 Task: Find a guest house in Corroios, Portugal for 2 guests from 5th to 12th September with a price range of ₹10,000 to ₹15,000, 1 bedroom, and self check-in option.
Action: Mouse moved to (582, 200)
Screenshot: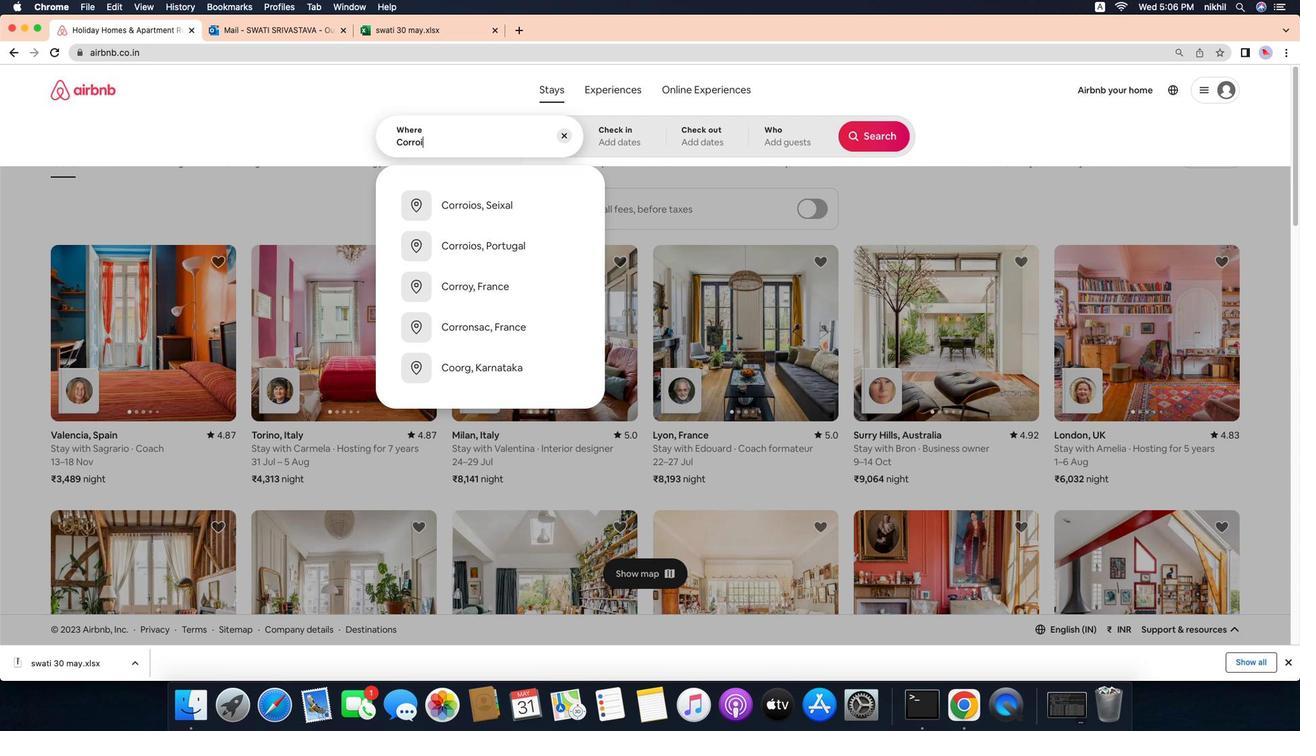 
Action: Mouse pressed left at (582, 200)
Screenshot: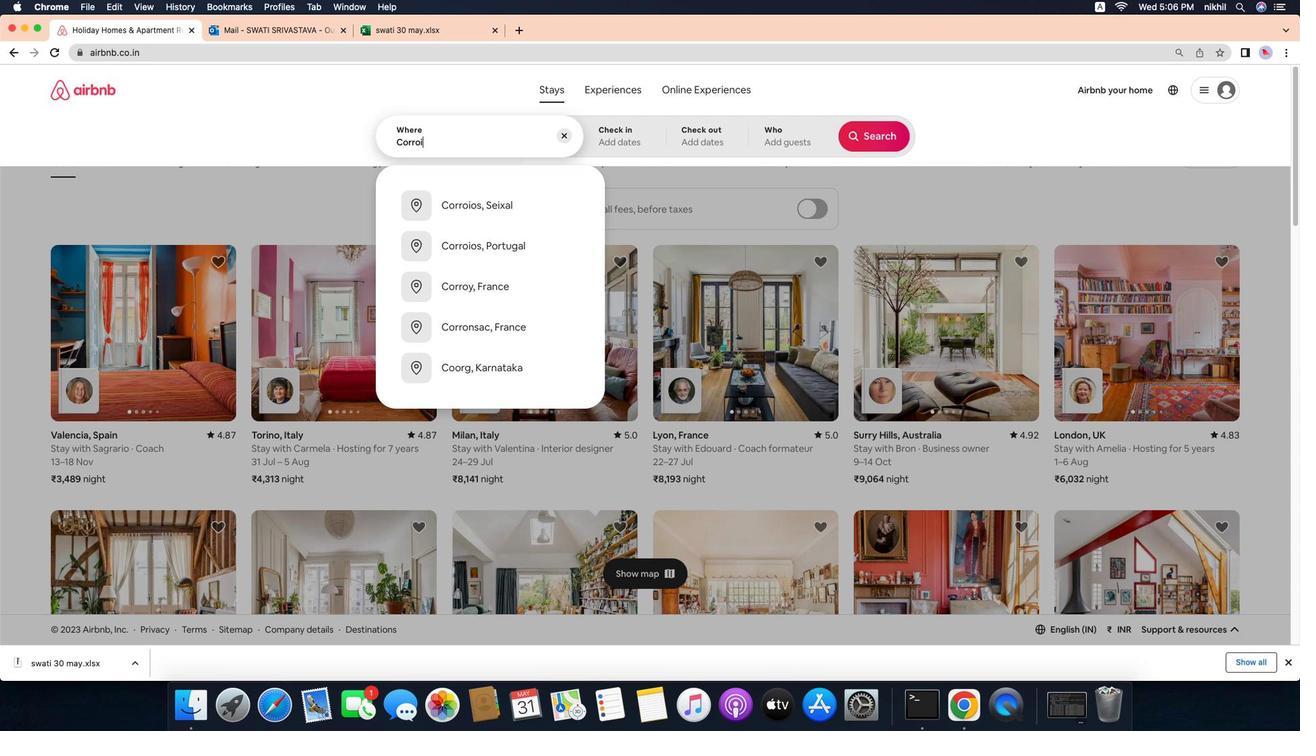 
Action: Mouse moved to (582, 200)
Screenshot: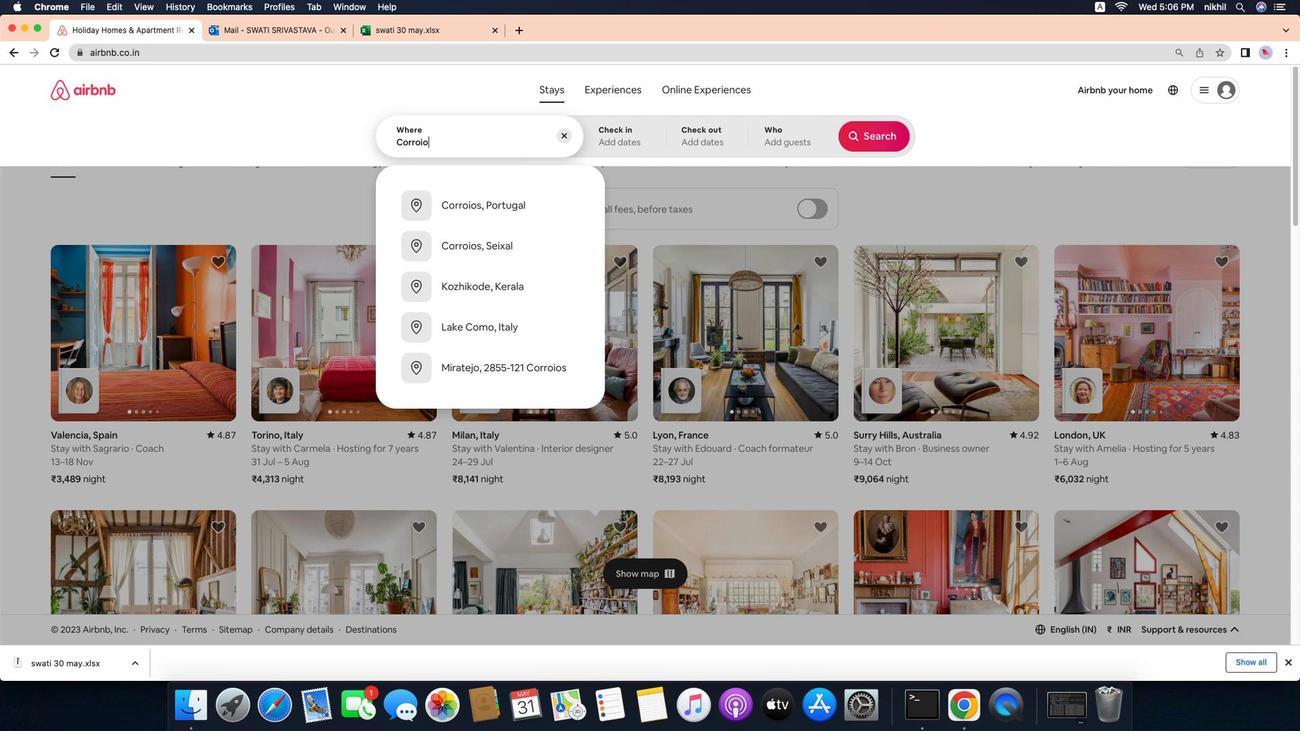 
Action: Mouse pressed left at (582, 200)
Screenshot: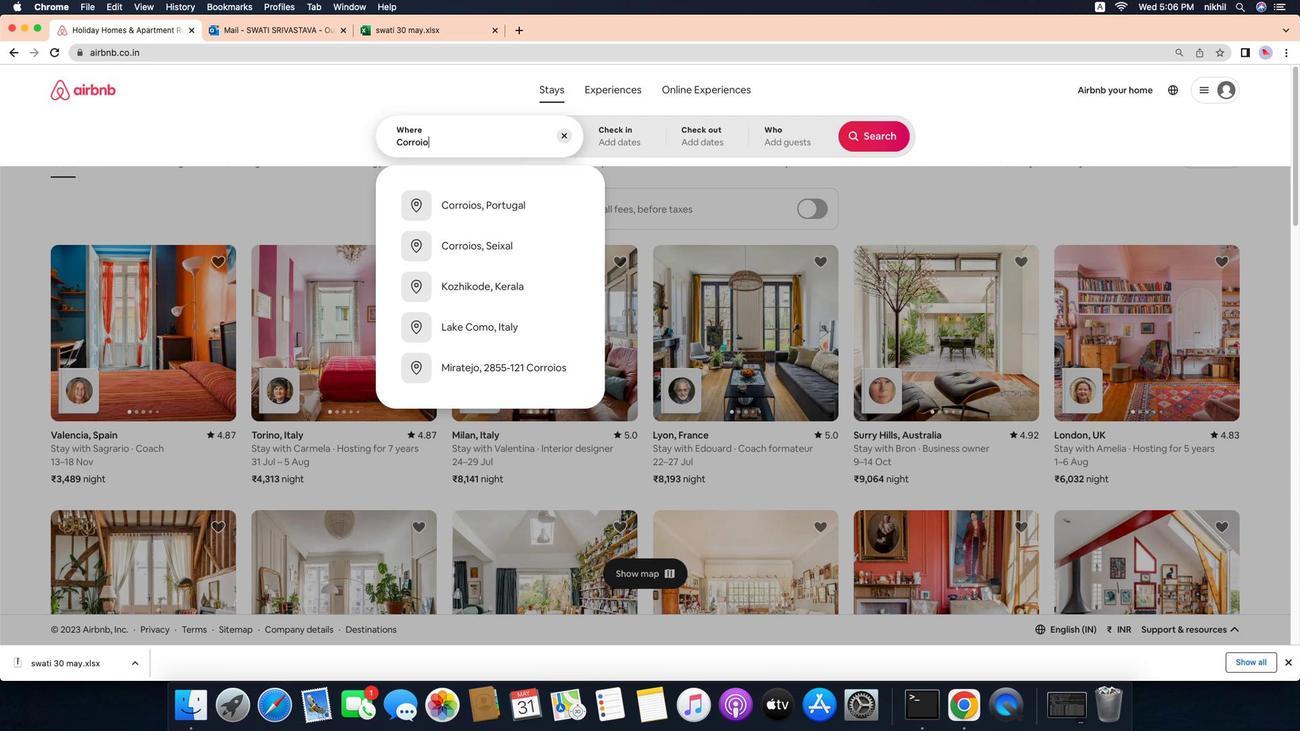 
Action: Mouse moved to (582, 200)
Screenshot: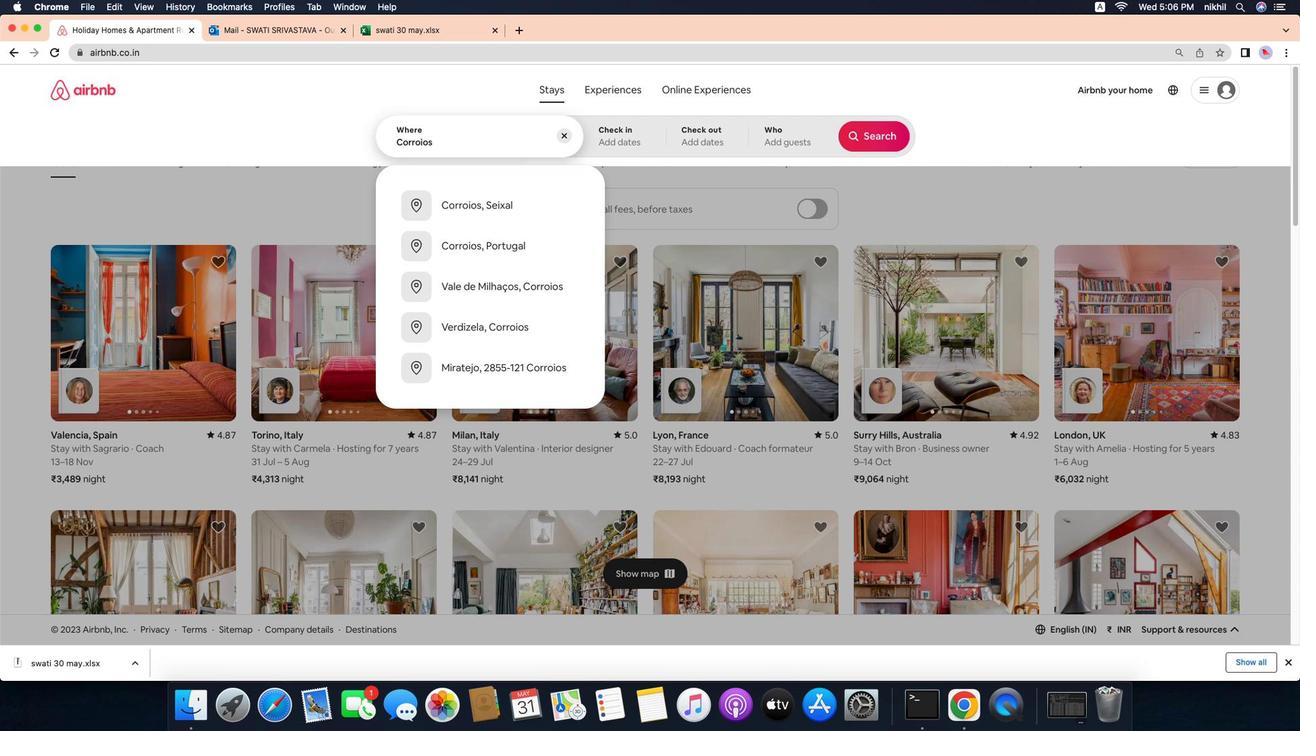 
Action: Mouse pressed left at (582, 200)
Screenshot: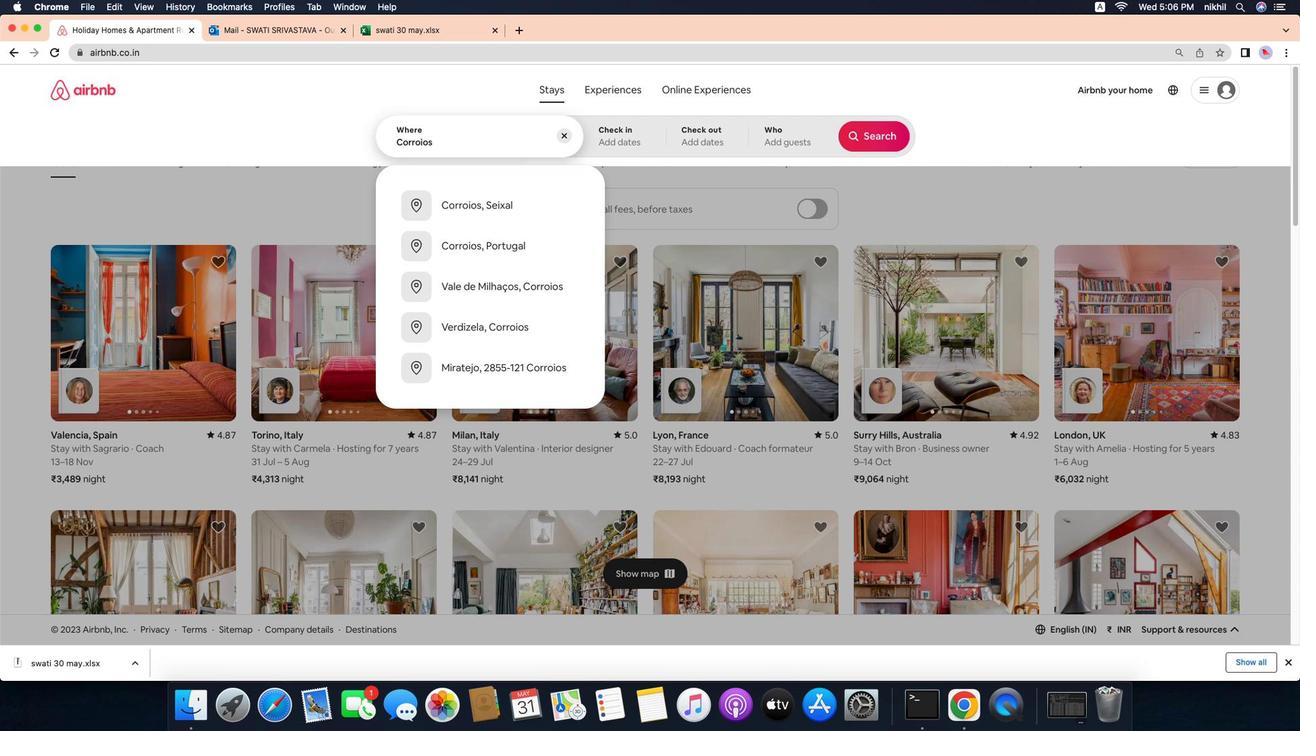 
Action: Mouse moved to (582, 200)
Screenshot: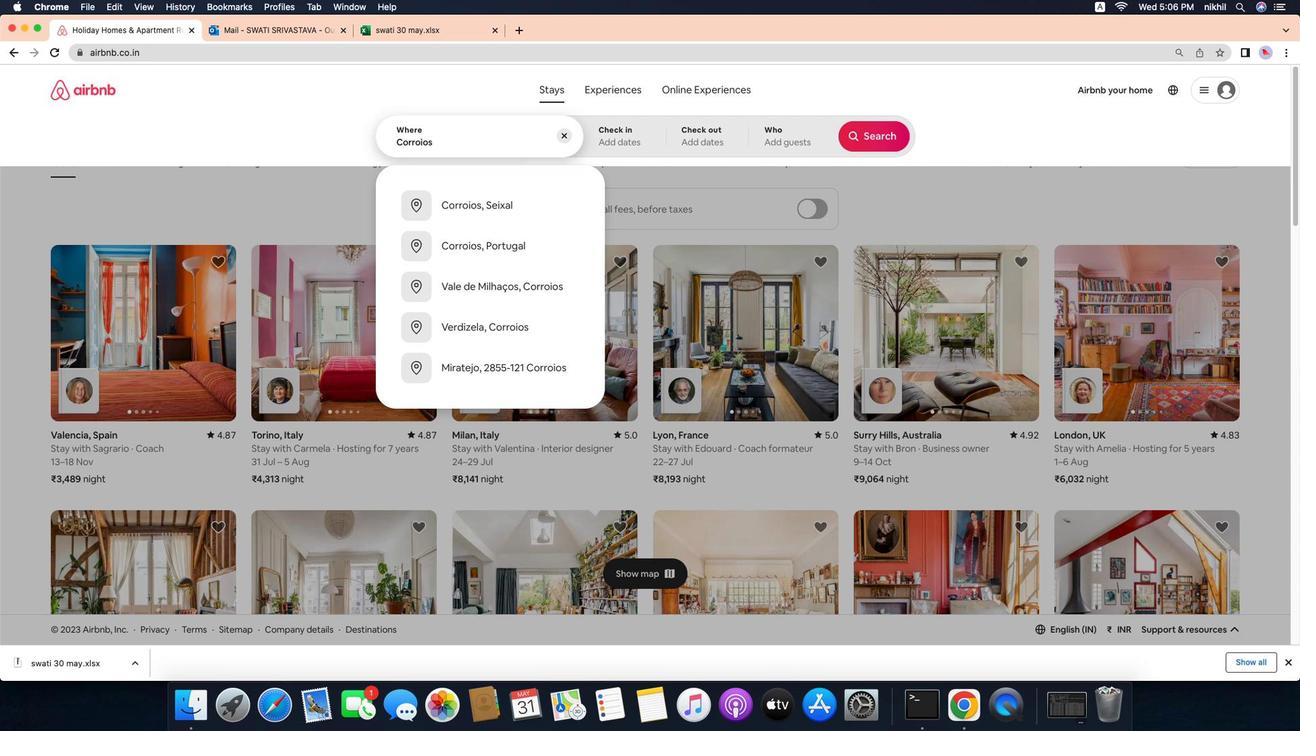 
Action: Key pressed Key.caps_lock'C'Key.caps_lock'o''r''r''o''i''o''s'
Screenshot: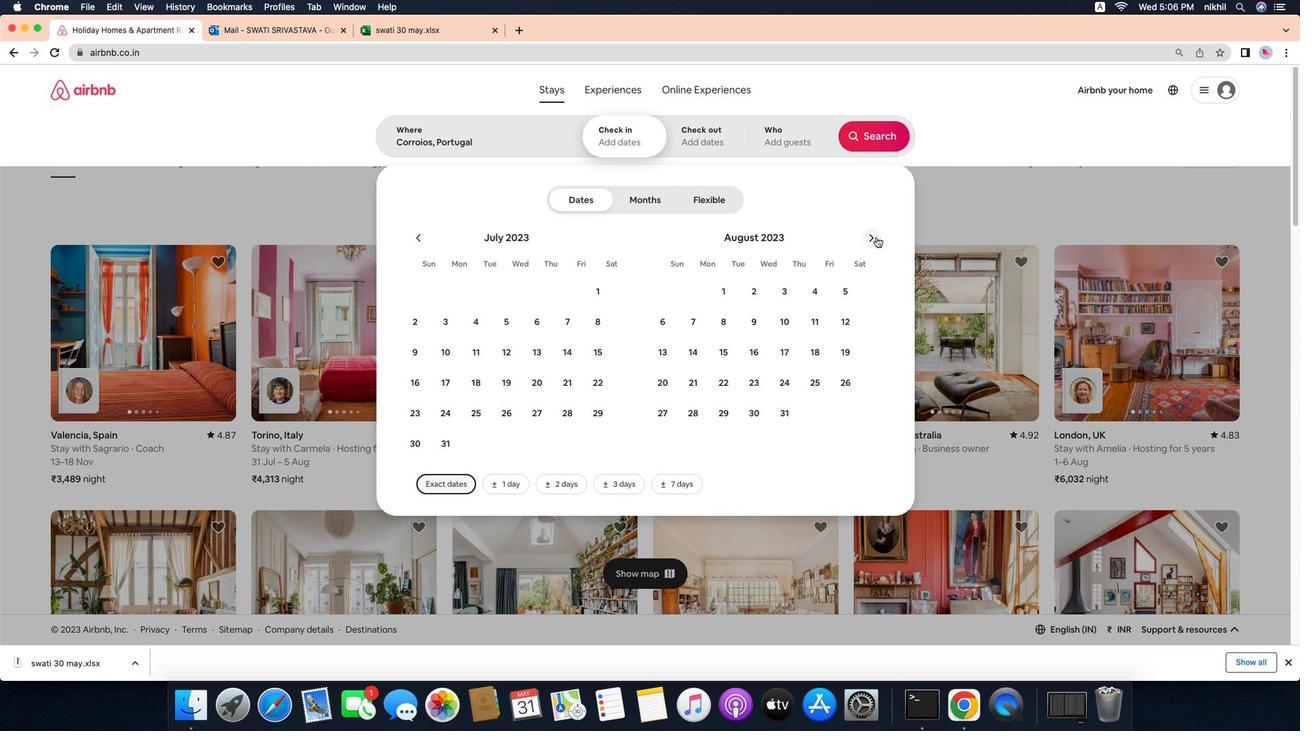 
Action: Mouse moved to (582, 200)
Screenshot: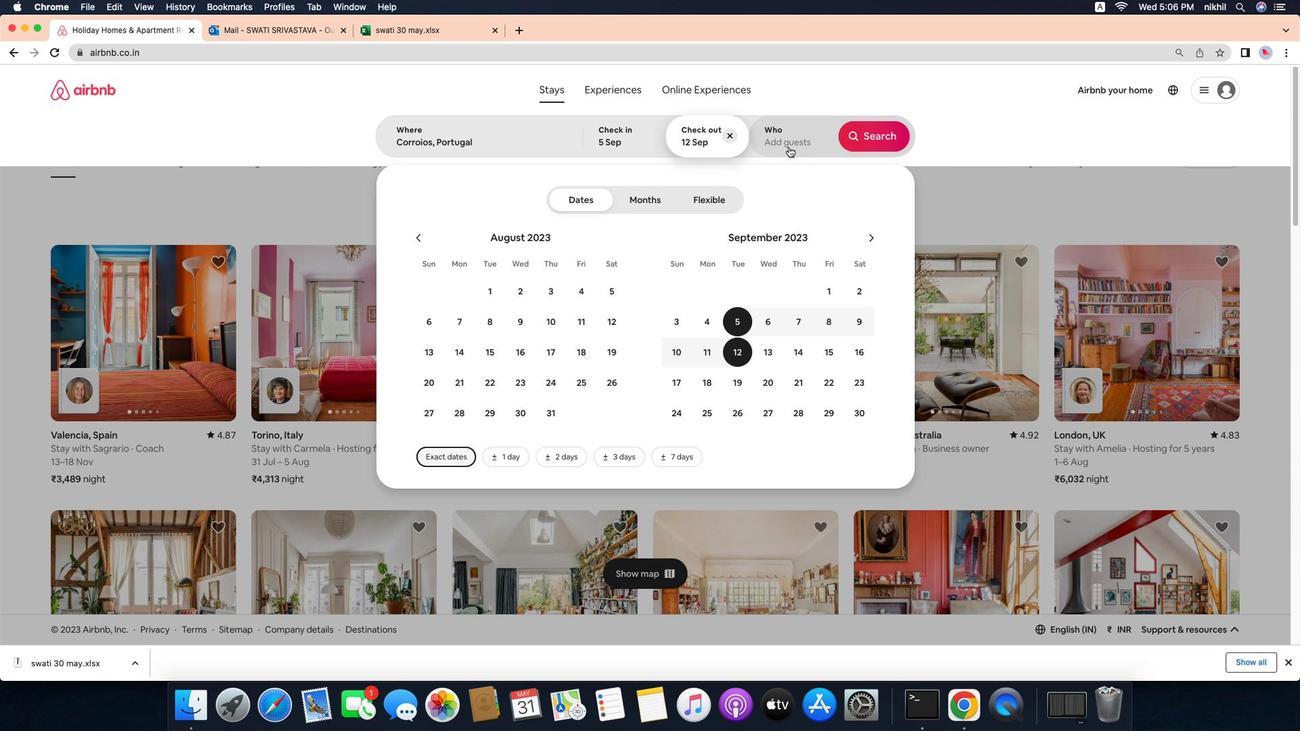 
Action: Mouse pressed left at (582, 200)
Screenshot: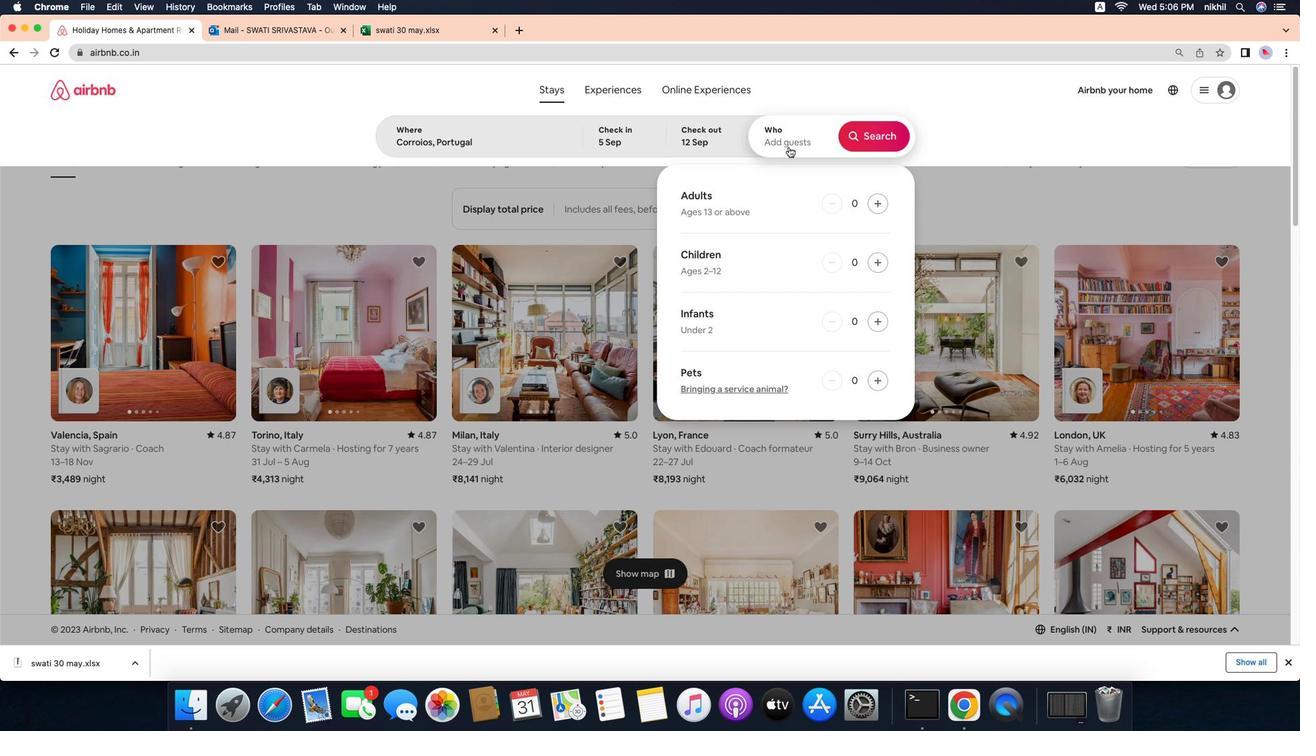 
Action: Mouse moved to (582, 200)
Screenshot: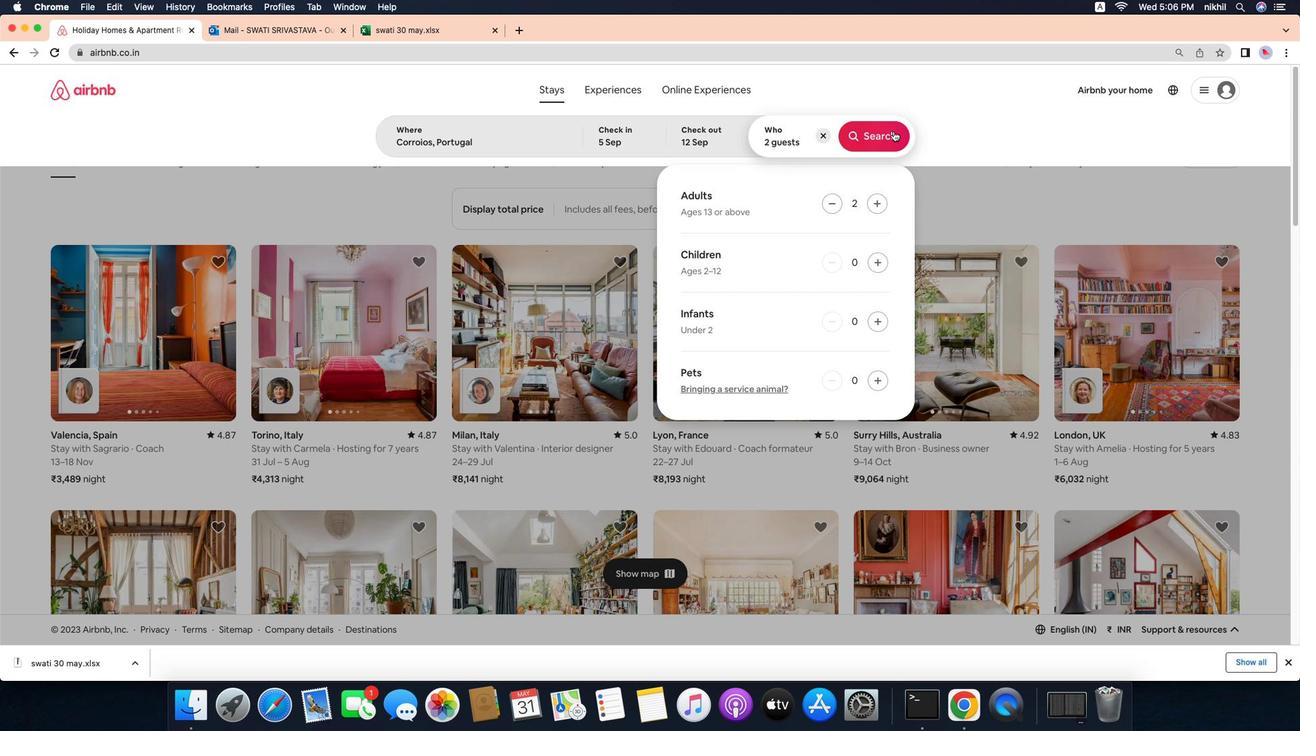 
Action: Mouse pressed left at (582, 200)
Screenshot: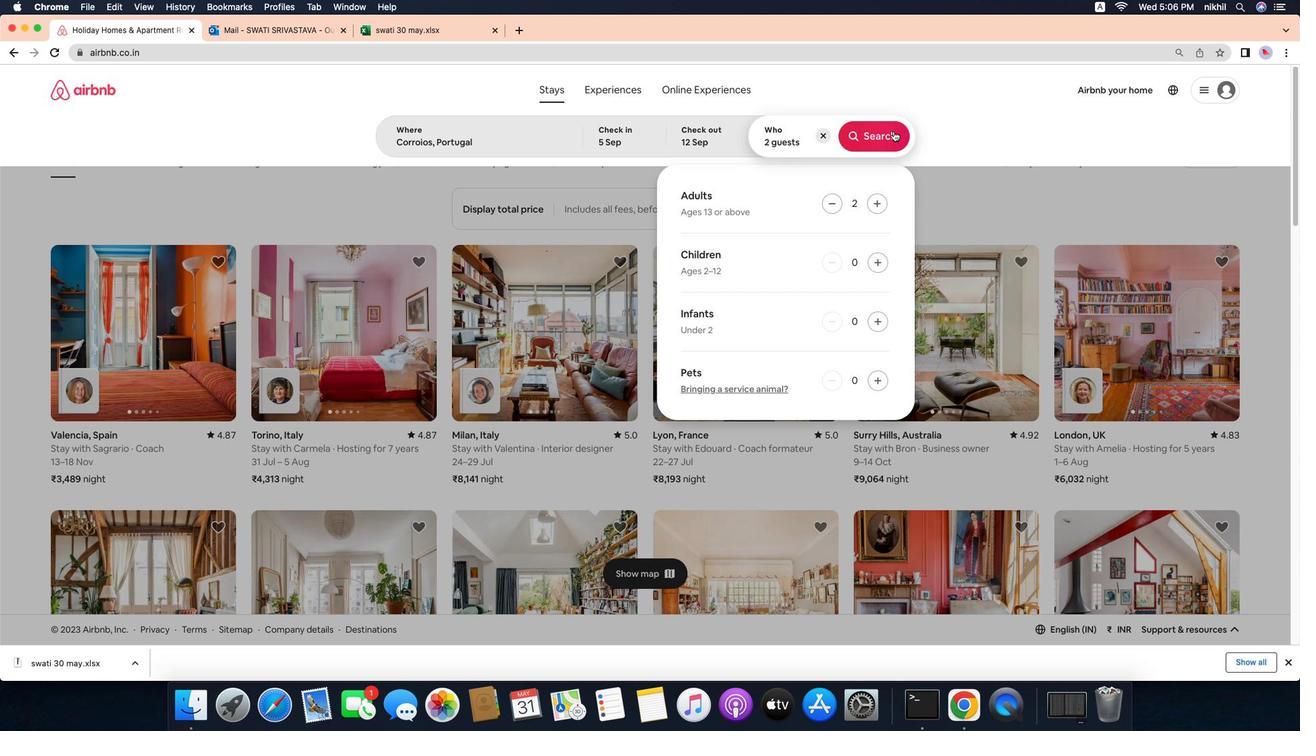
Action: Mouse moved to (582, 200)
Screenshot: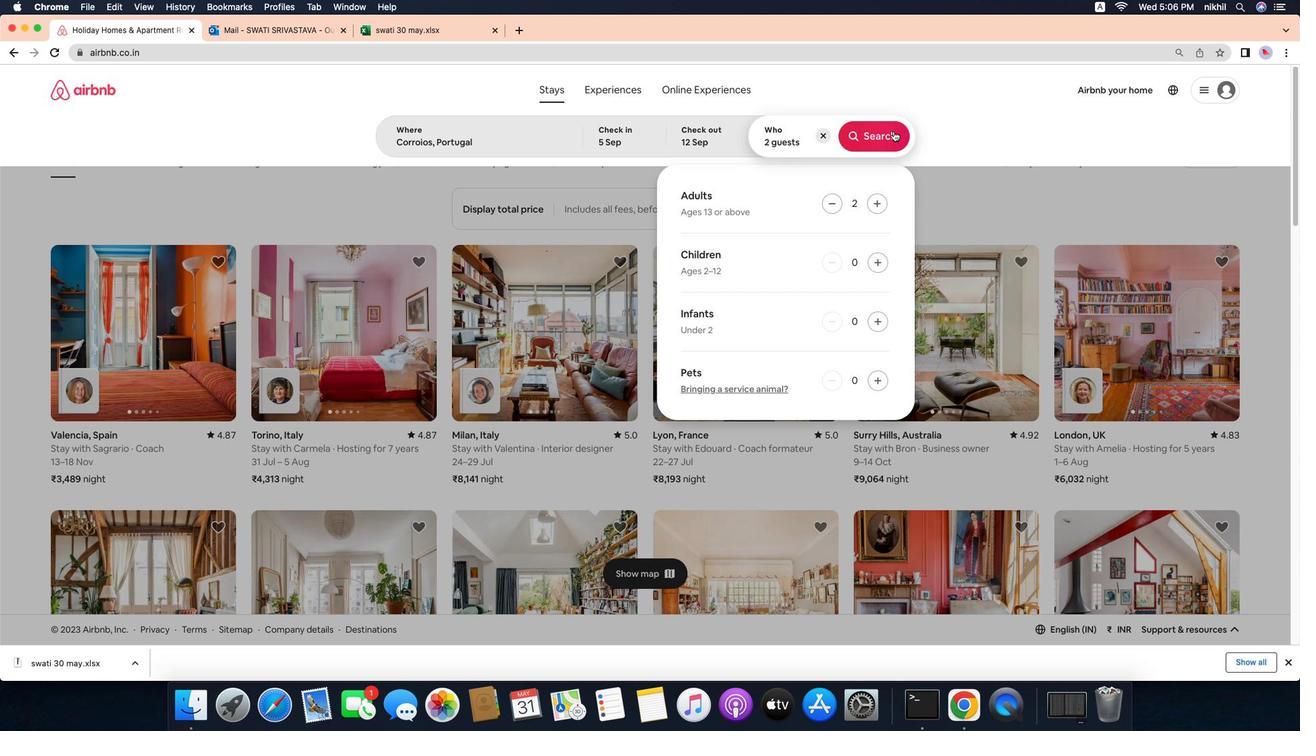 
Action: Mouse pressed left at (582, 200)
Screenshot: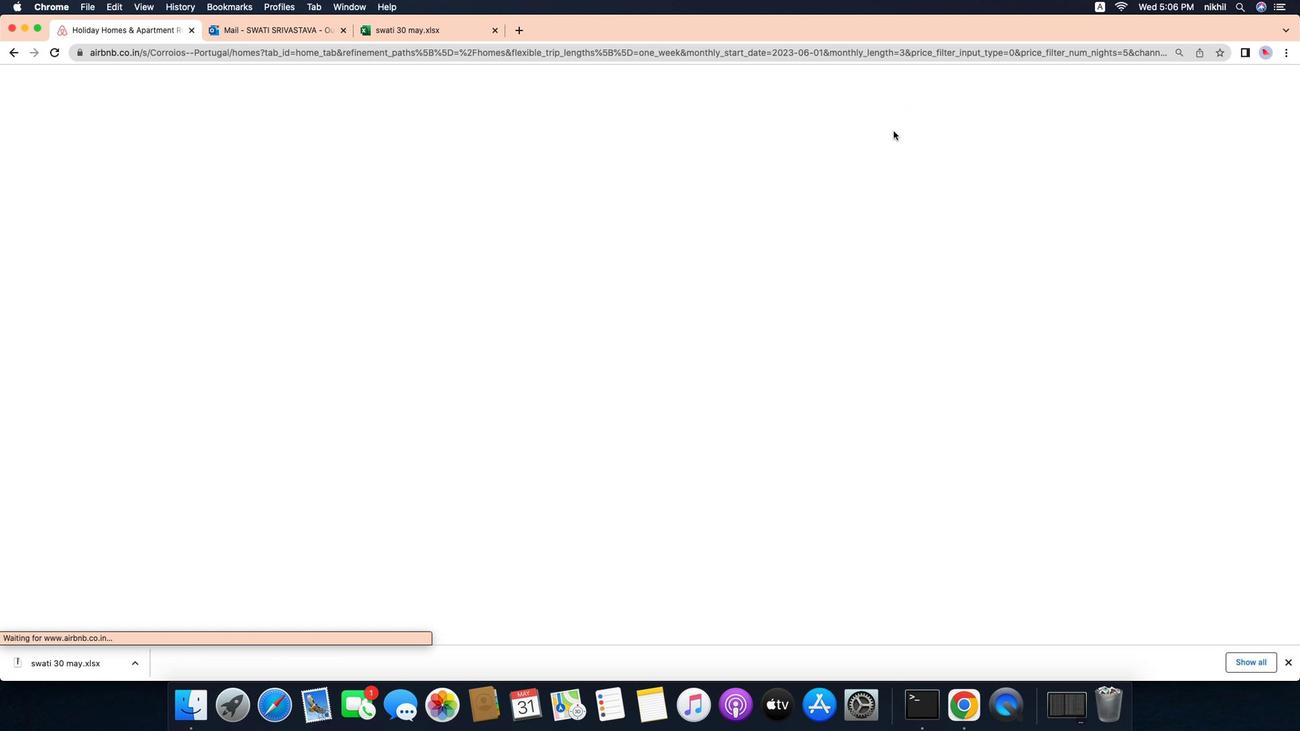 
Action: Mouse pressed left at (582, 200)
Screenshot: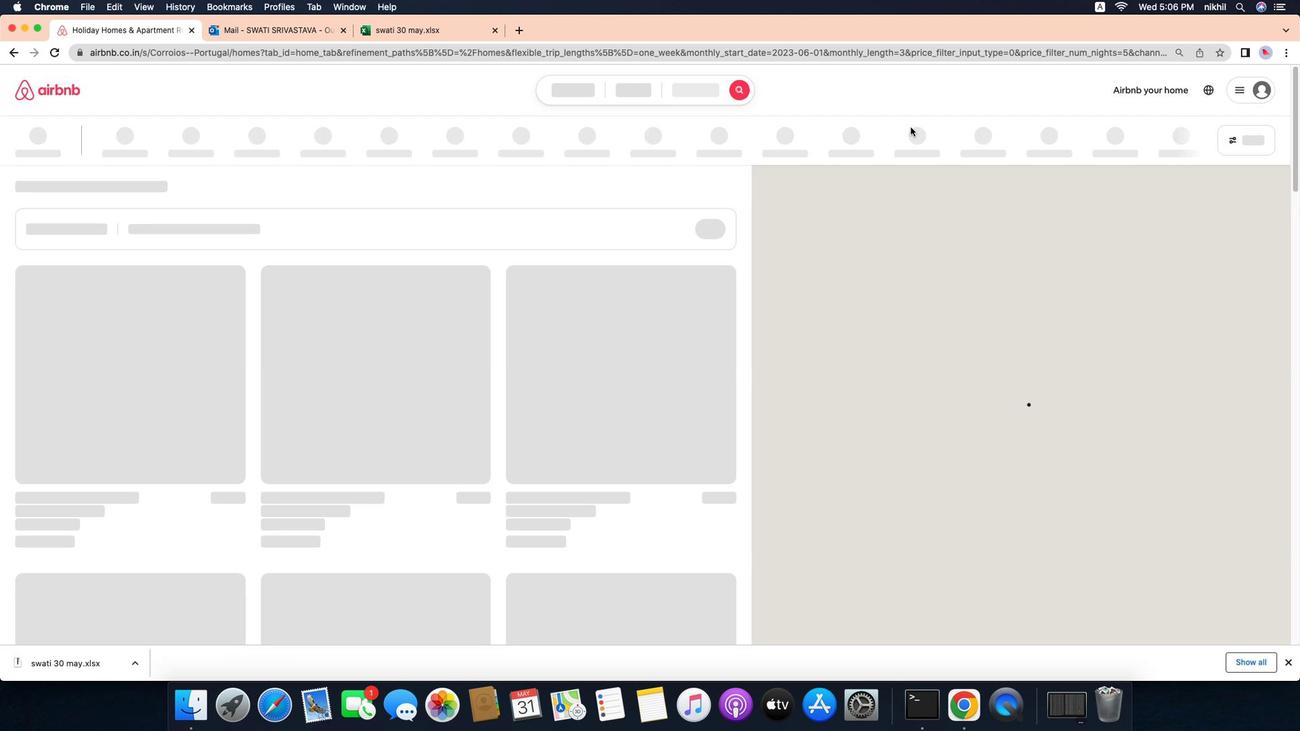 
Action: Mouse moved to (582, 200)
Screenshot: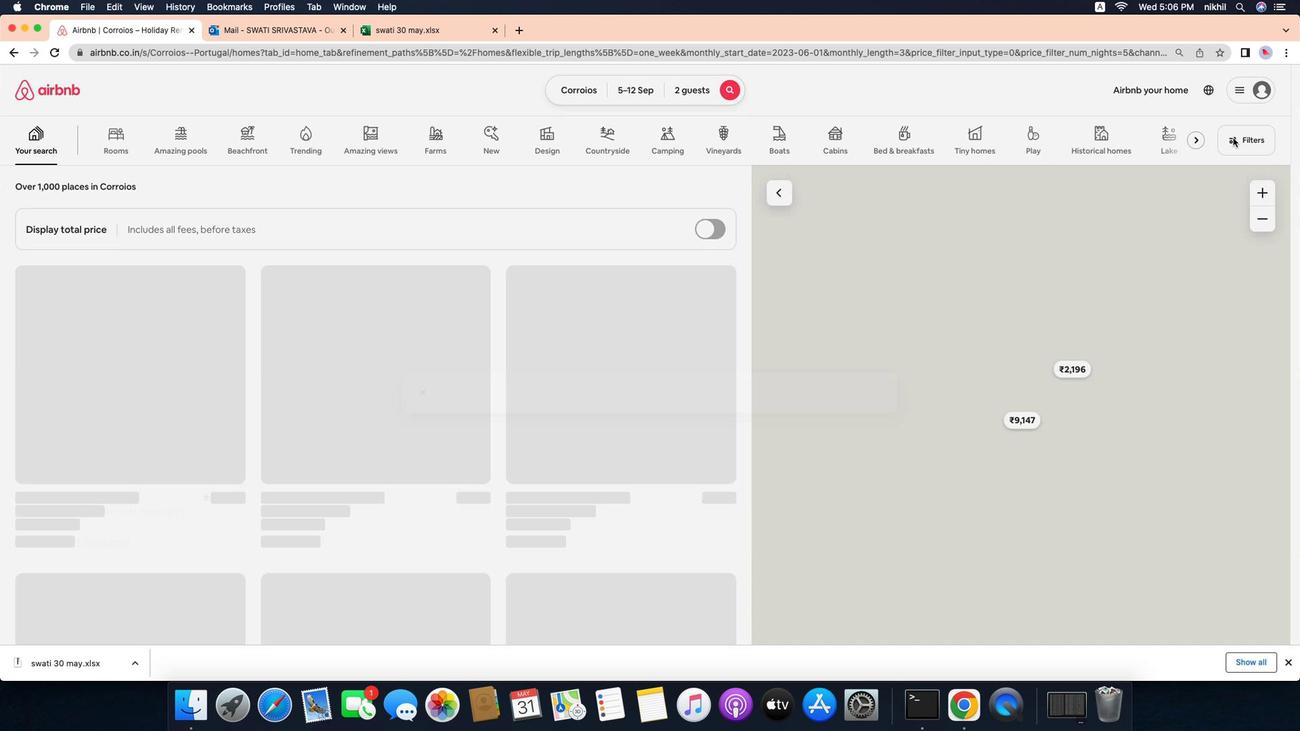 
Action: Mouse pressed left at (582, 200)
Screenshot: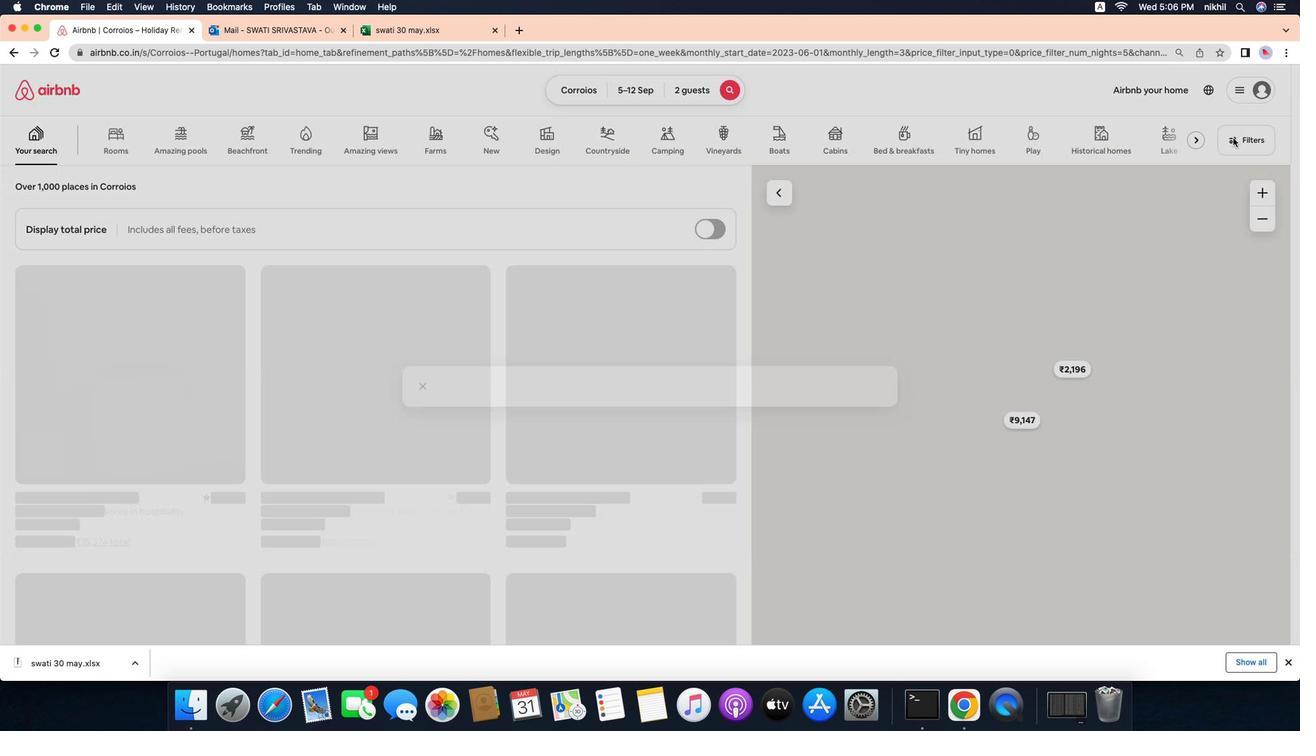 
Action: Mouse moved to (582, 200)
Screenshot: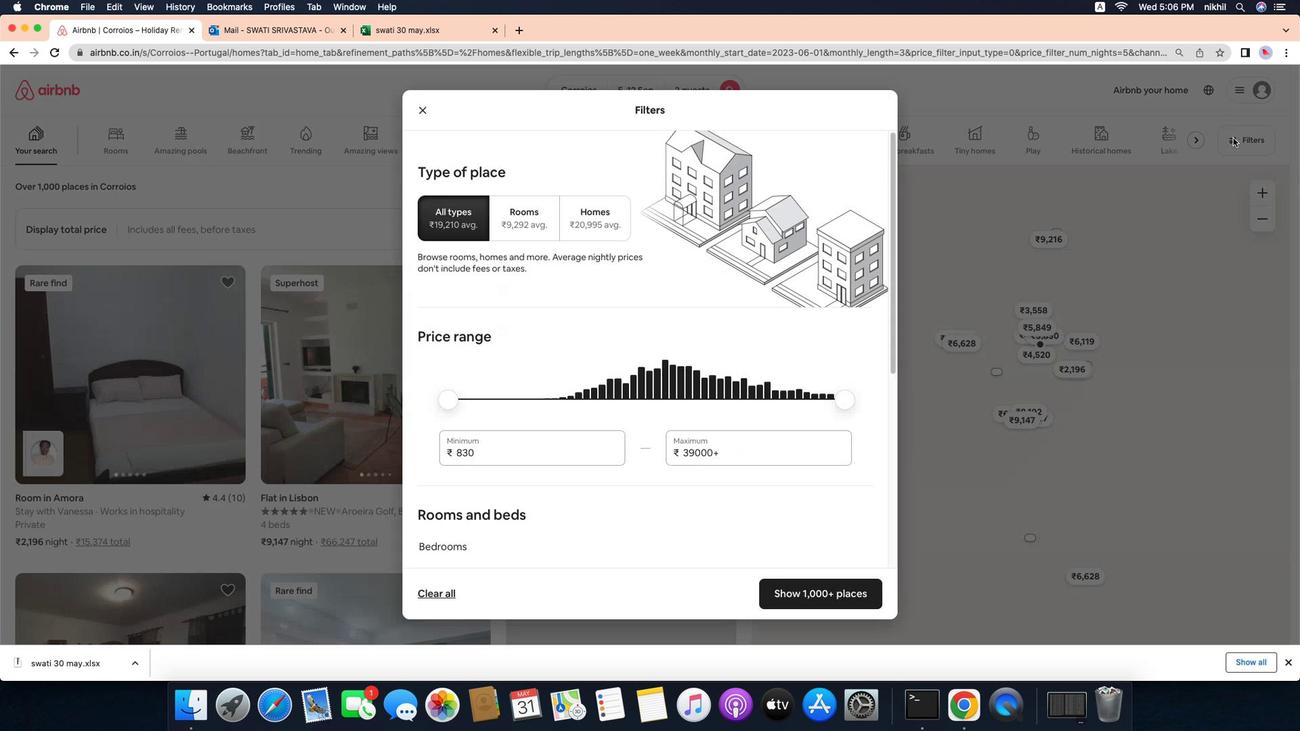 
Action: Mouse pressed left at (582, 200)
Screenshot: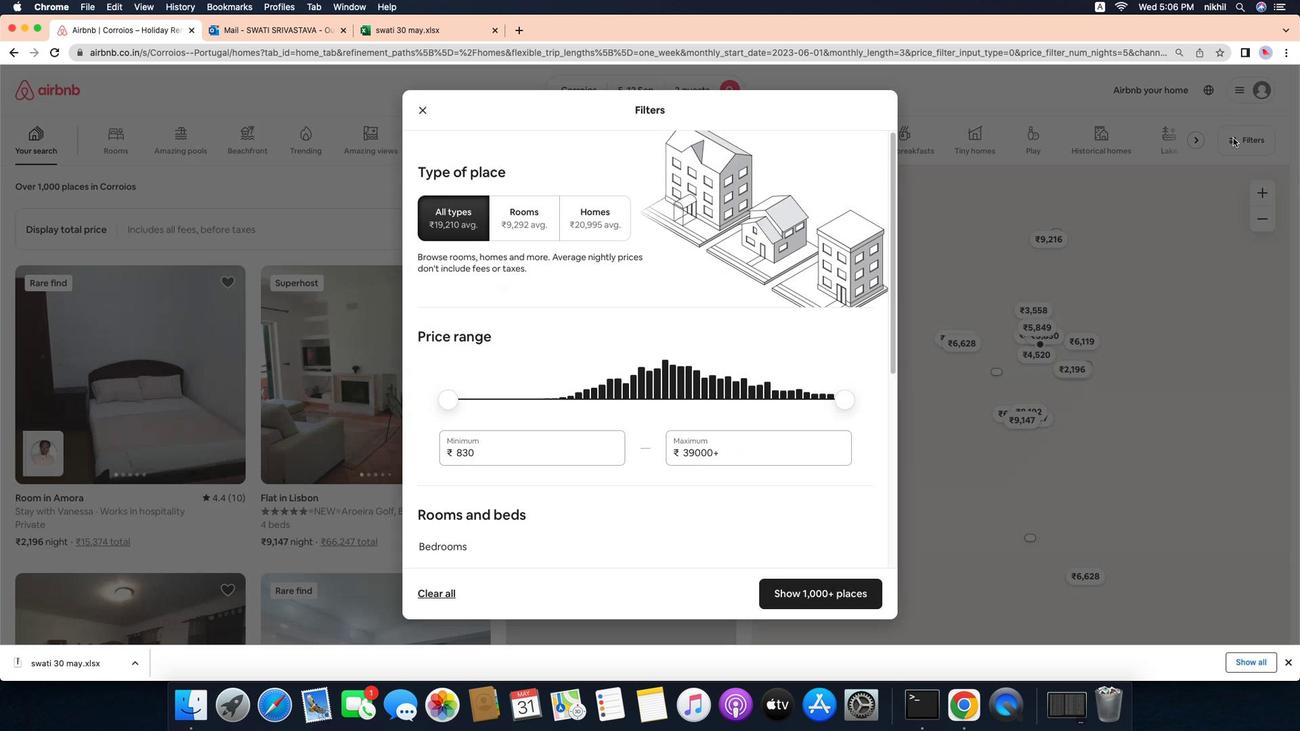 
Action: Mouse moved to (582, 200)
Screenshot: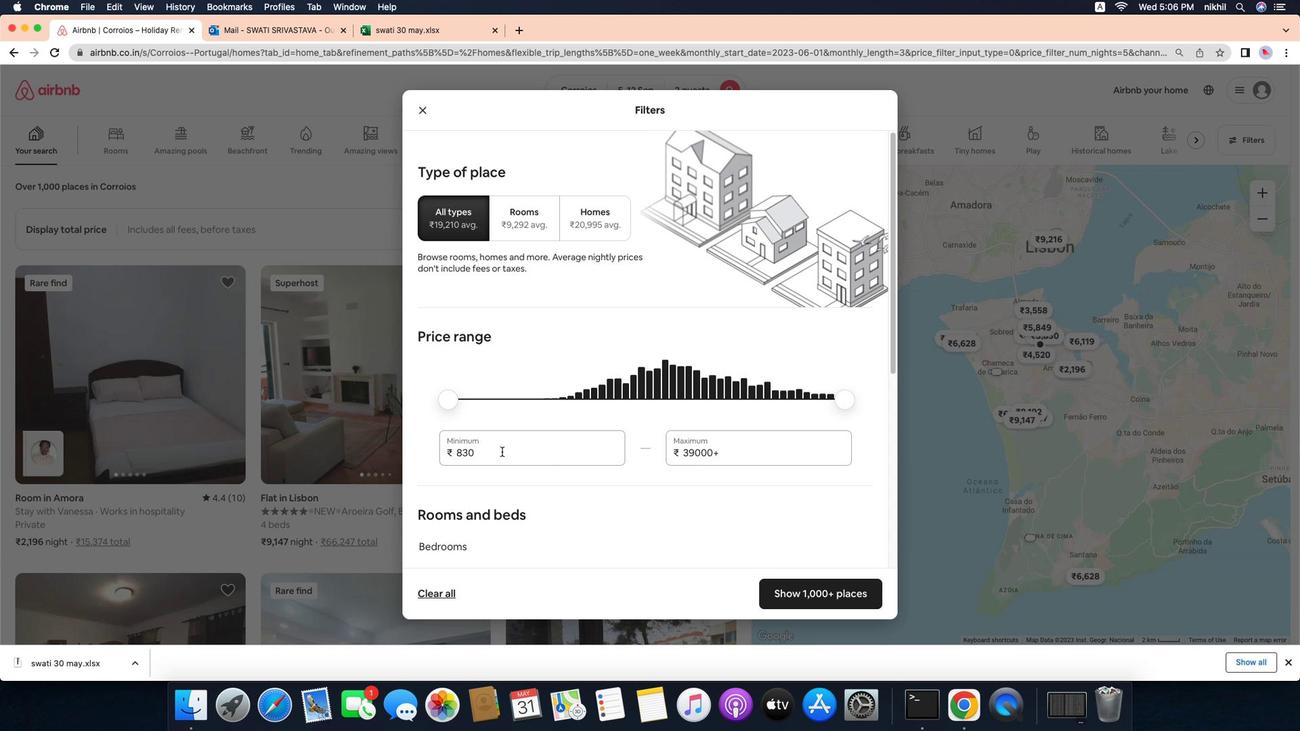 
Action: Mouse pressed left at (582, 200)
Screenshot: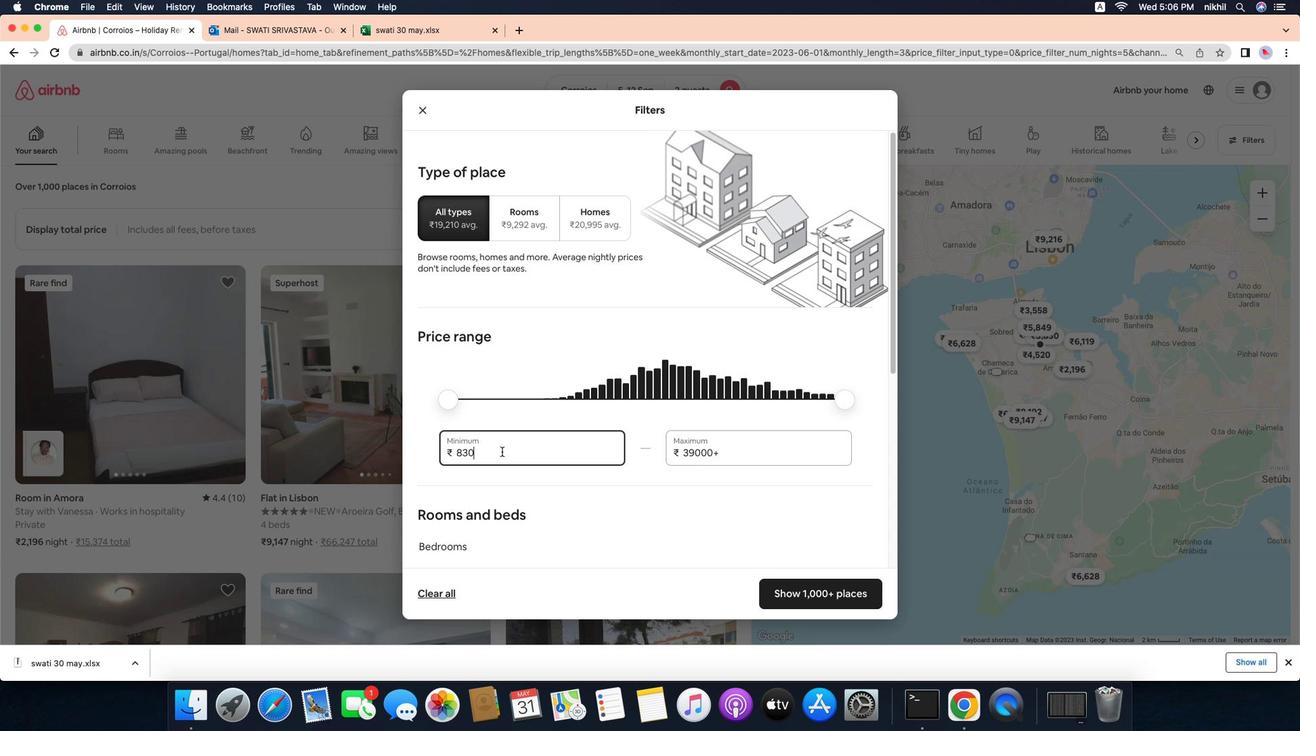 
Action: Mouse moved to (582, 200)
Screenshot: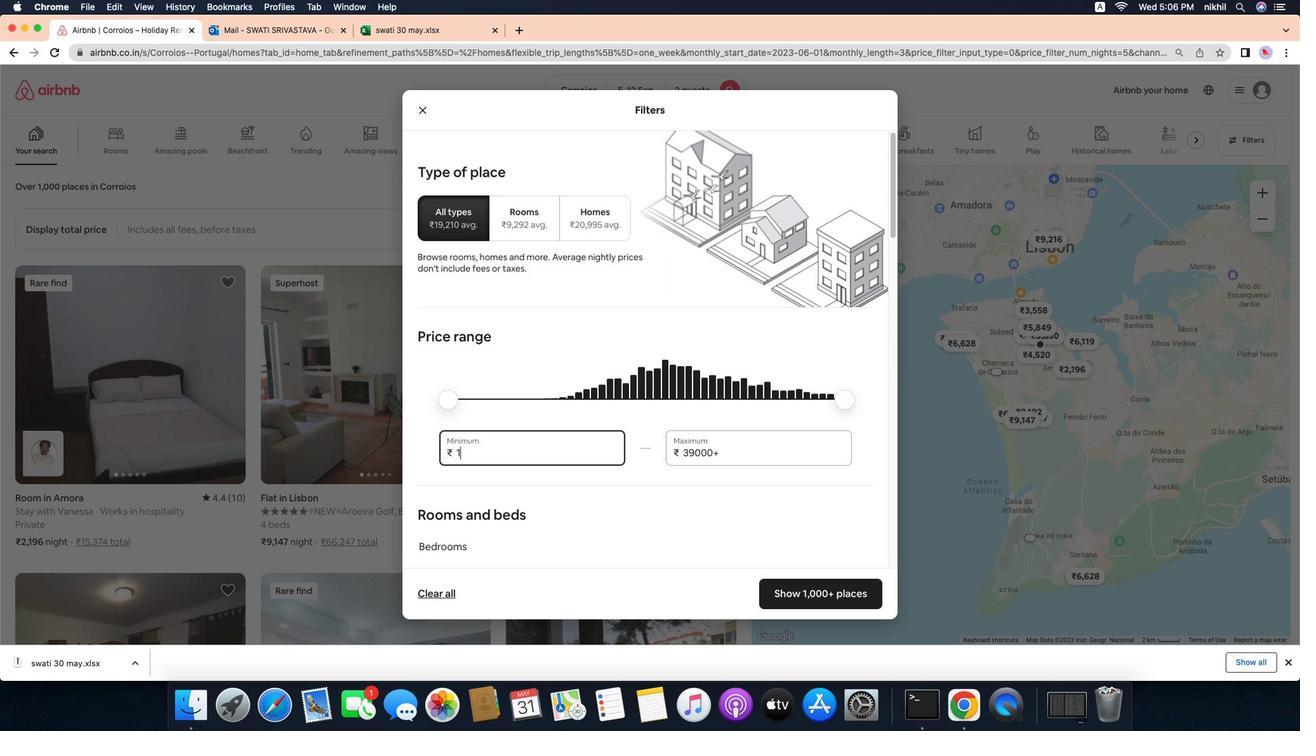 
Action: Mouse pressed left at (582, 200)
Screenshot: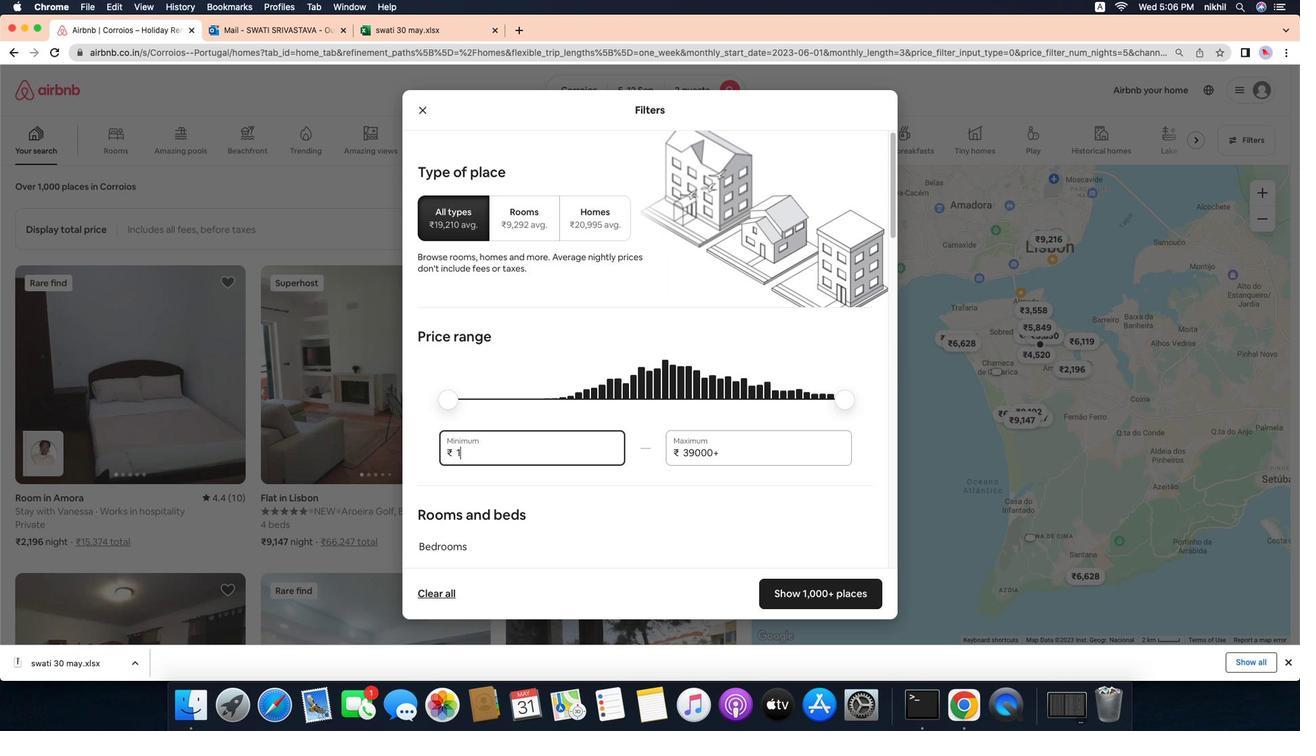 
Action: Mouse pressed left at (582, 200)
Screenshot: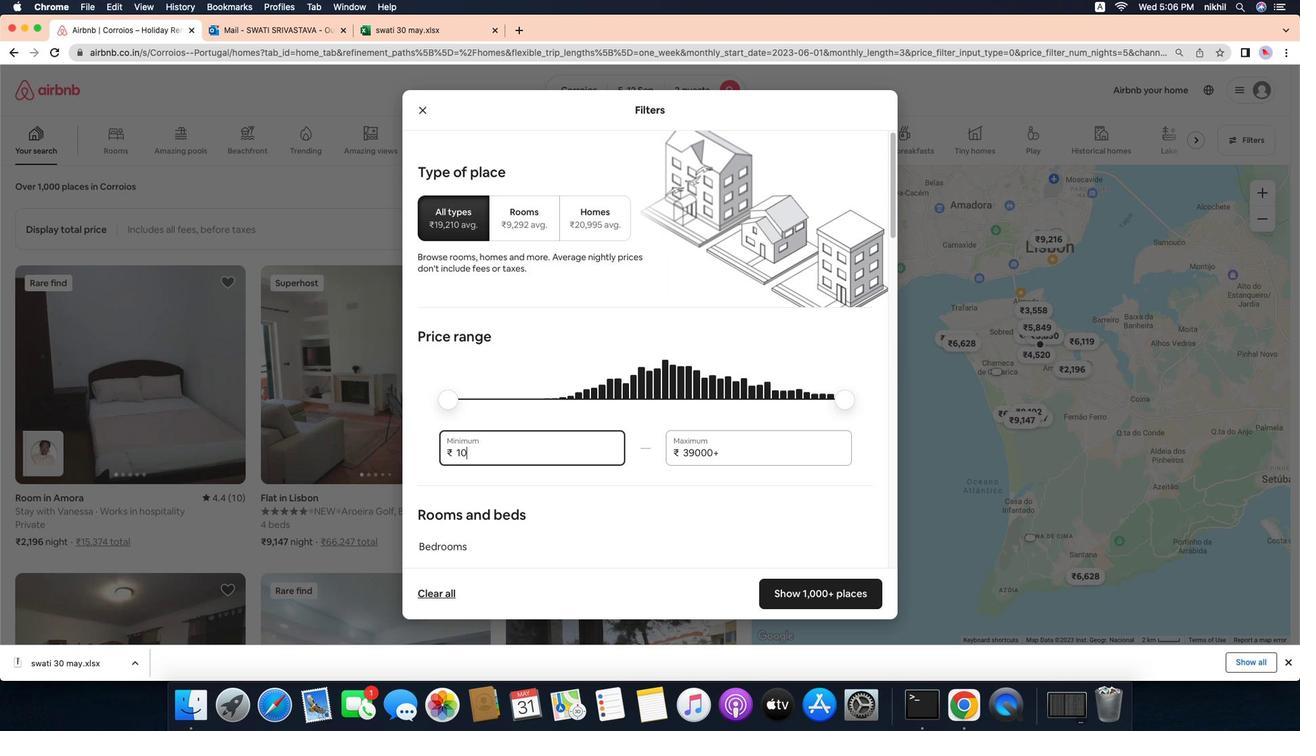 
Action: Mouse moved to (582, 200)
Screenshot: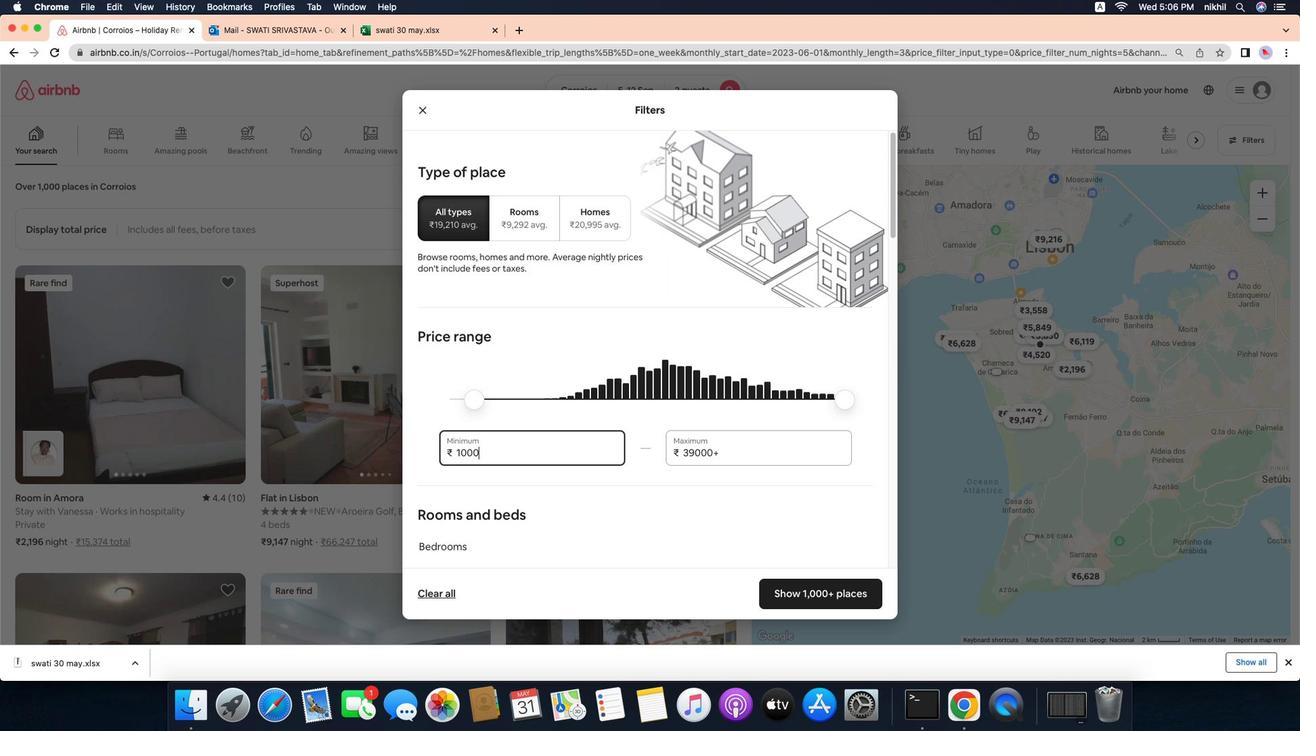 
Action: Mouse pressed left at (582, 200)
Screenshot: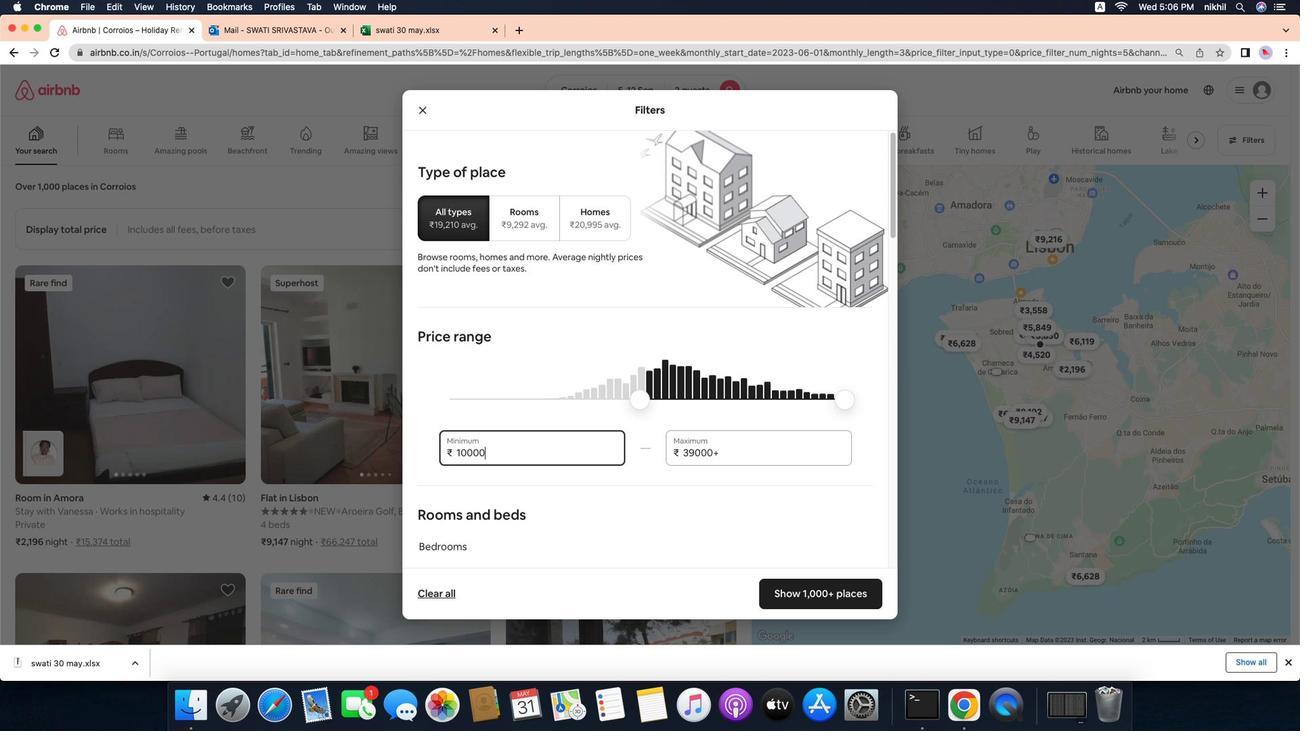 
Action: Mouse moved to (582, 200)
Screenshot: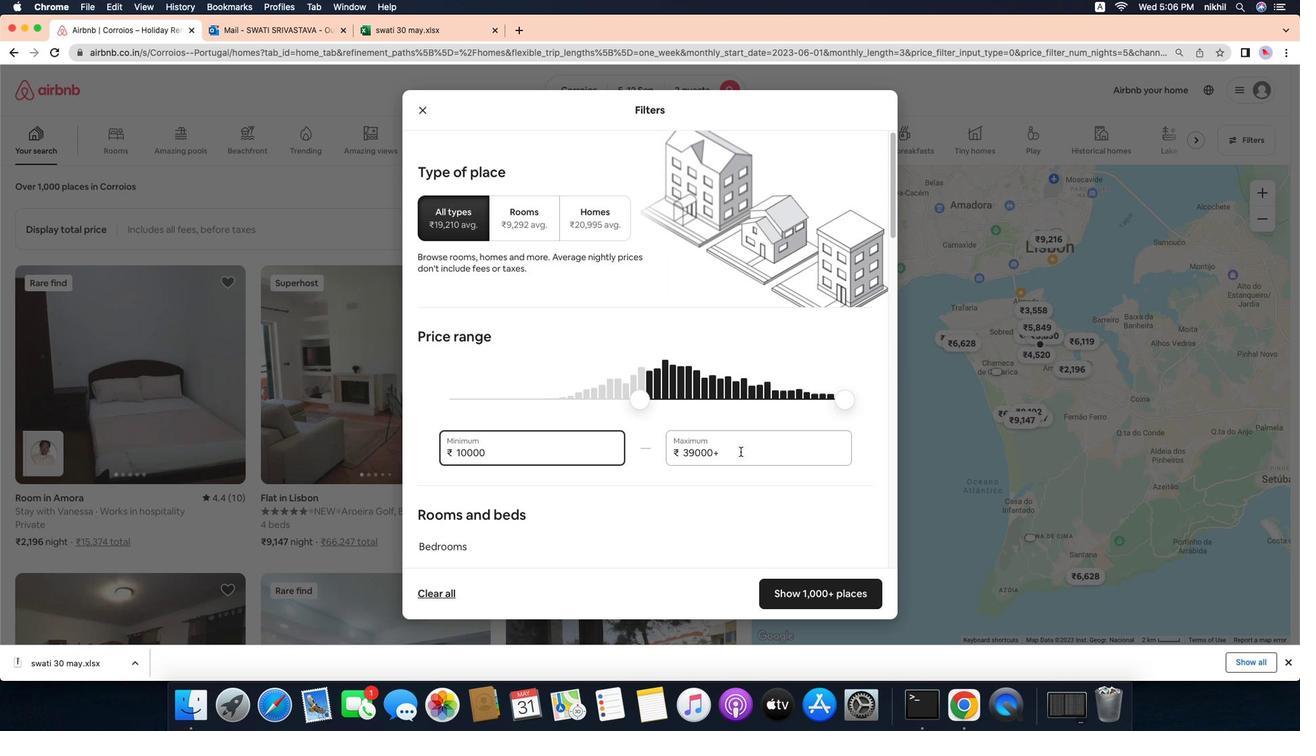 
Action: Mouse pressed left at (582, 200)
Screenshot: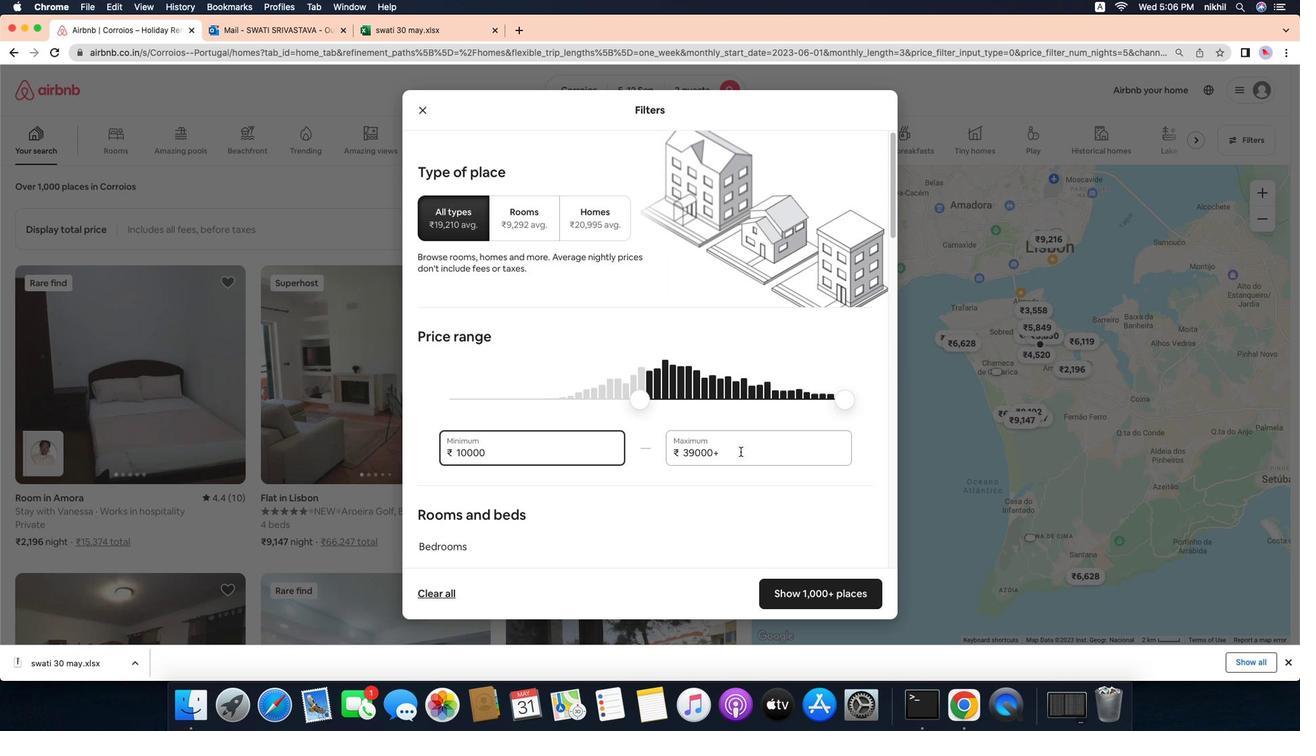 
Action: Mouse moved to (582, 200)
Screenshot: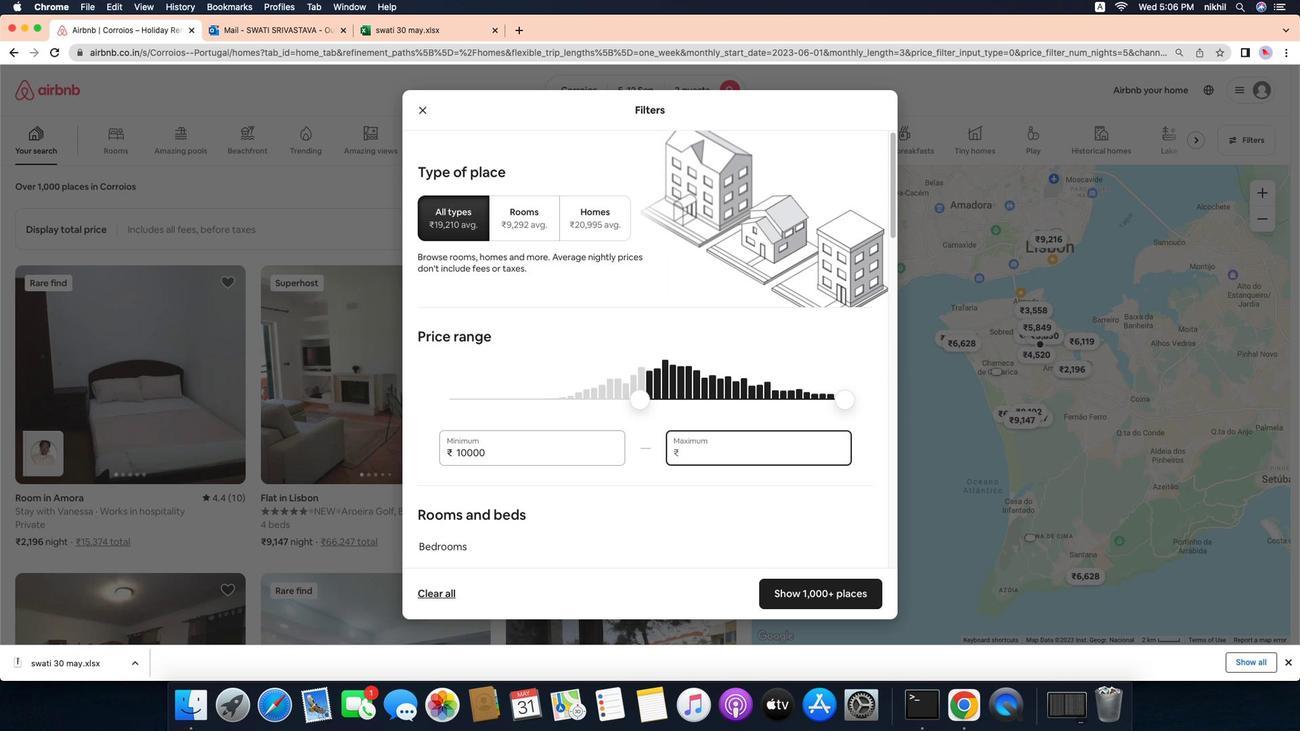 
Action: Mouse pressed left at (582, 200)
Screenshot: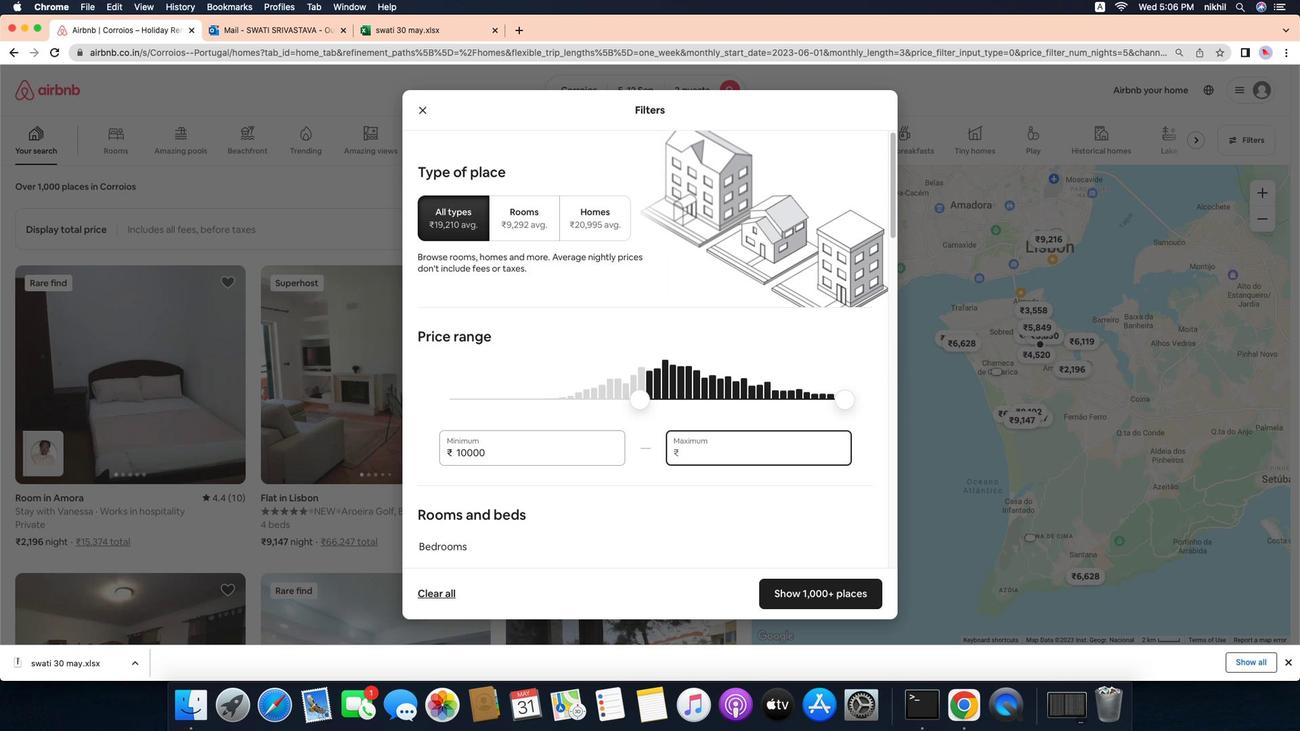 
Action: Mouse moved to (582, 200)
Screenshot: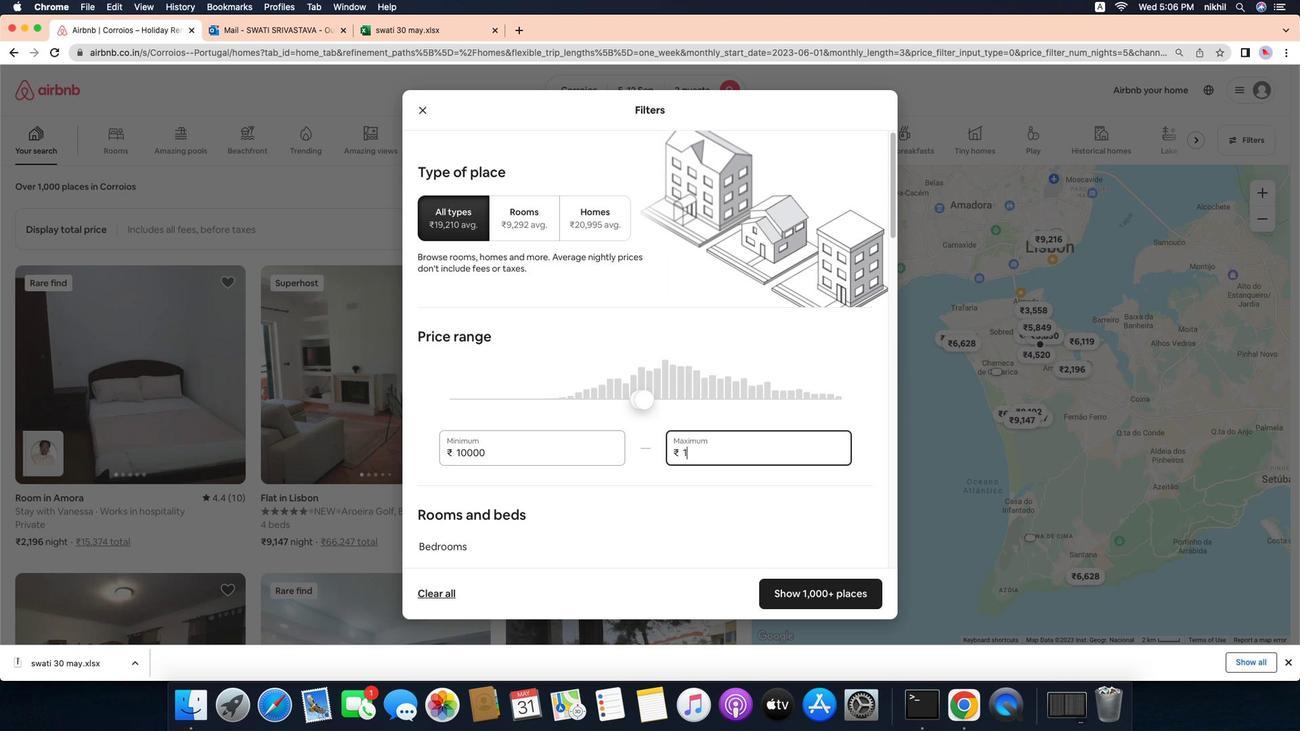 
Action: Key pressed Key.backspaceKey.backspaceKey.backspaceKey.backspace'1''0''0''0''0'
Screenshot: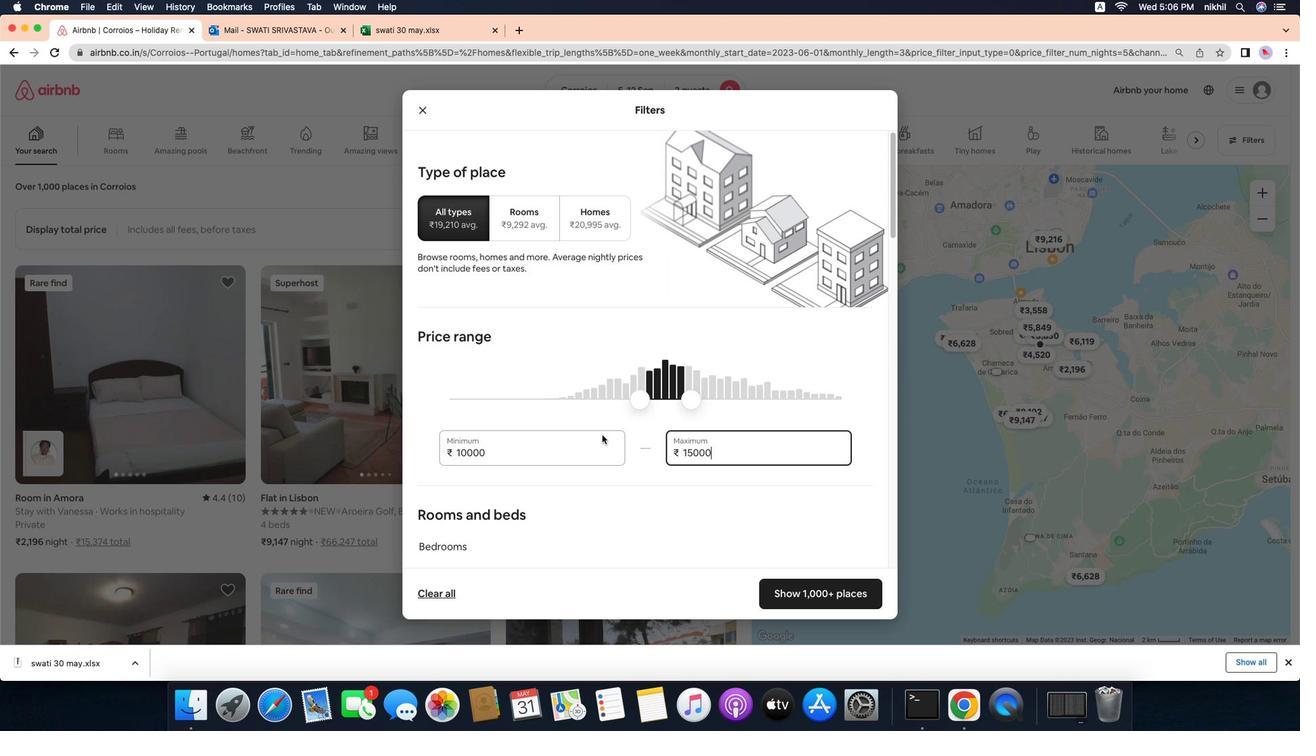 
Action: Mouse moved to (582, 200)
Screenshot: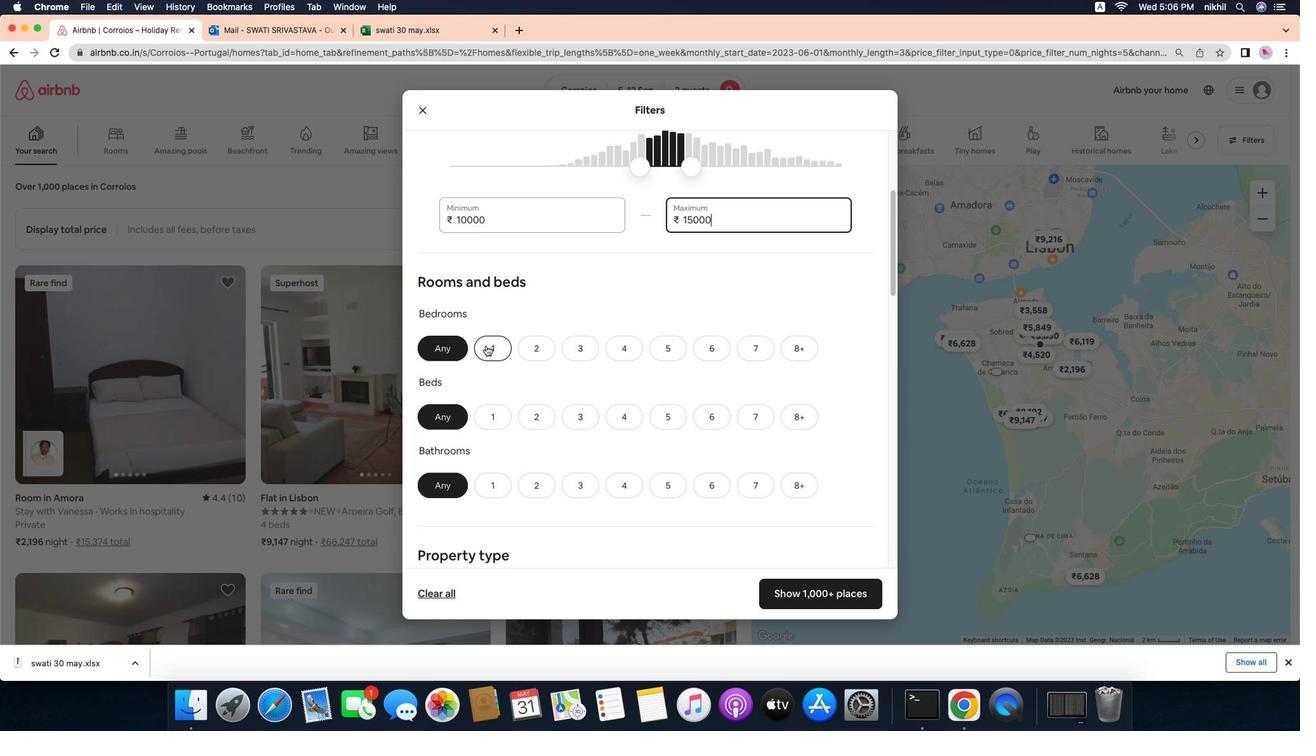 
Action: Mouse pressed left at (582, 200)
Screenshot: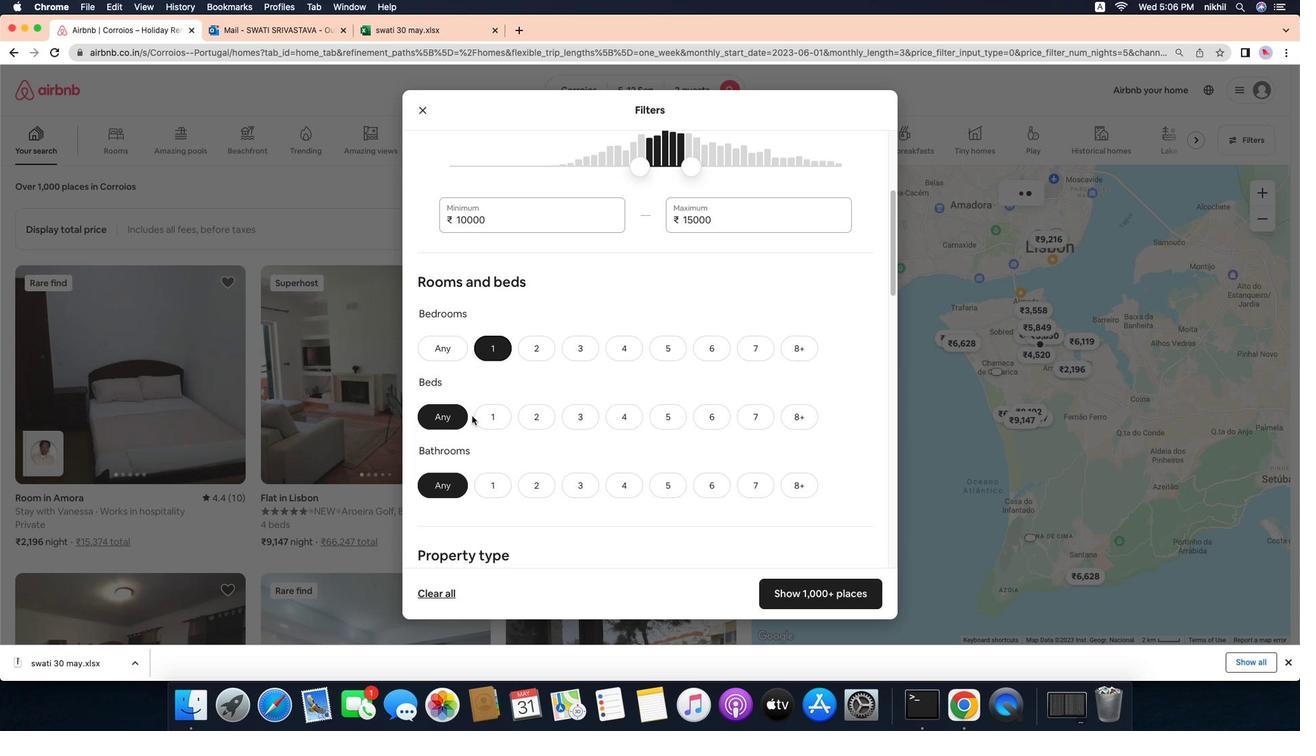 
Action: Key pressed Key.backspaceKey.backspaceKey.backspaceKey.backspaceKey.backspaceKey.backspace'1''5''0''0''0'
Screenshot: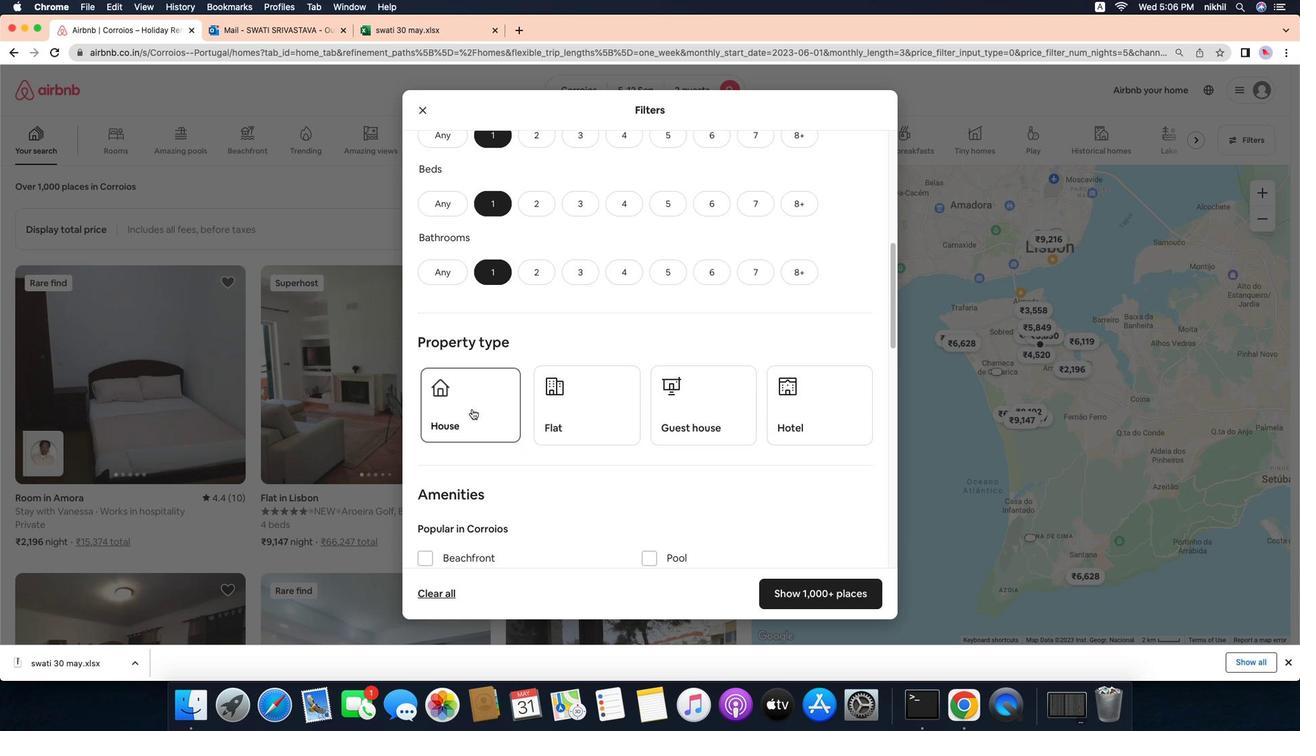 
Action: Mouse moved to (582, 200)
Screenshot: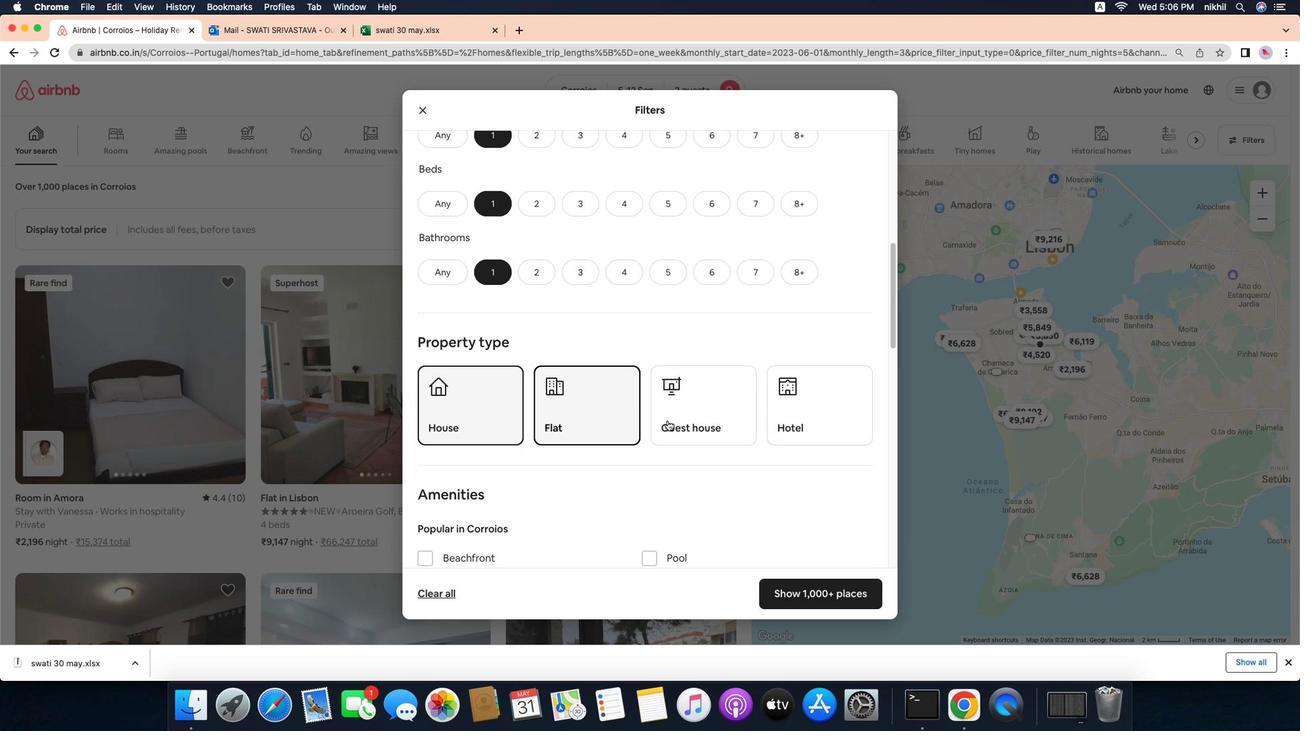 
Action: Mouse scrolled (582, 200) with delta (582, 200)
Screenshot: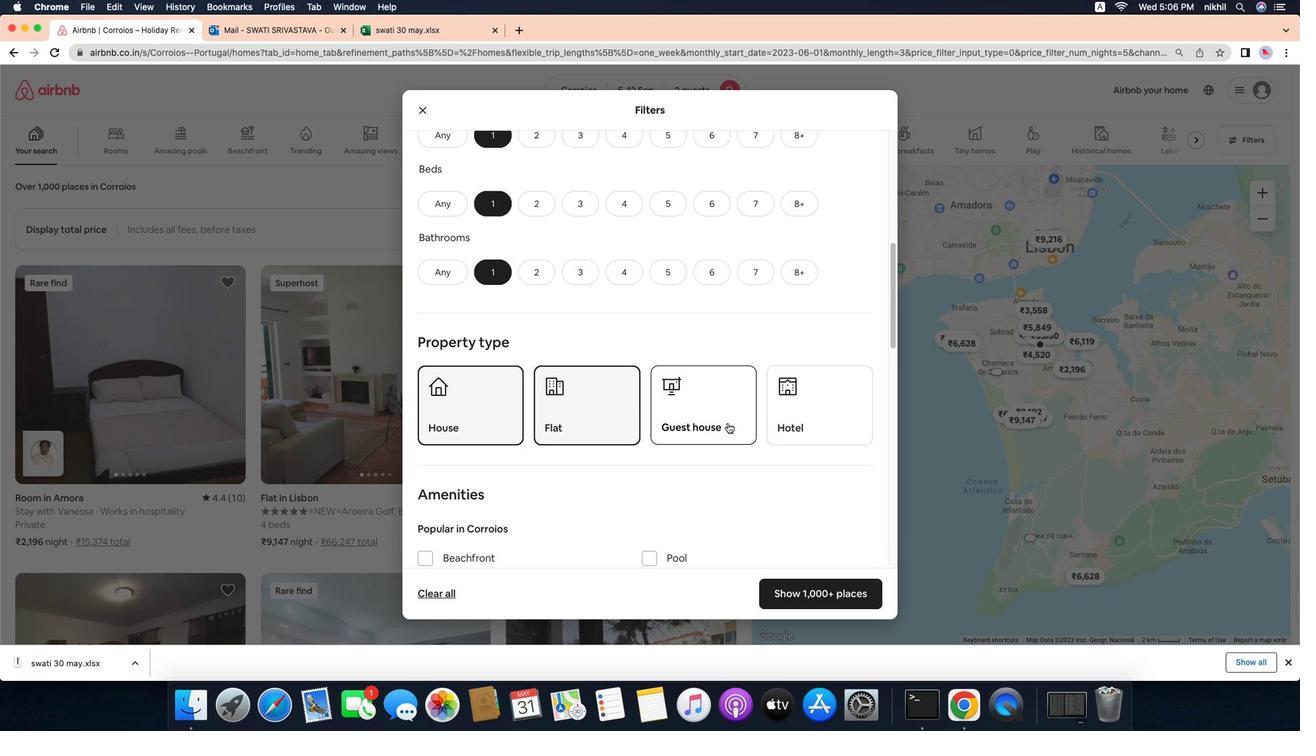 
Action: Mouse scrolled (582, 200) with delta (582, 200)
Screenshot: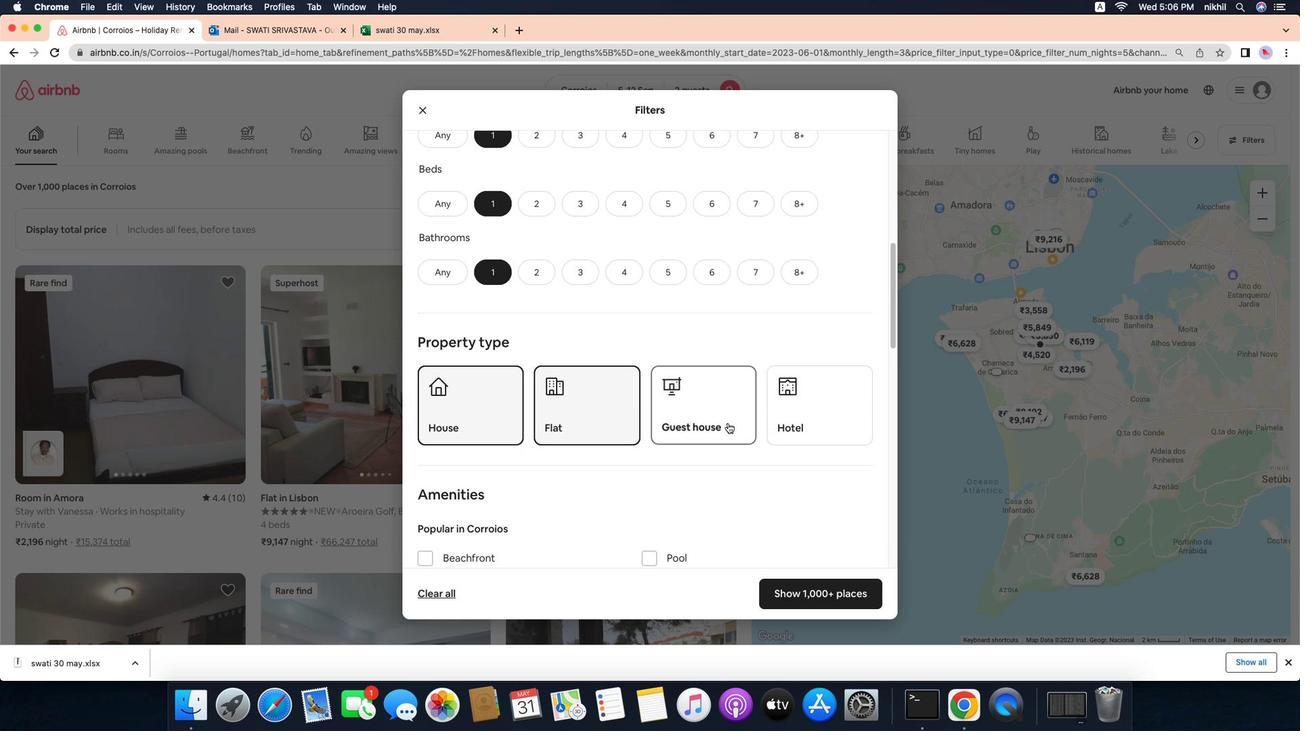 
Action: Mouse scrolled (582, 200) with delta (582, 200)
Screenshot: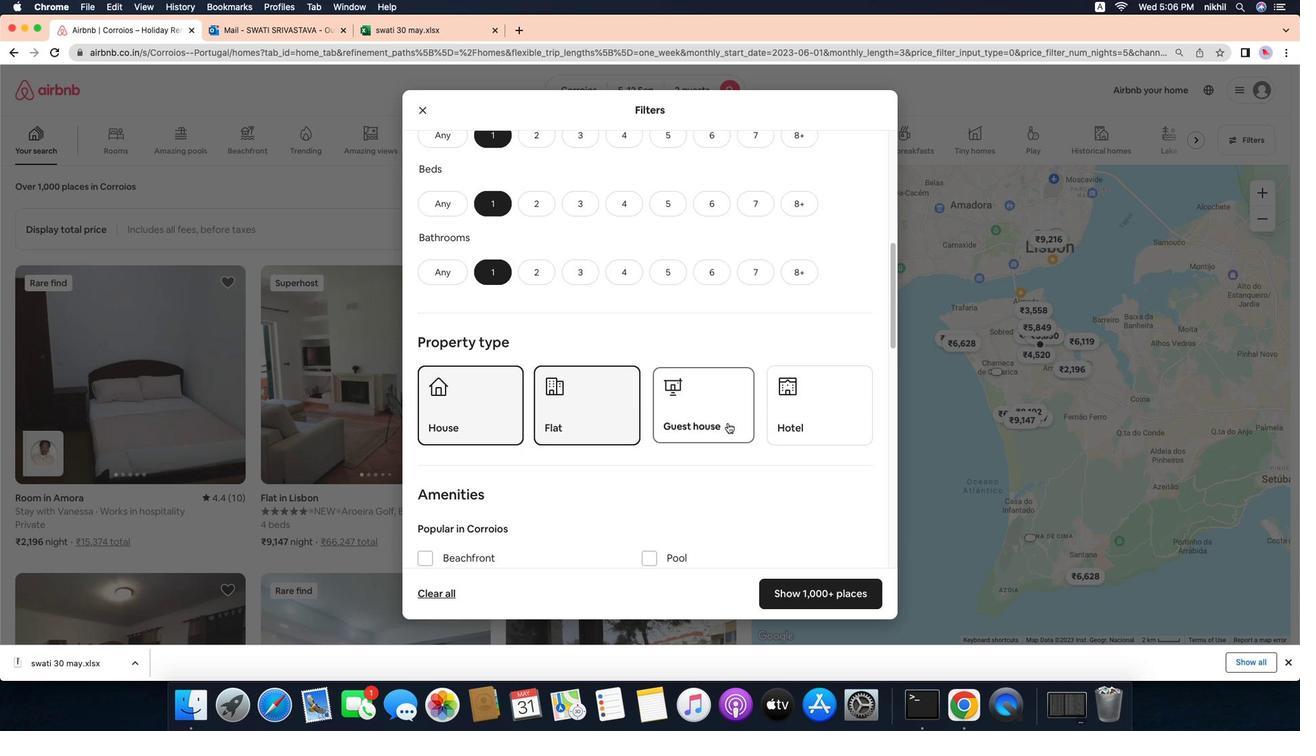 
Action: Mouse scrolled (582, 200) with delta (582, 200)
Screenshot: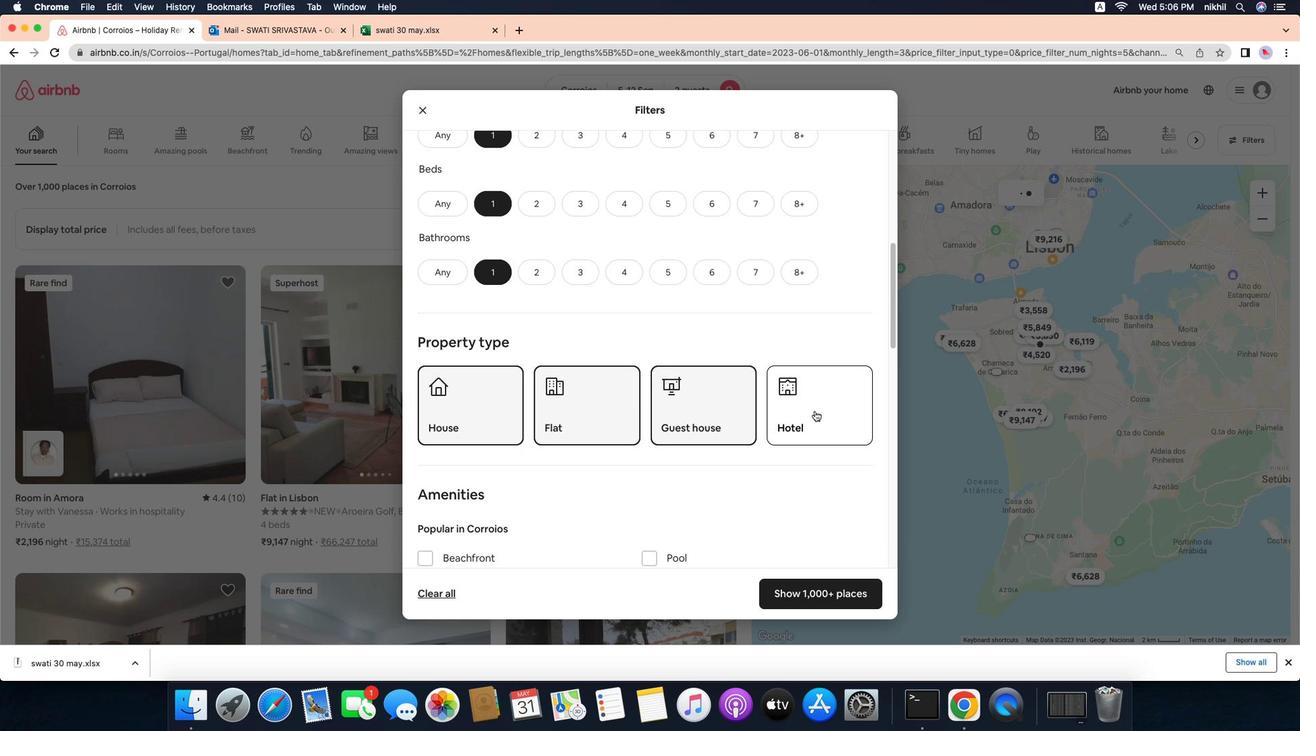 
Action: Mouse scrolled (582, 200) with delta (582, 200)
Screenshot: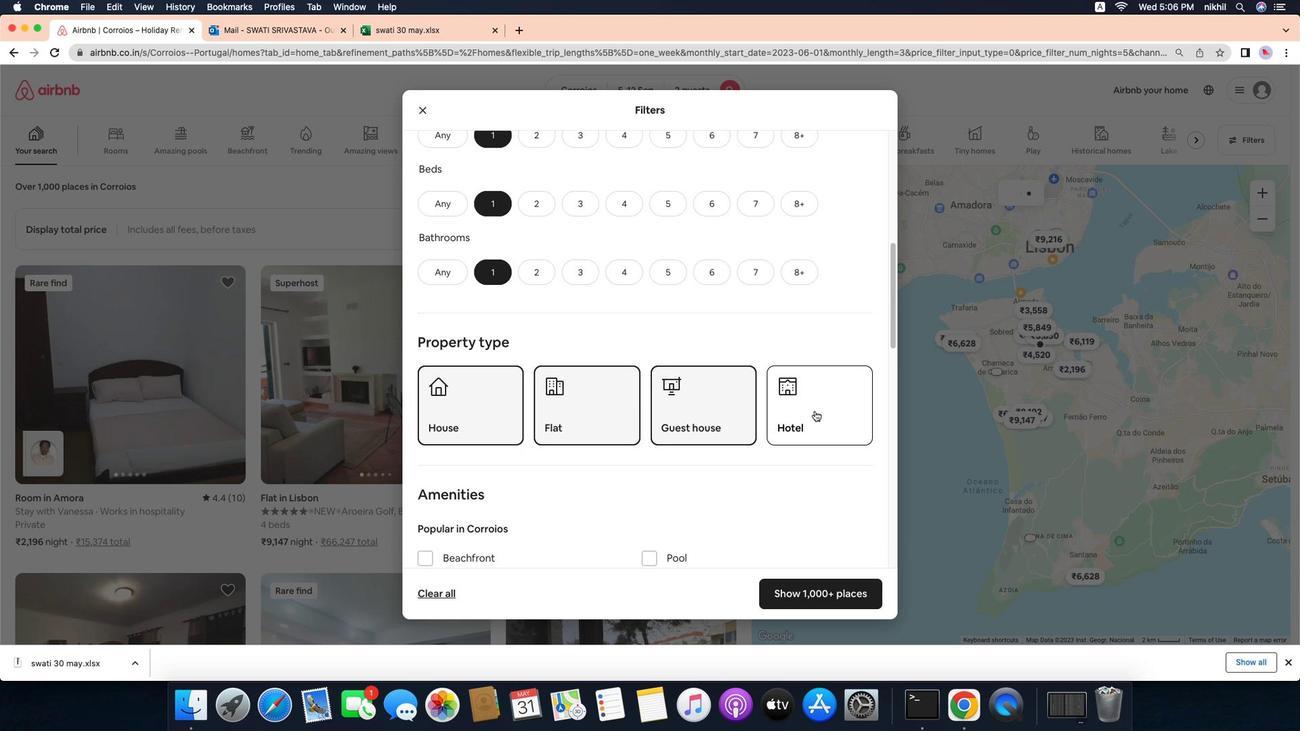 
Action: Mouse scrolled (582, 200) with delta (582, 200)
Screenshot: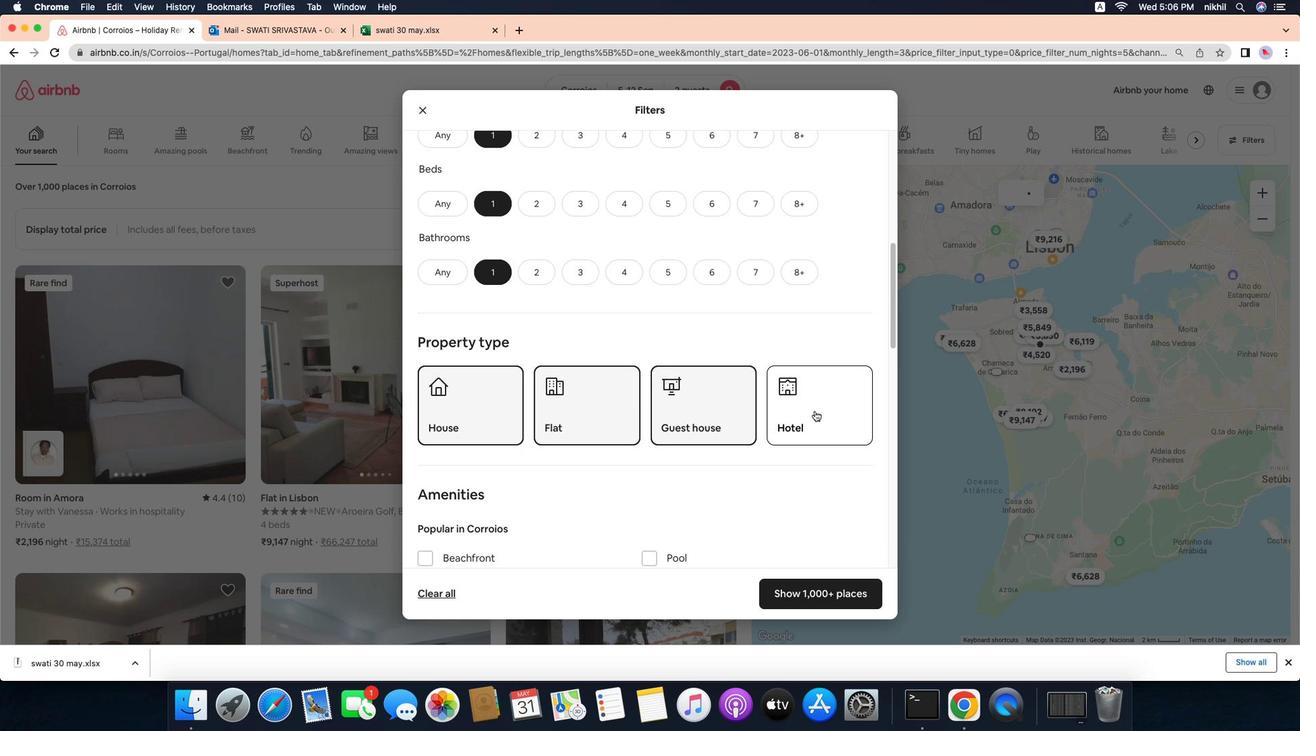 
Action: Mouse moved to (582, 200)
Screenshot: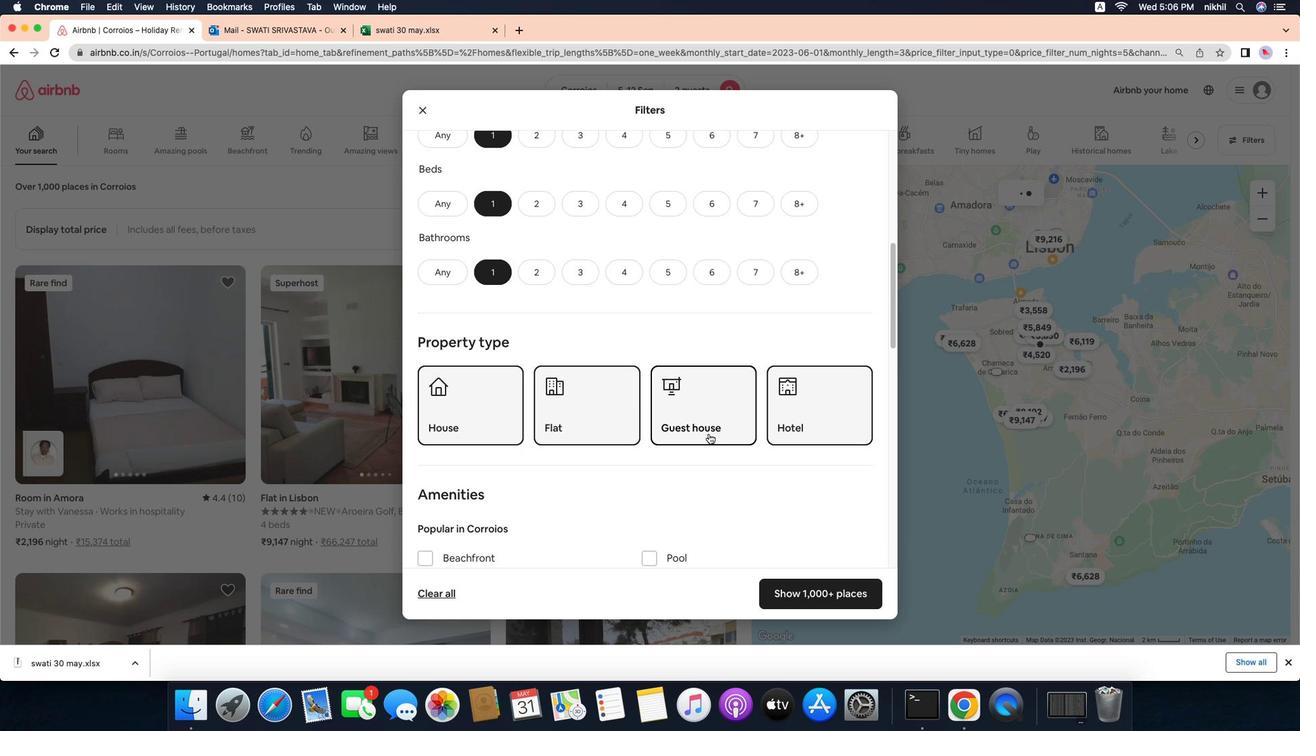 
Action: Mouse pressed left at (582, 200)
Screenshot: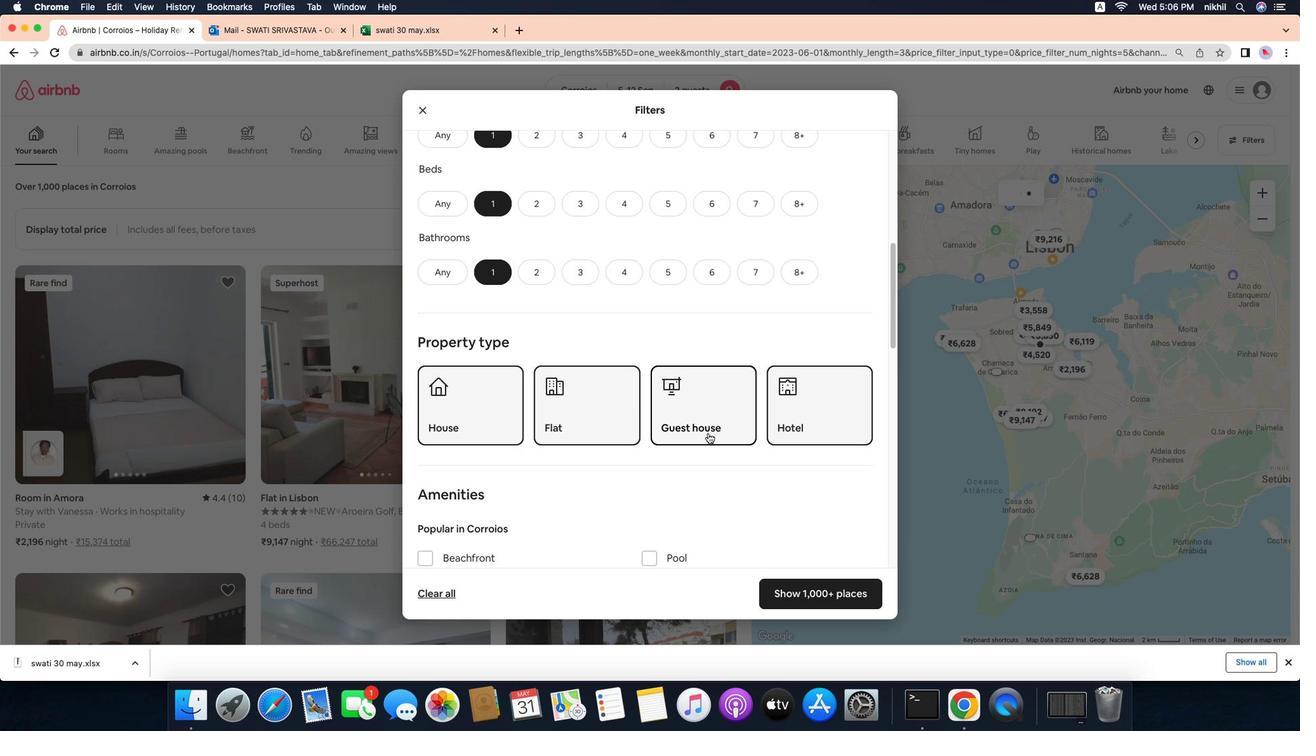 
Action: Mouse moved to (582, 200)
Screenshot: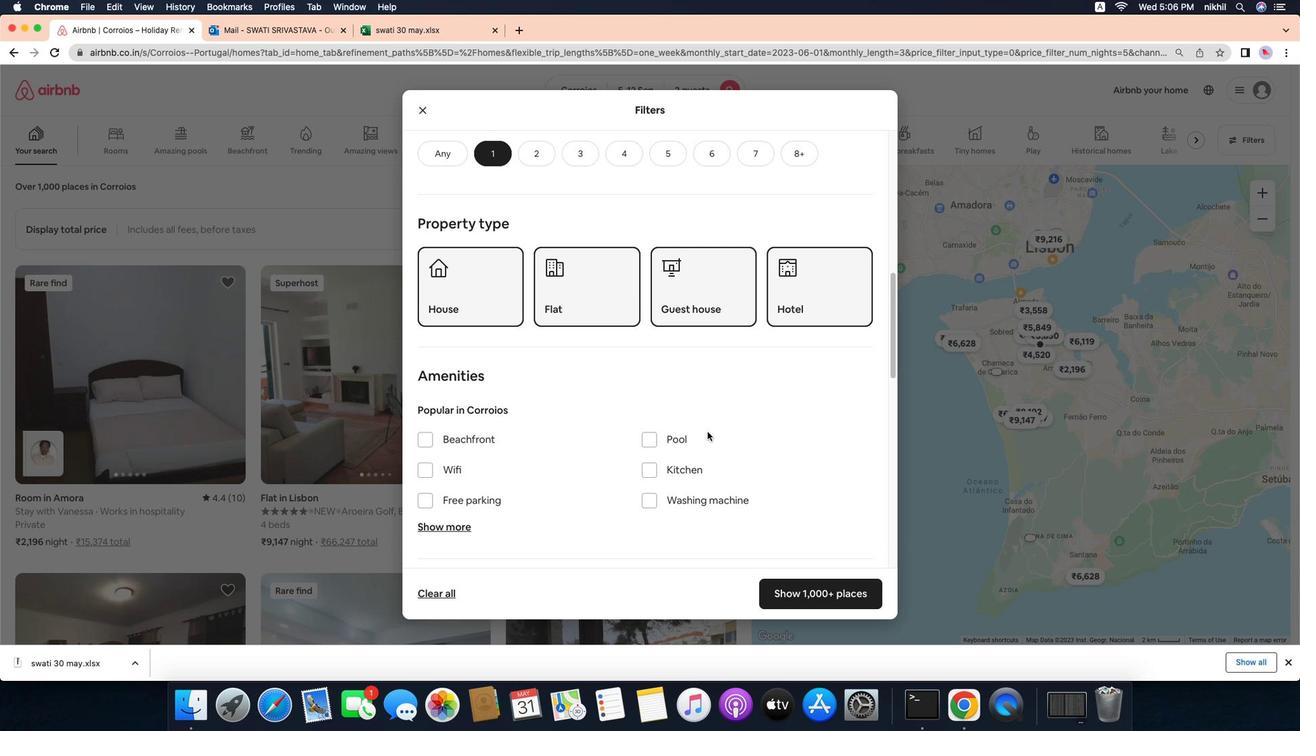 
Action: Mouse pressed left at (582, 200)
Screenshot: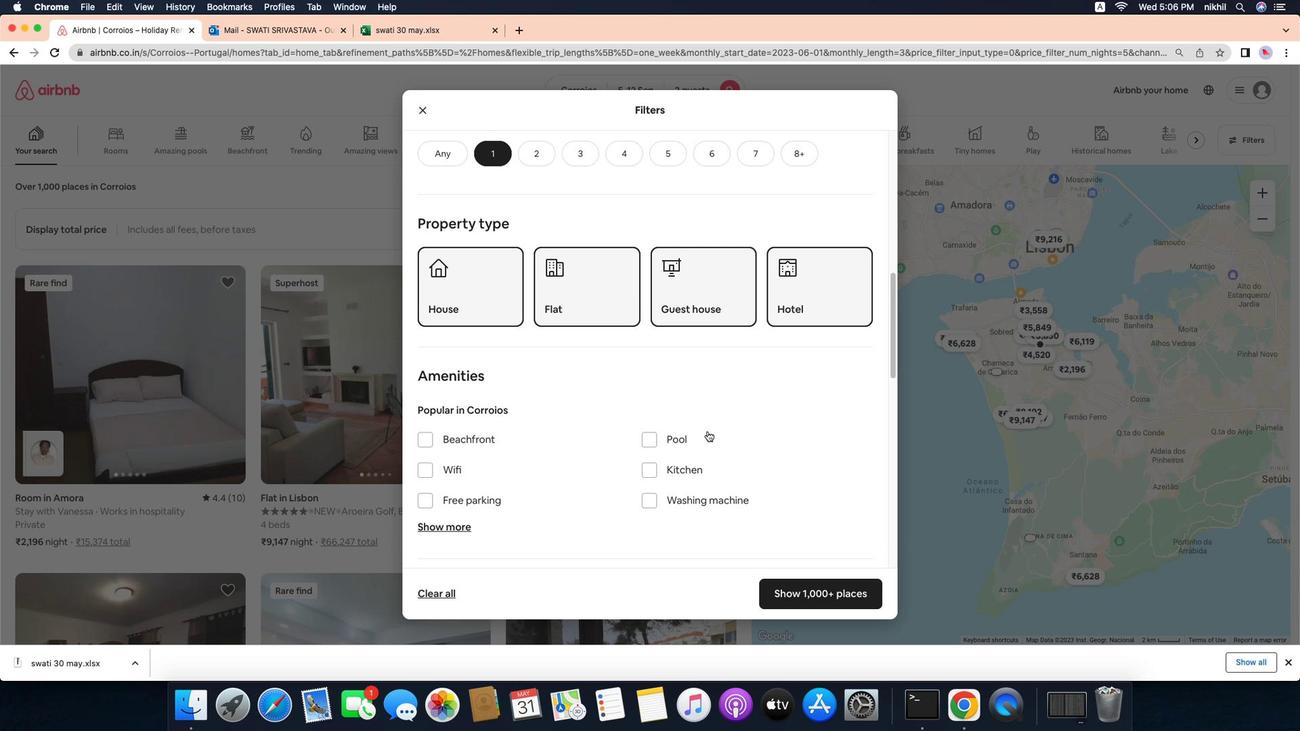 
Action: Mouse moved to (582, 200)
Screenshot: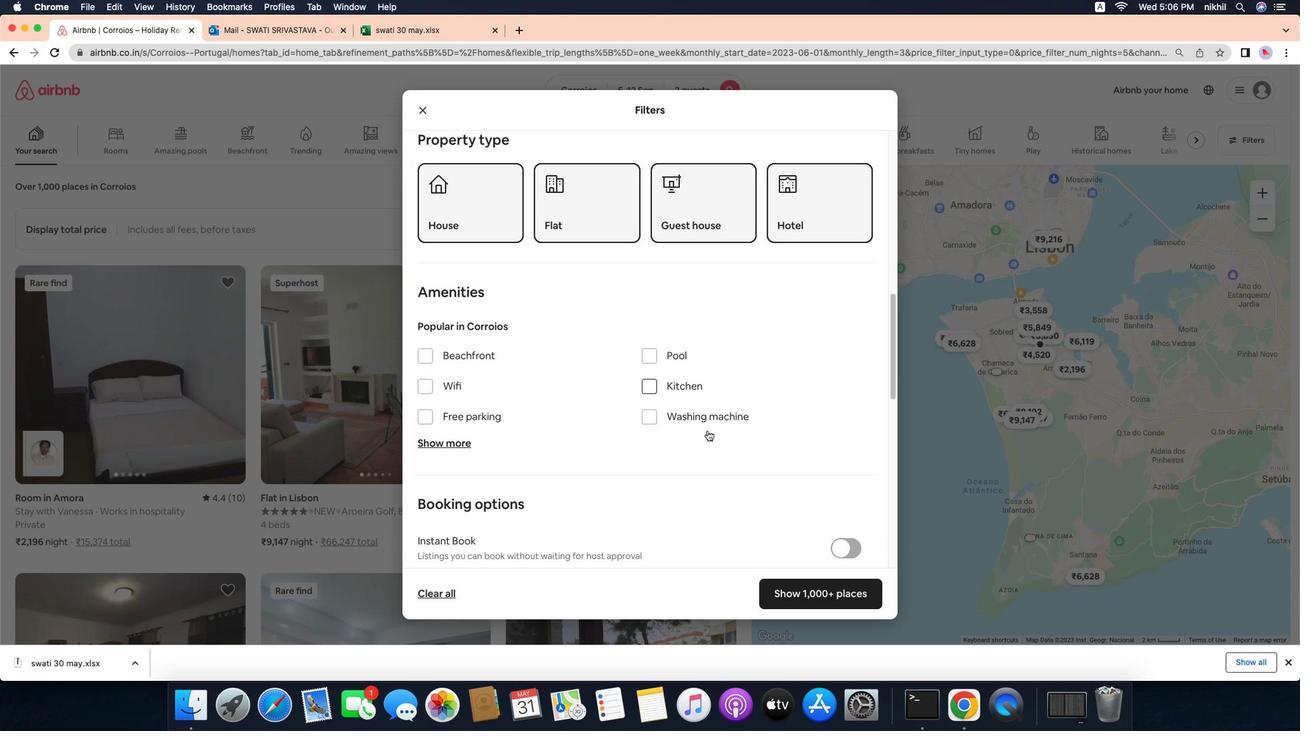 
Action: Mouse pressed left at (582, 200)
Screenshot: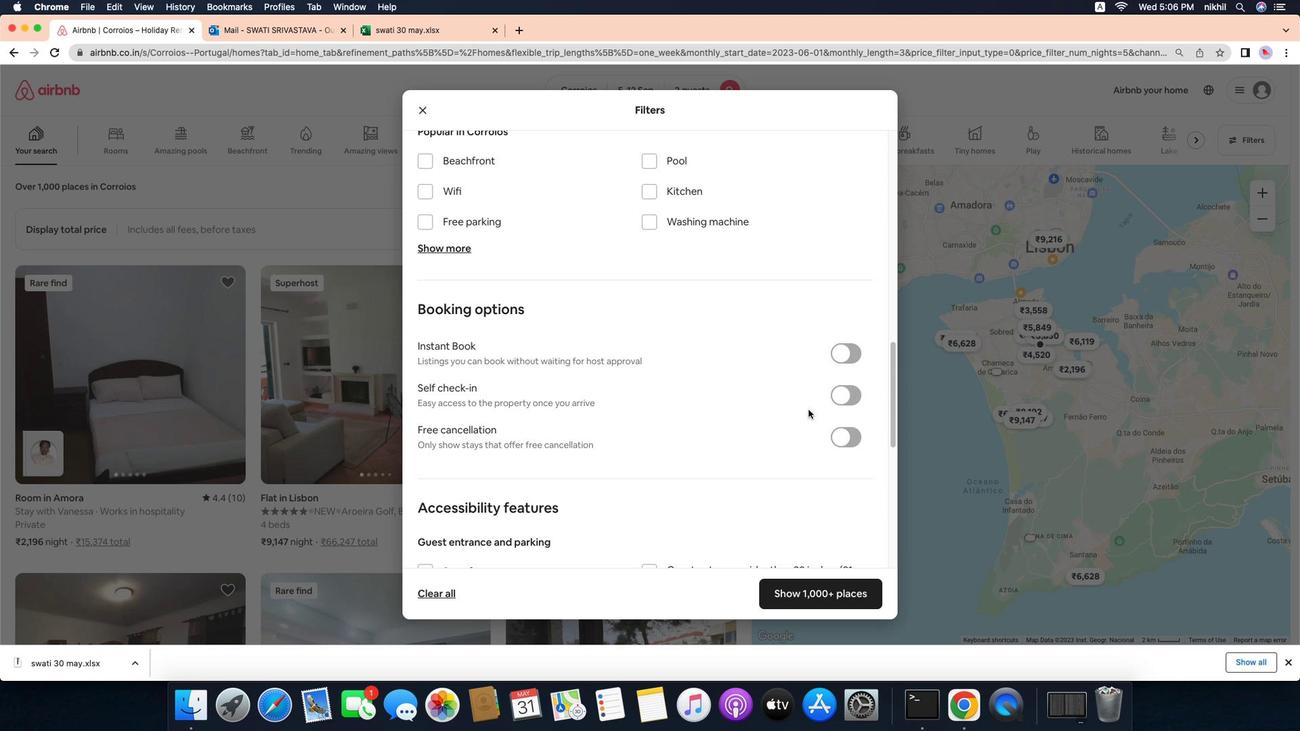 
Action: Mouse moved to (582, 200)
Screenshot: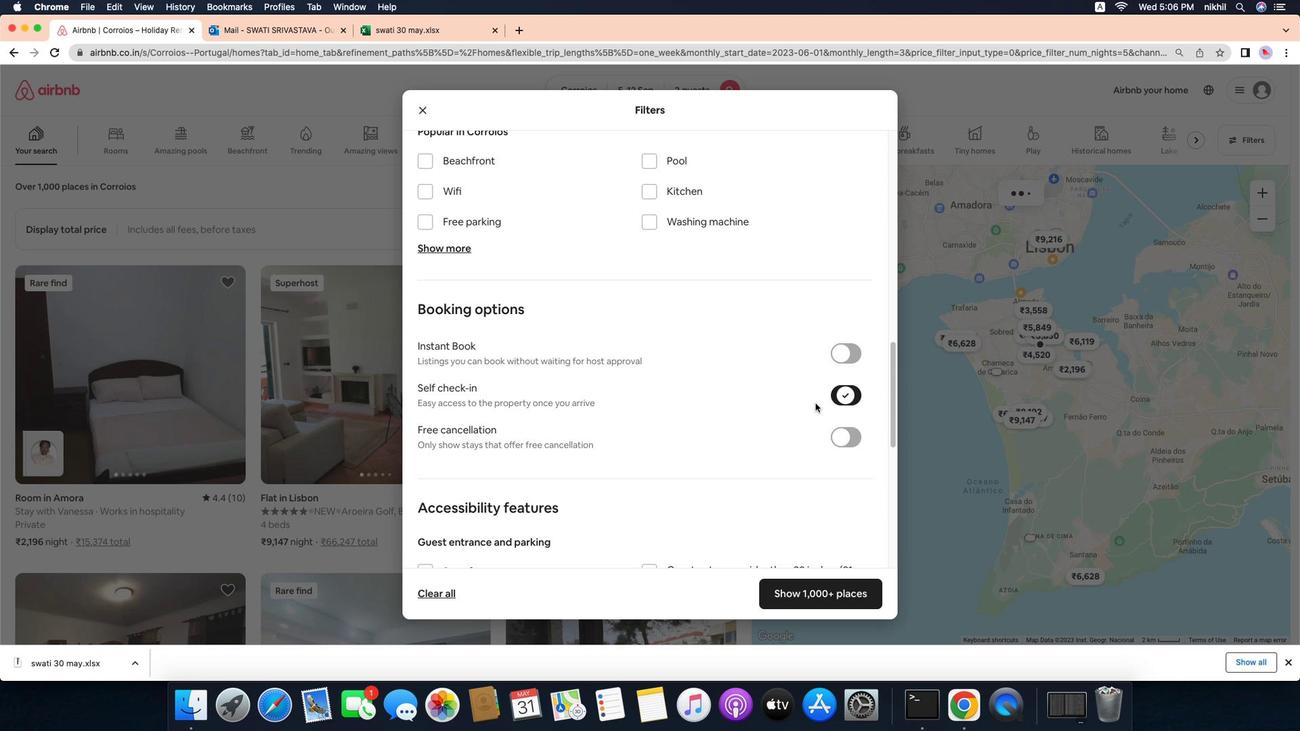 
Action: Mouse pressed left at (582, 200)
Screenshot: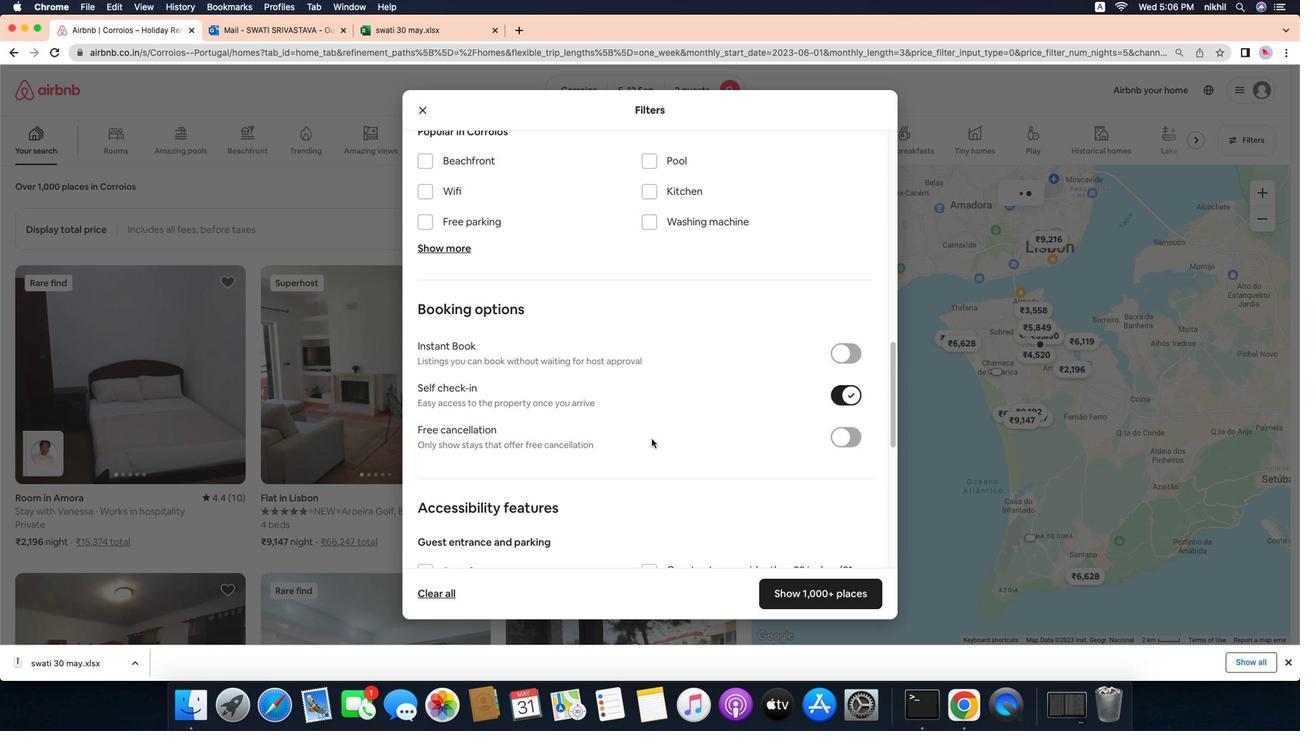 
Action: Mouse moved to (582, 200)
Screenshot: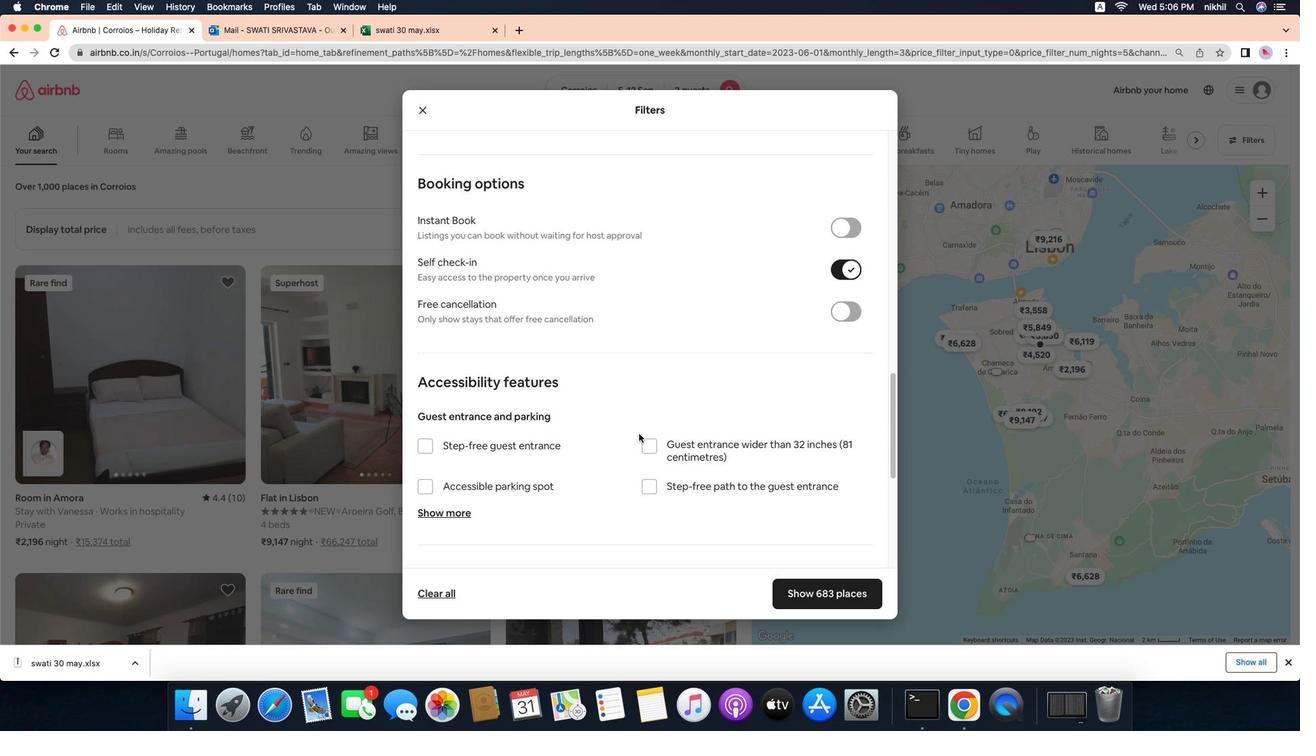 
Action: Mouse scrolled (582, 200) with delta (582, 200)
Screenshot: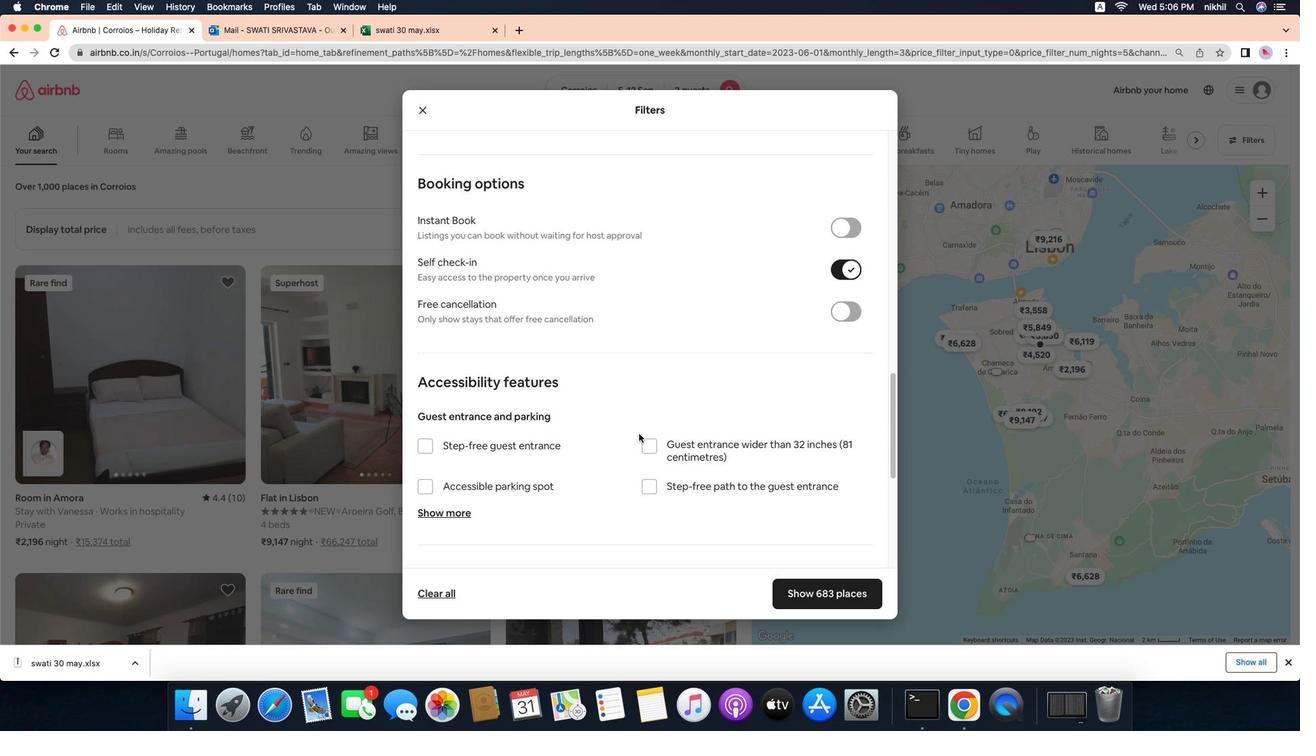 
Action: Mouse moved to (582, 200)
Screenshot: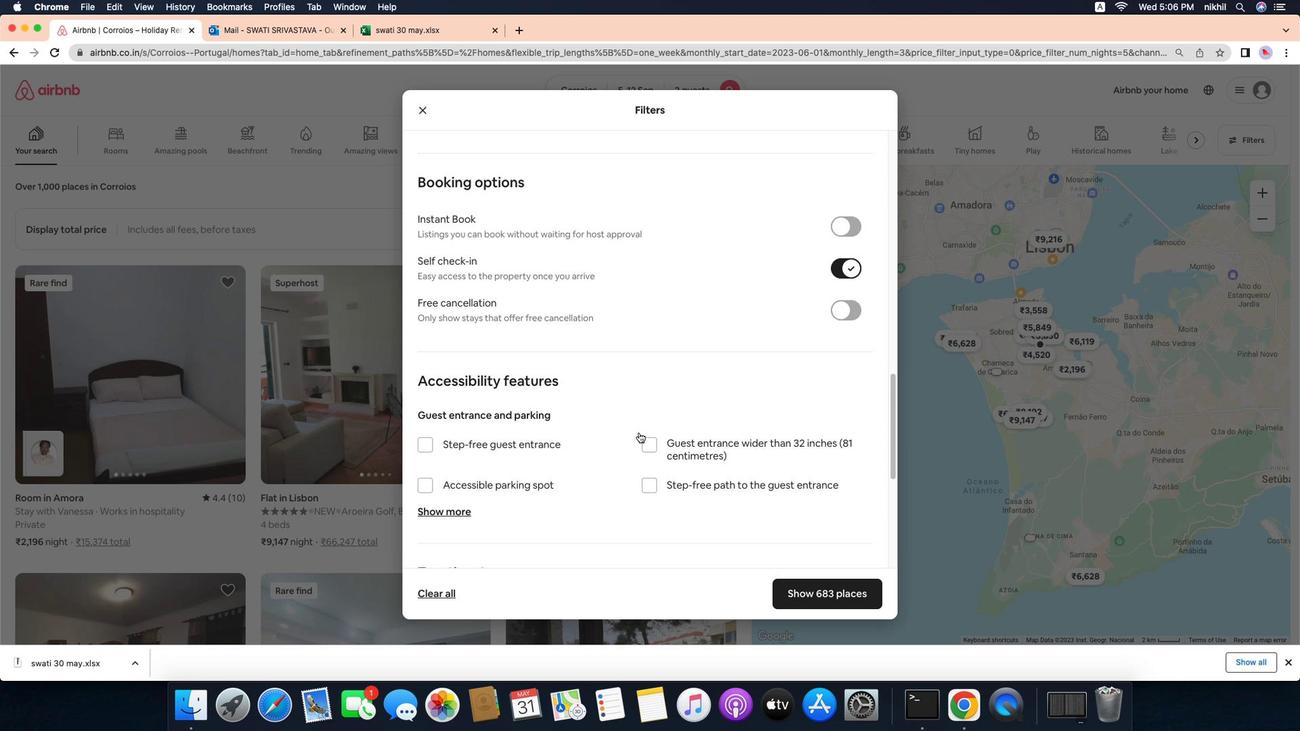 
Action: Mouse scrolled (582, 200) with delta (582, 200)
Screenshot: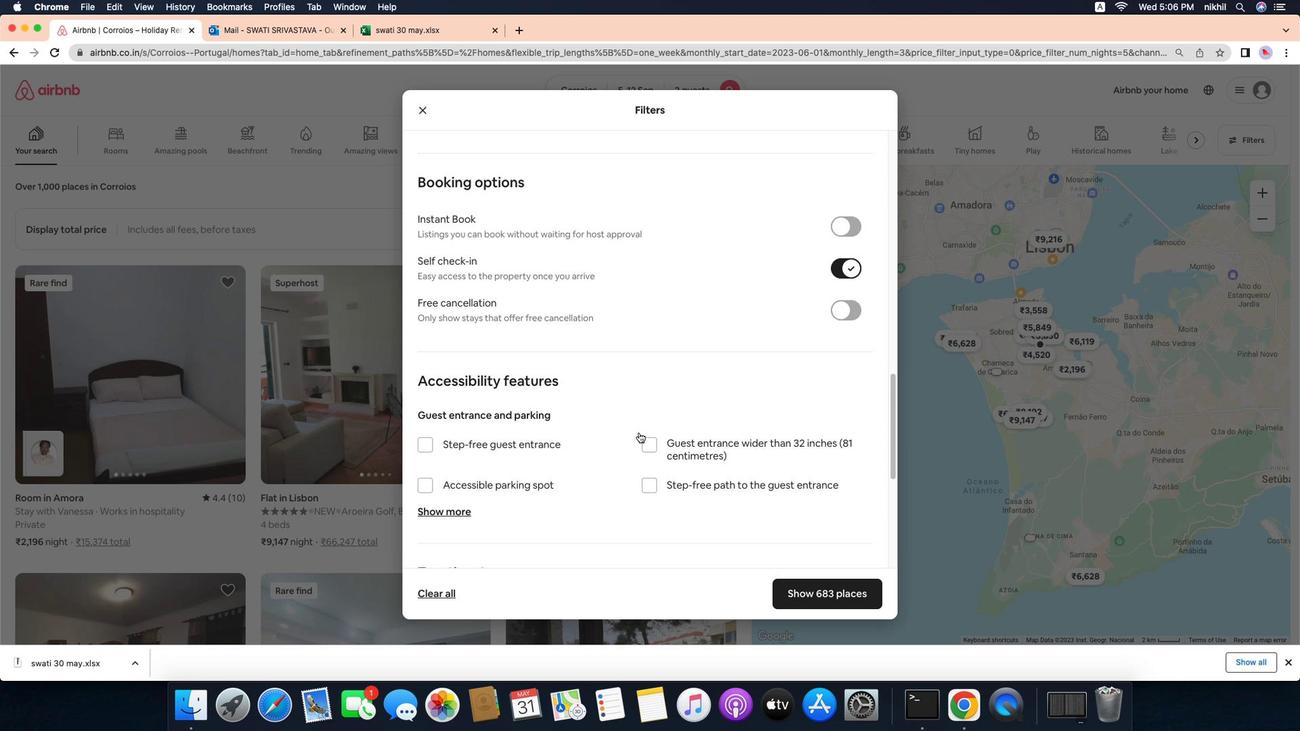 
Action: Mouse scrolled (582, 200) with delta (582, 200)
Screenshot: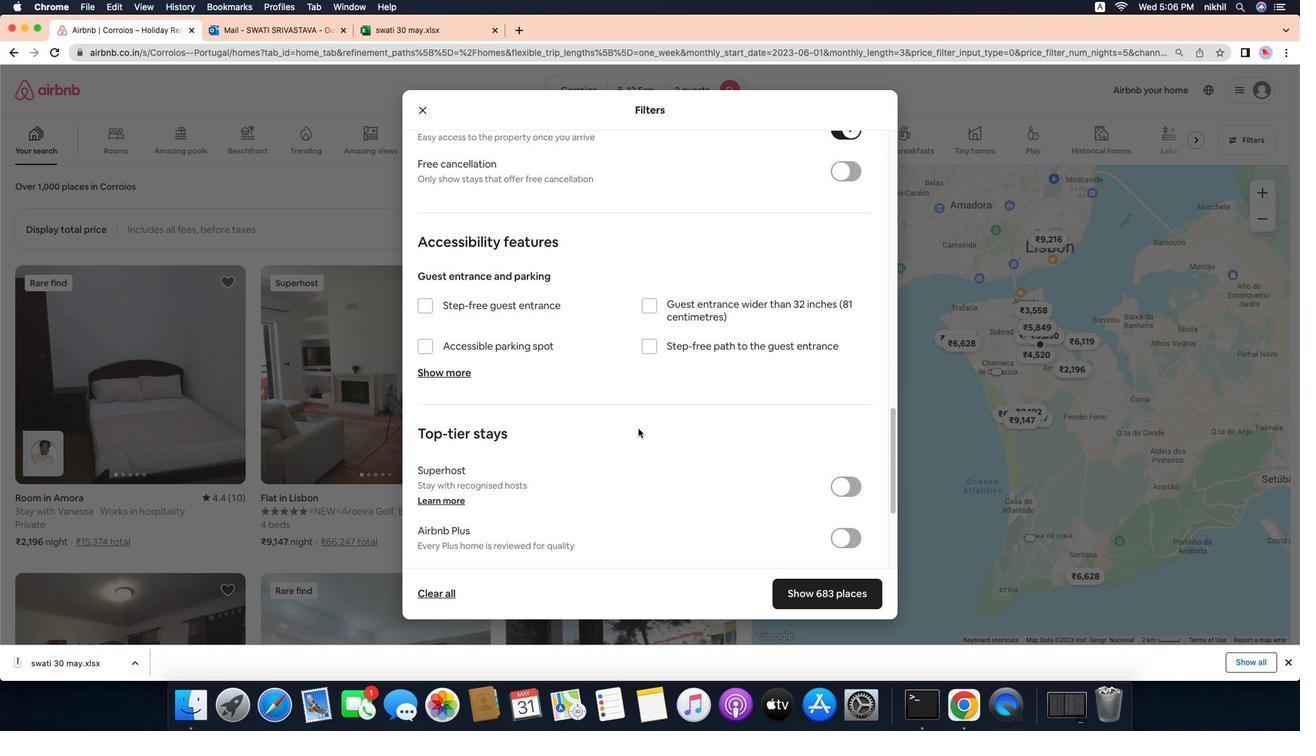 
Action: Mouse moved to (582, 200)
Screenshot: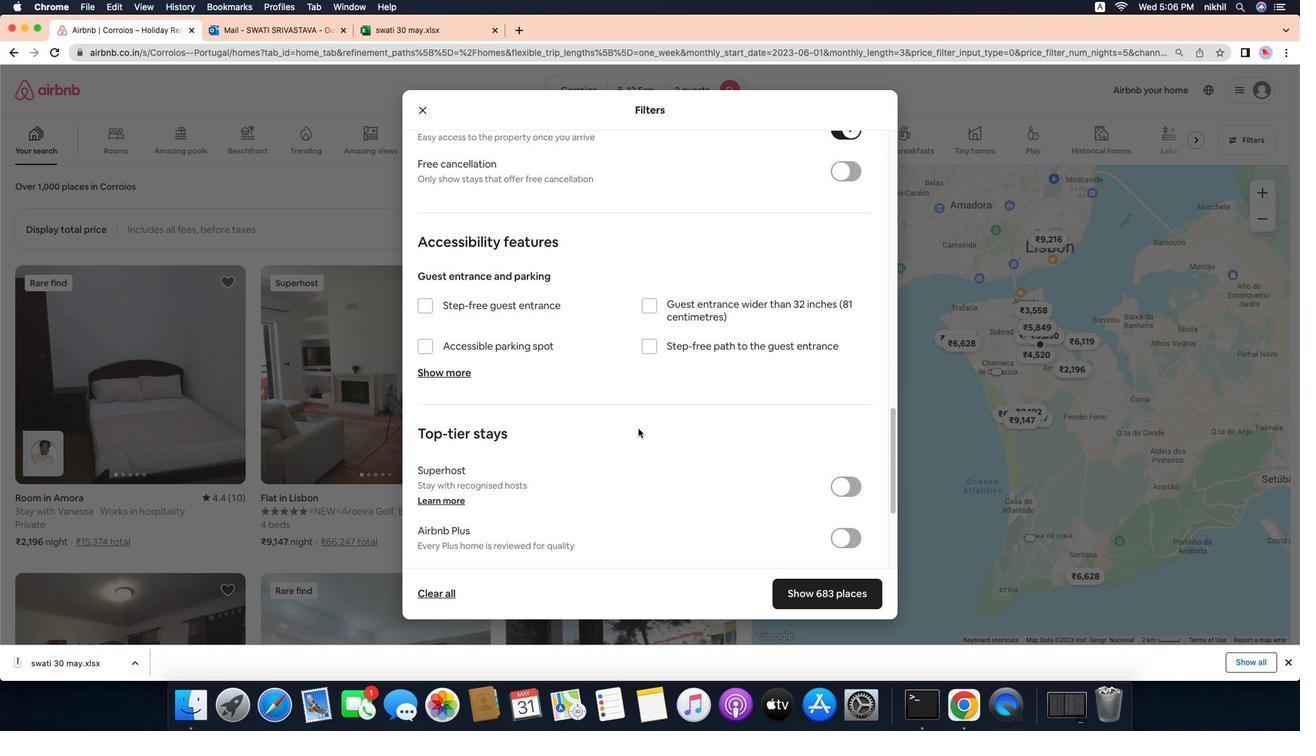 
Action: Mouse scrolled (582, 200) with delta (582, 200)
Screenshot: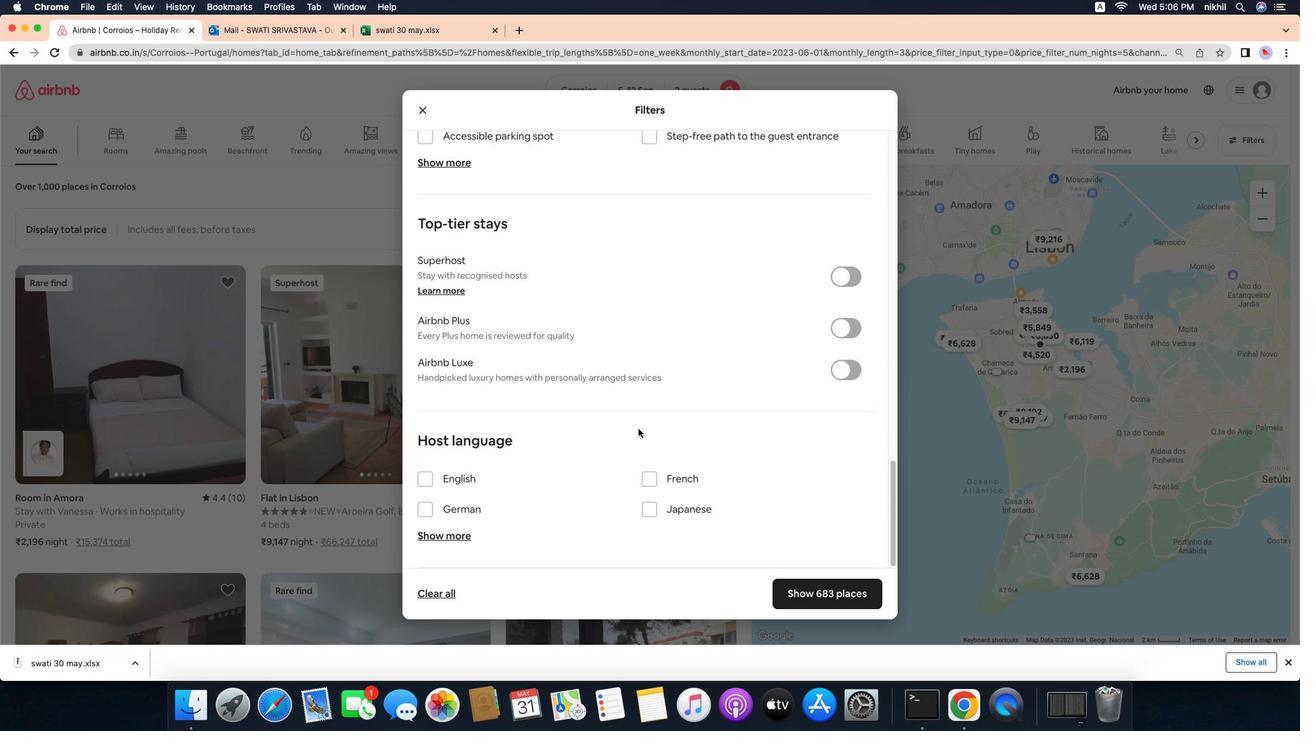 
Action: Mouse moved to (582, 200)
Screenshot: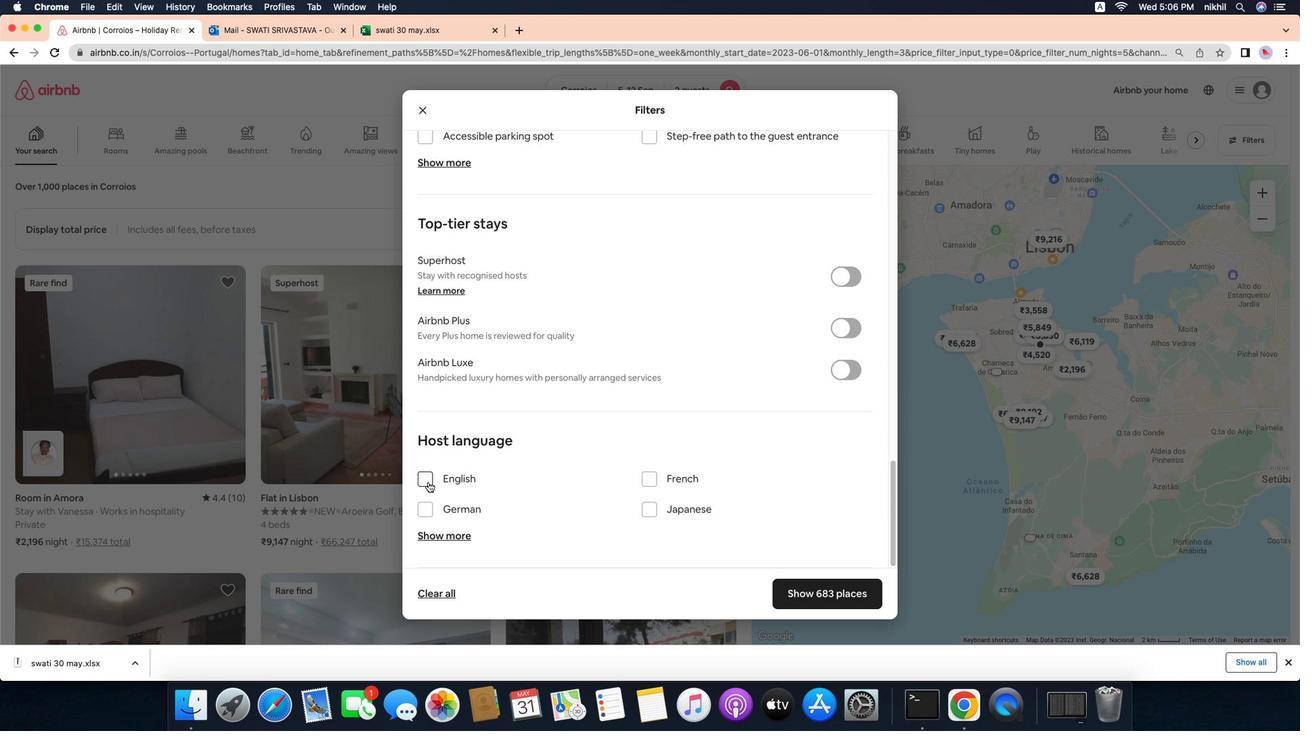 
Action: Mouse pressed left at (582, 200)
Screenshot: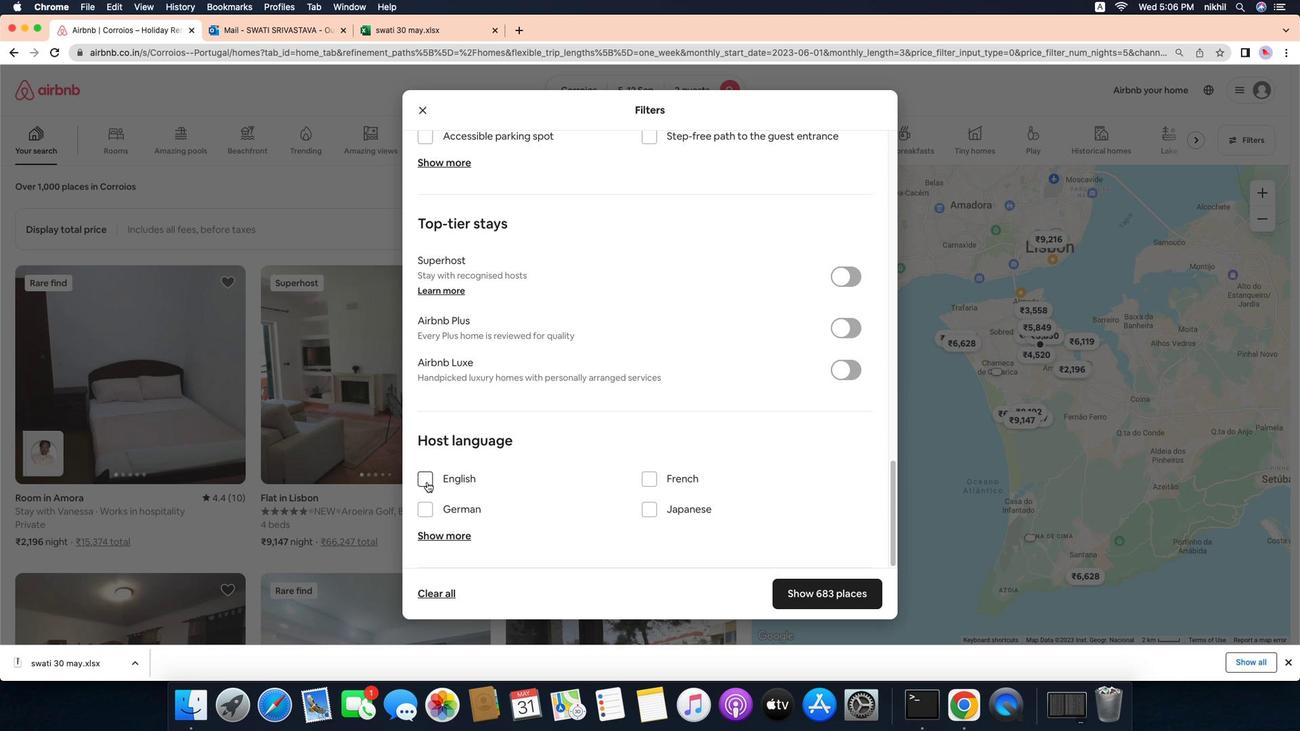 
Action: Mouse moved to (582, 200)
Screenshot: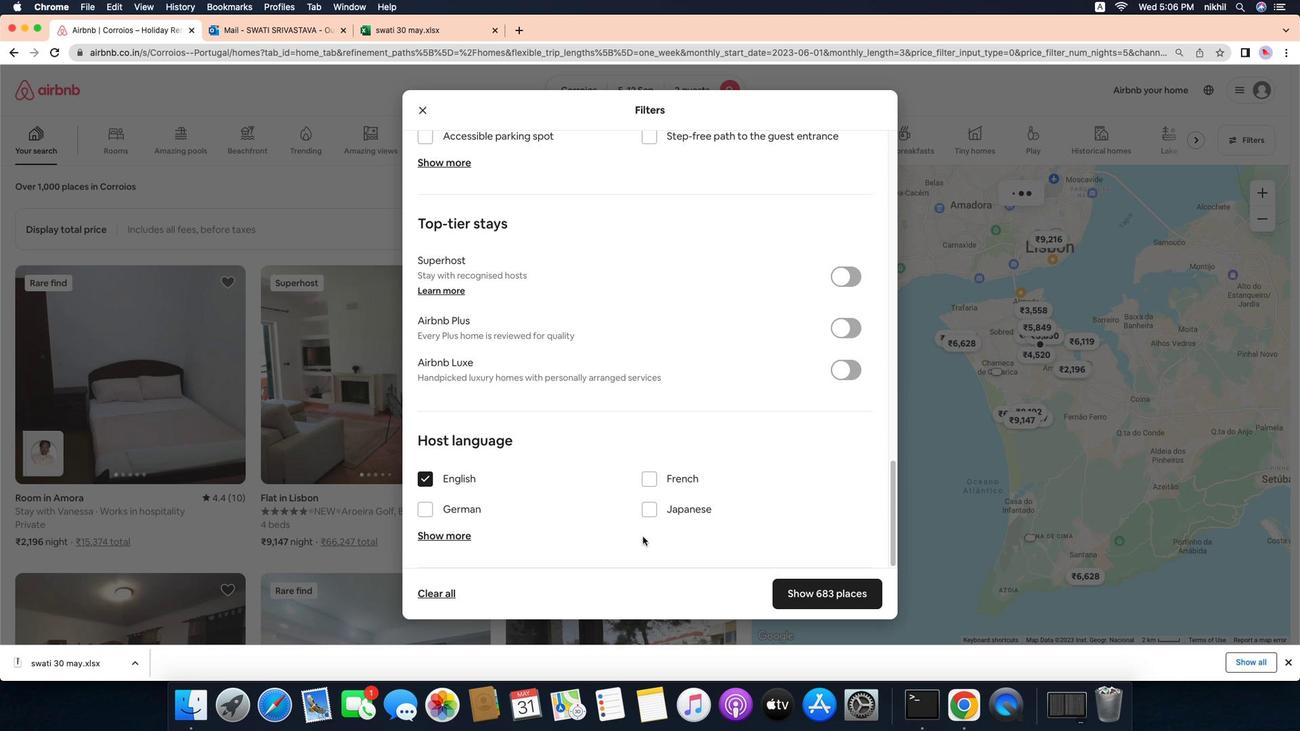 
Action: Mouse pressed left at (582, 200)
Screenshot: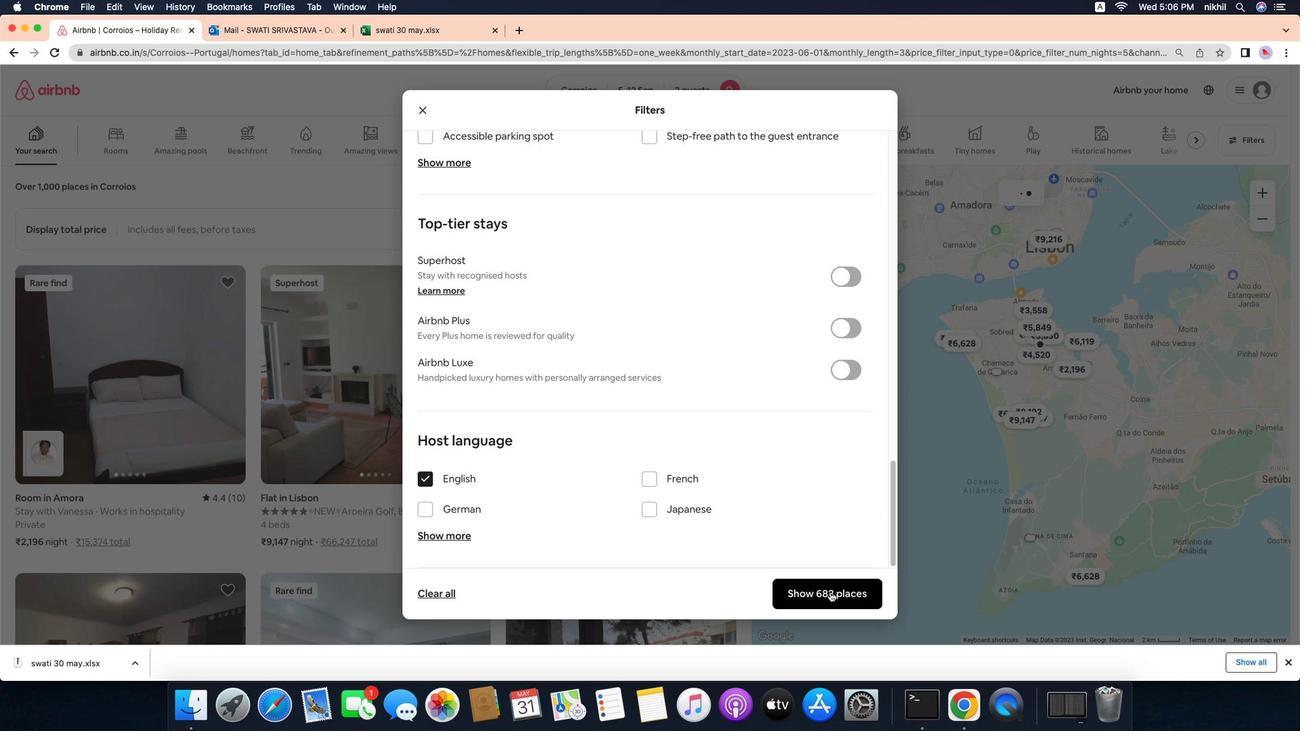 
Action: Mouse moved to (582, 200)
Screenshot: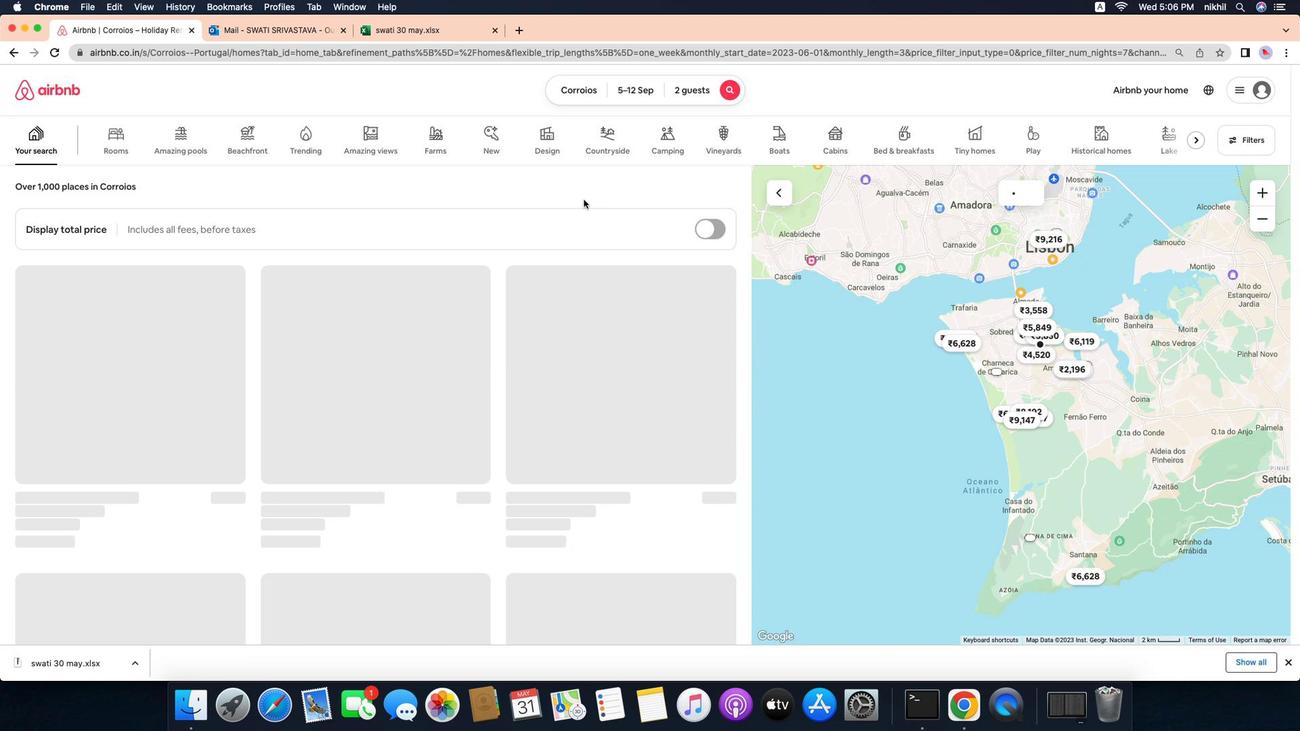
Action: Mouse pressed left at (582, 200)
Screenshot: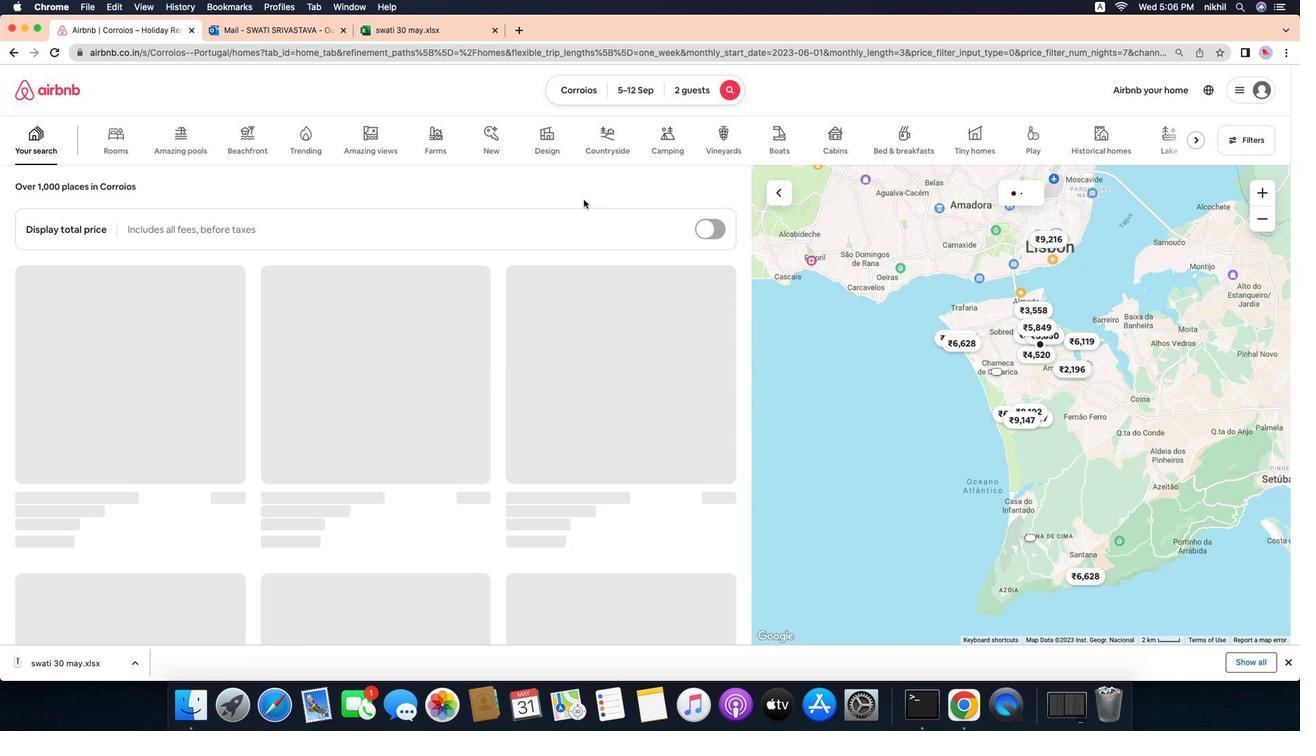 
Action: Mouse moved to (582, 200)
Screenshot: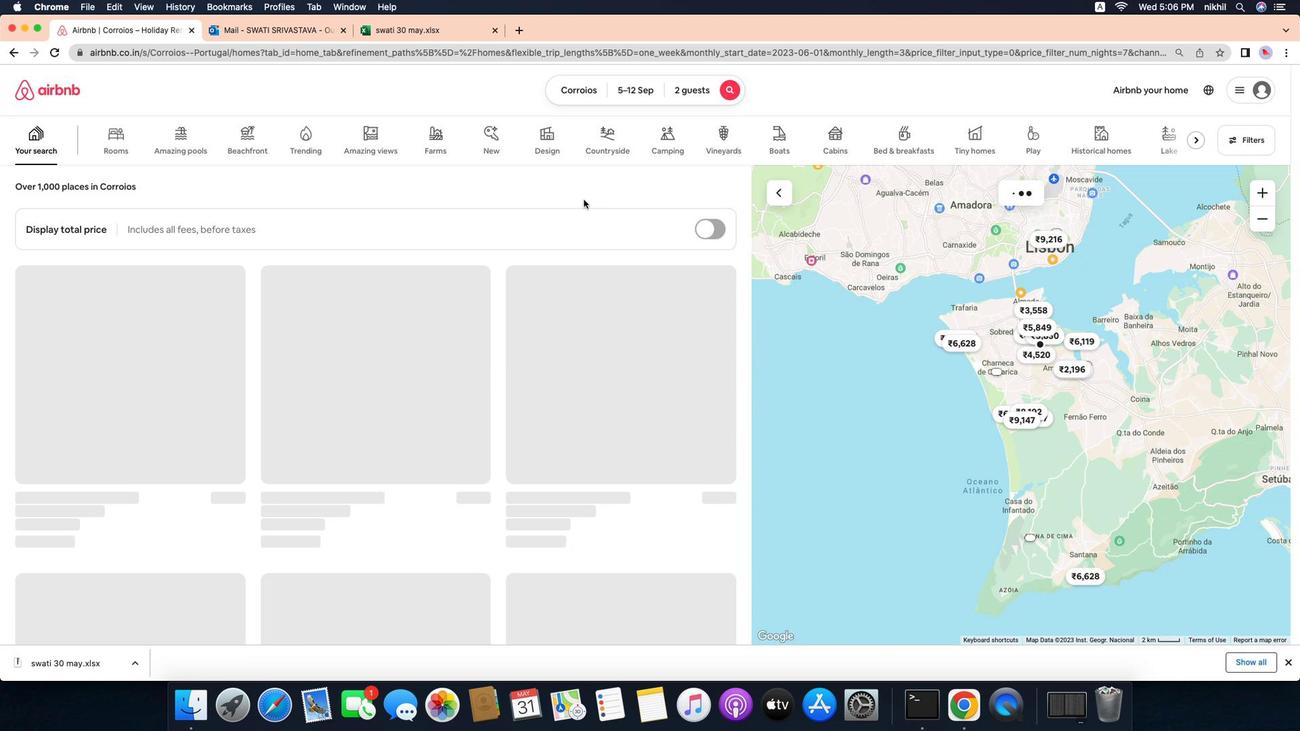 
Action: Mouse pressed left at (582, 200)
Screenshot: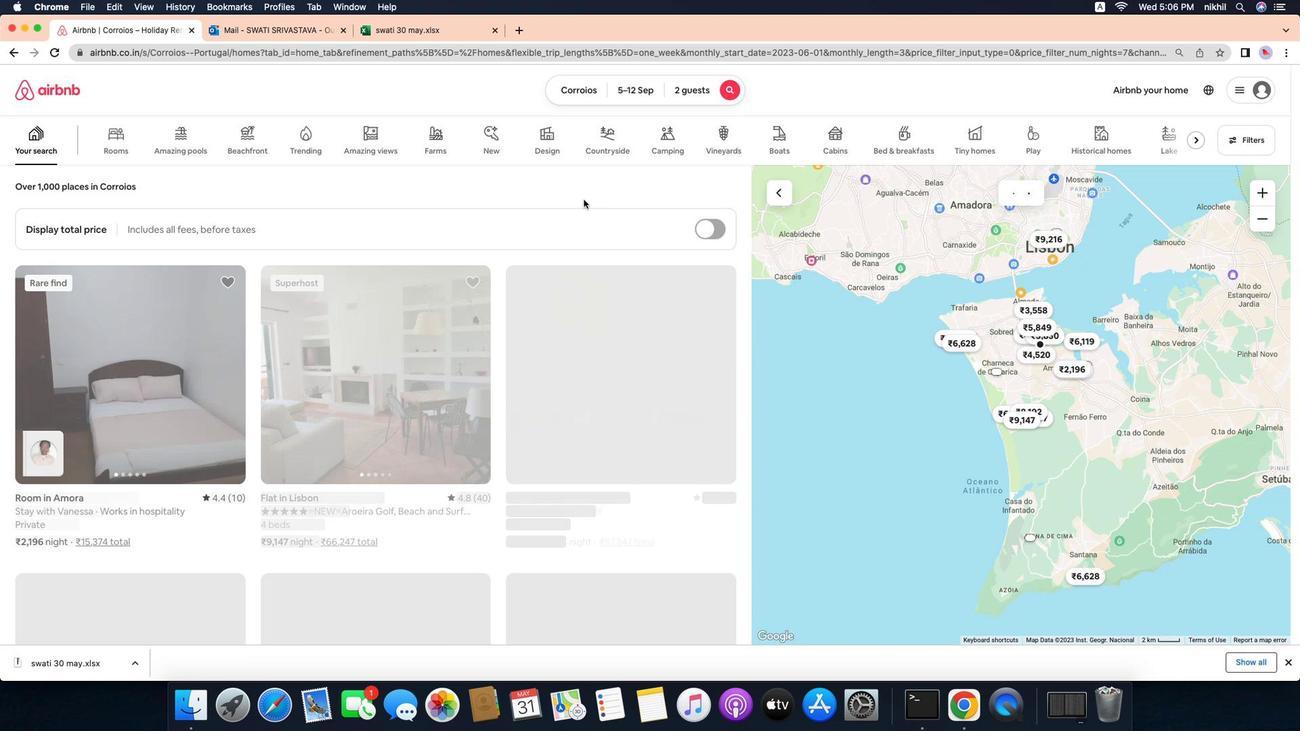
Action: Mouse moved to (582, 200)
Screenshot: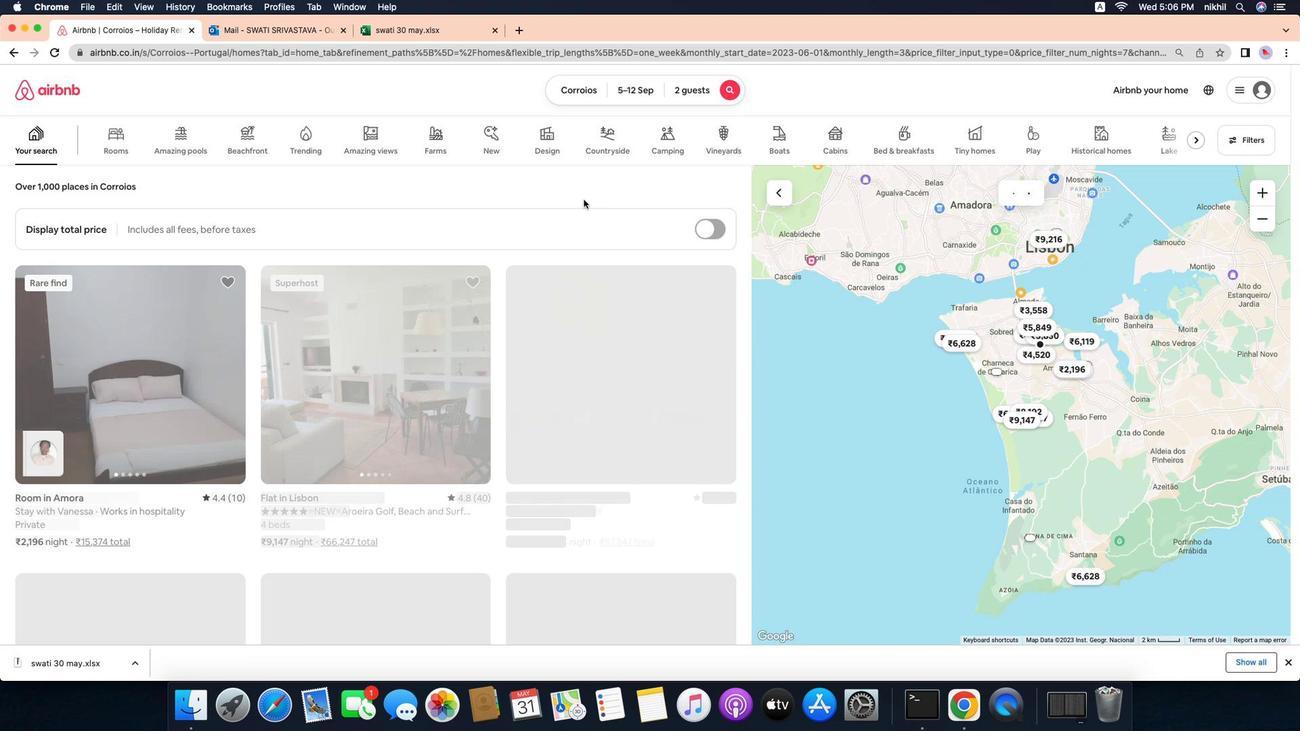 
Action: Mouse scrolled (582, 200) with delta (582, 200)
Screenshot: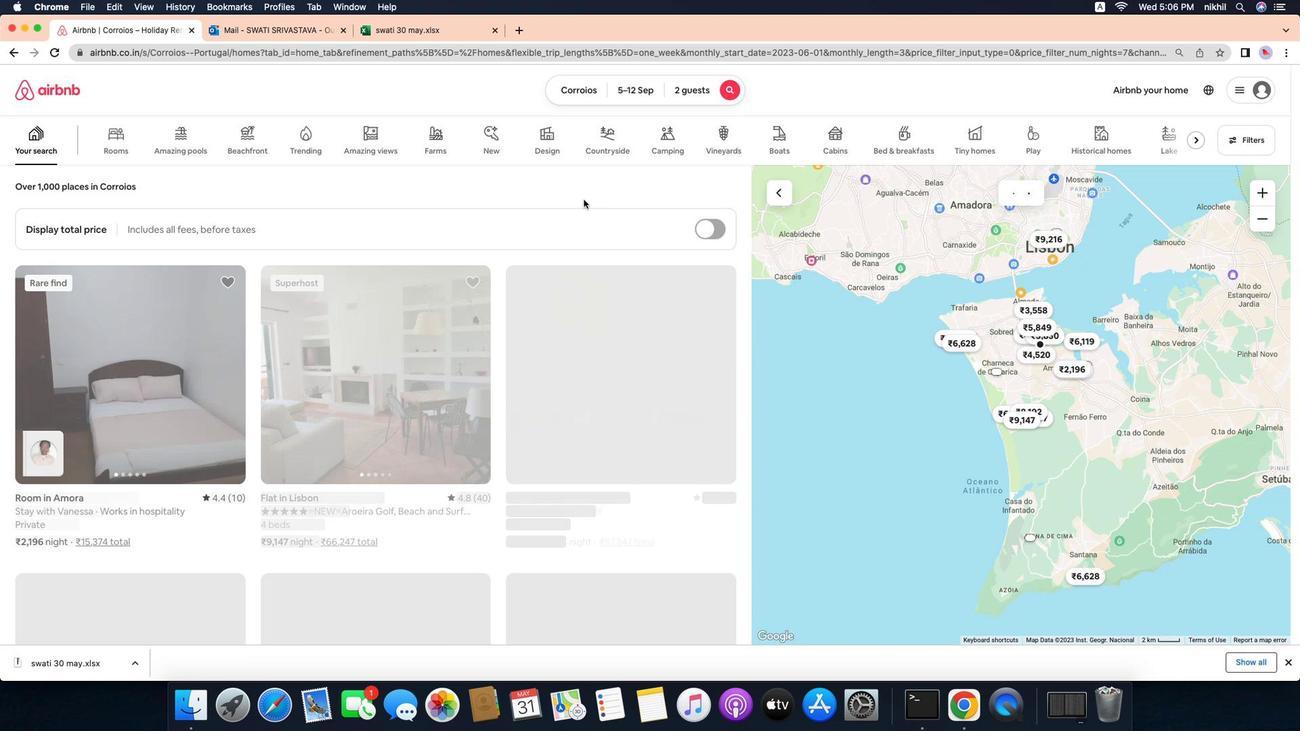 
Action: Mouse moved to (582, 200)
Screenshot: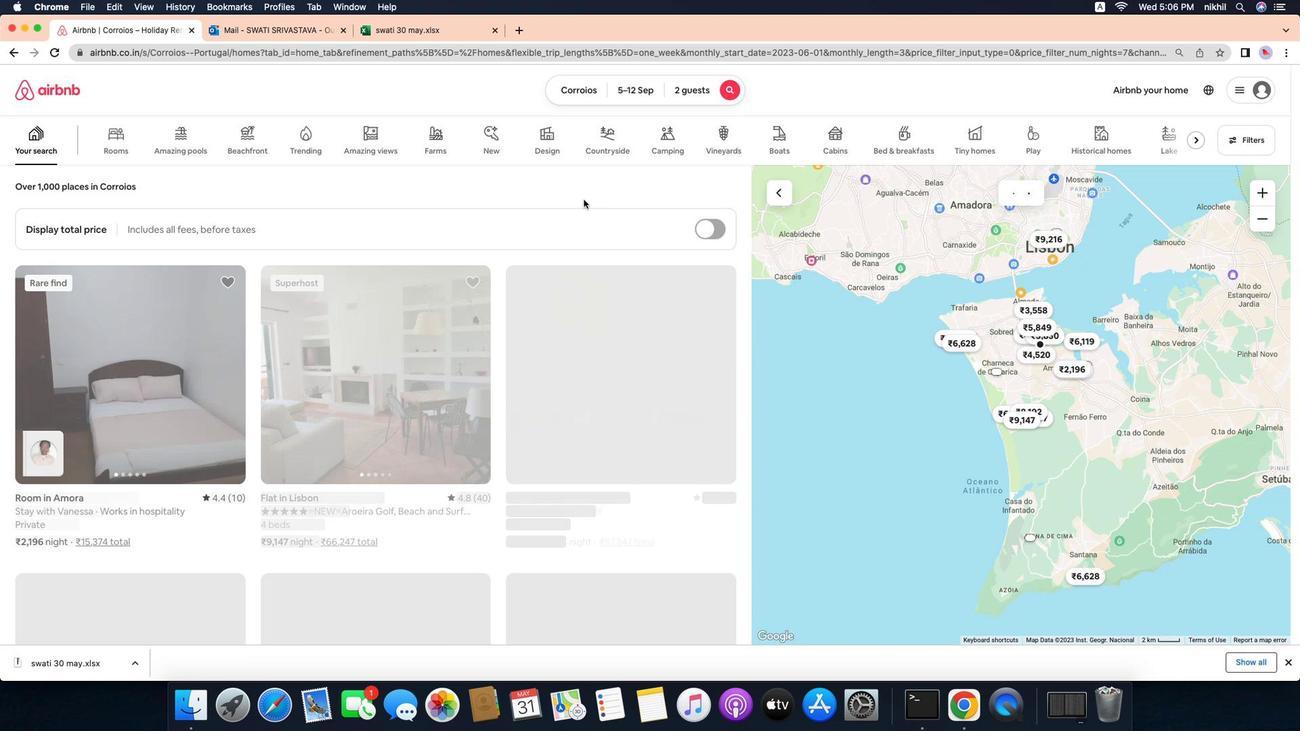 
Action: Mouse scrolled (582, 200) with delta (582, 200)
Screenshot: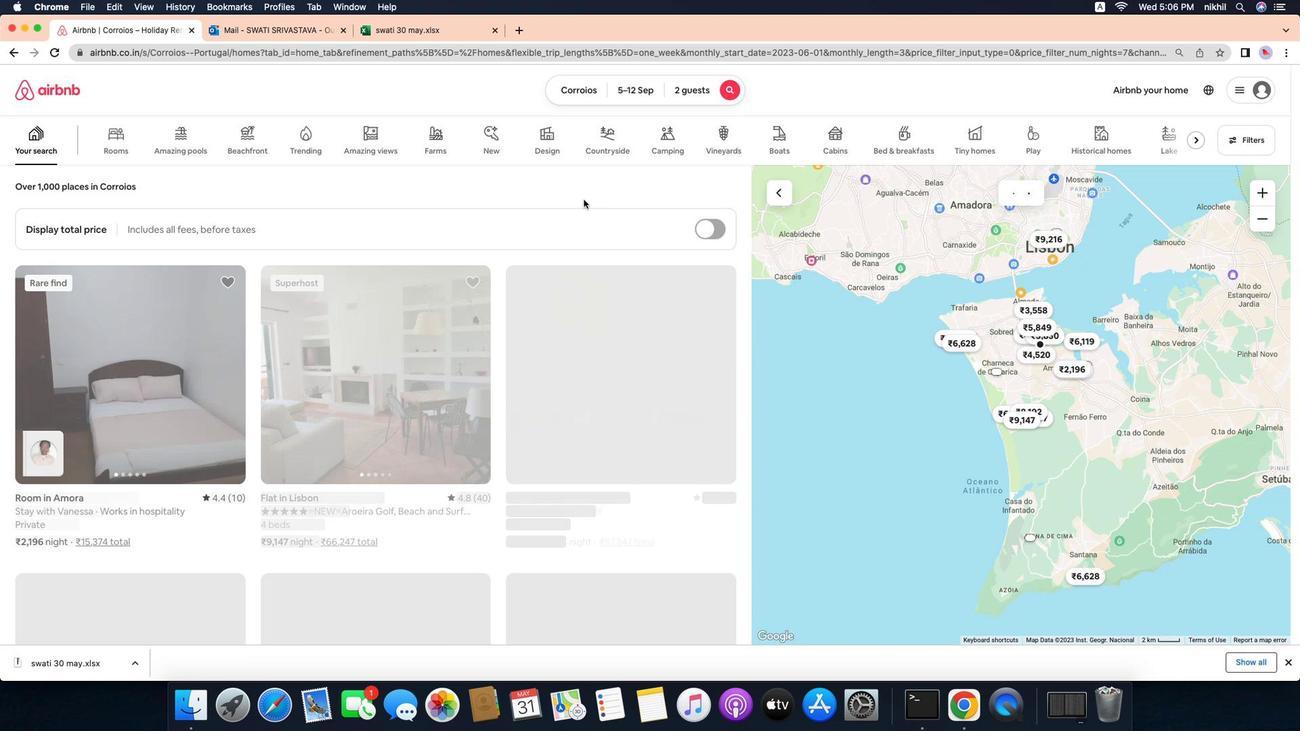 
Action: Mouse moved to (582, 200)
Screenshot: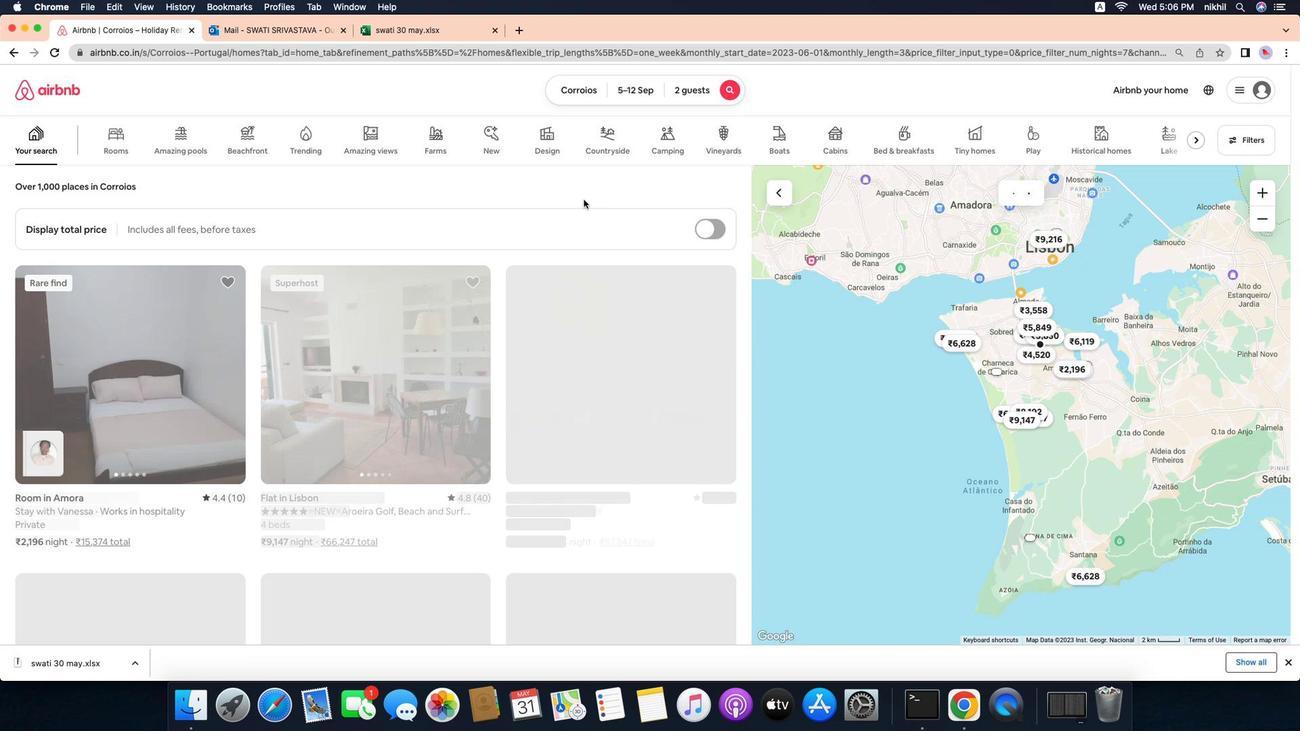 
Action: Mouse scrolled (582, 200) with delta (582, 200)
Screenshot: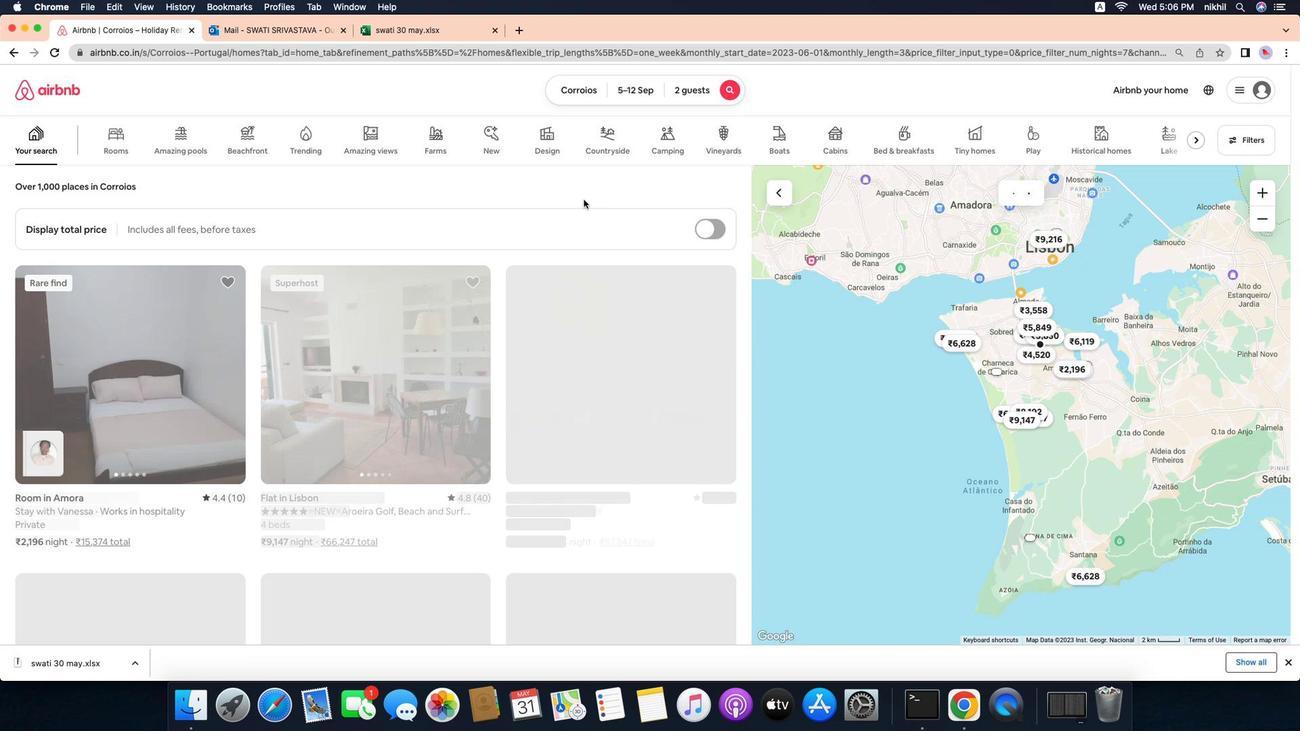 
Action: Mouse moved to (582, 200)
Screenshot: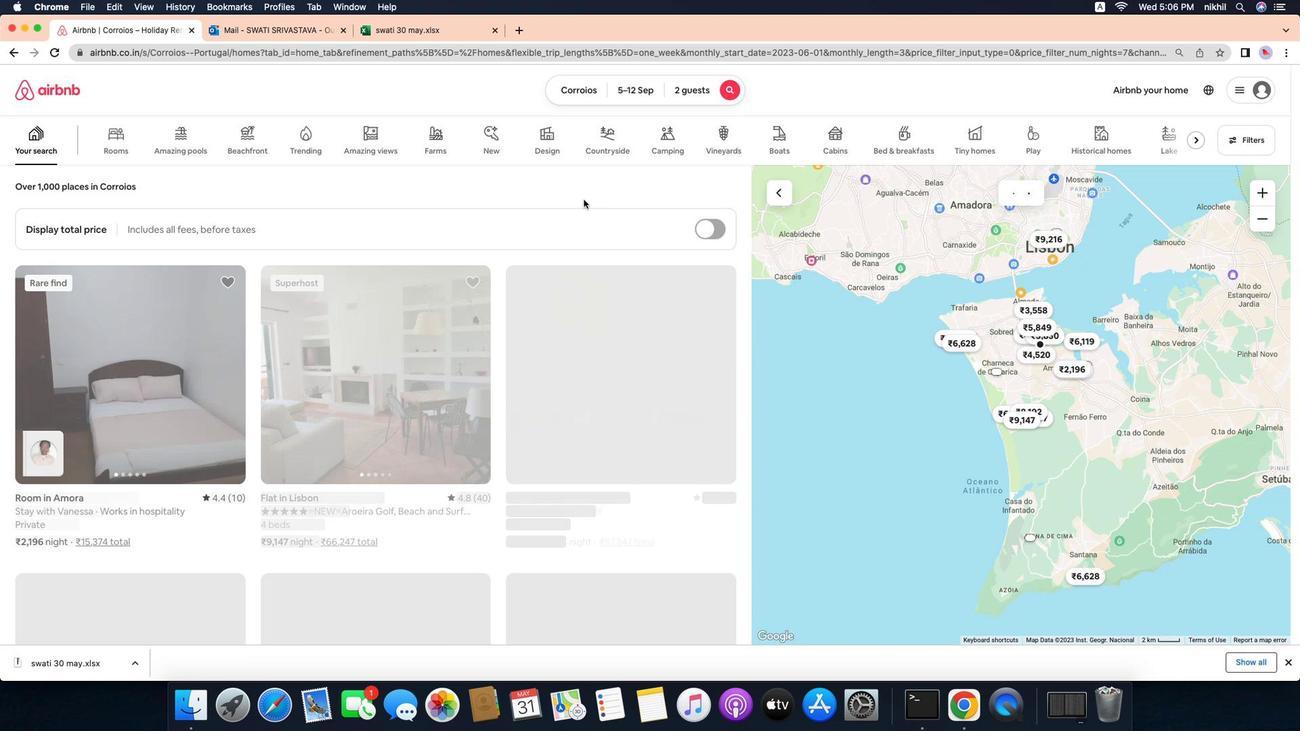 
Action: Mouse scrolled (582, 200) with delta (582, 200)
Screenshot: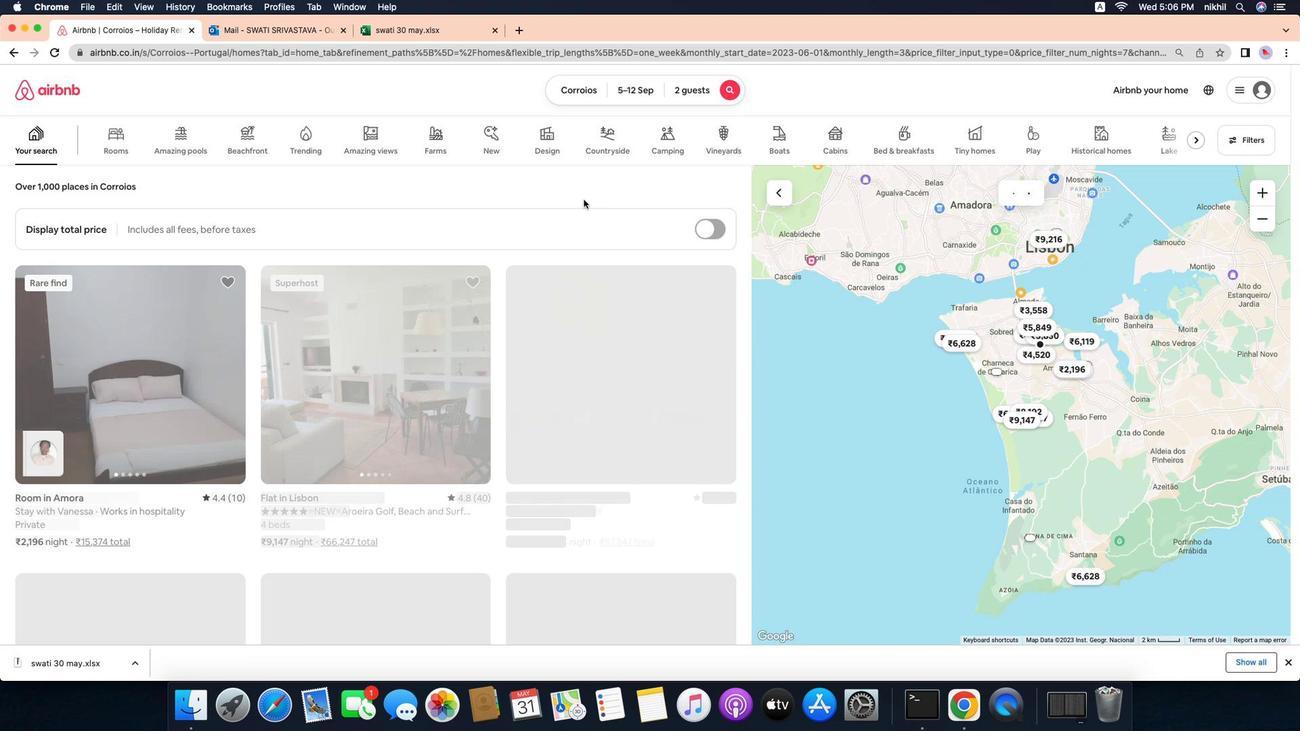 
Action: Mouse moved to (582, 200)
Screenshot: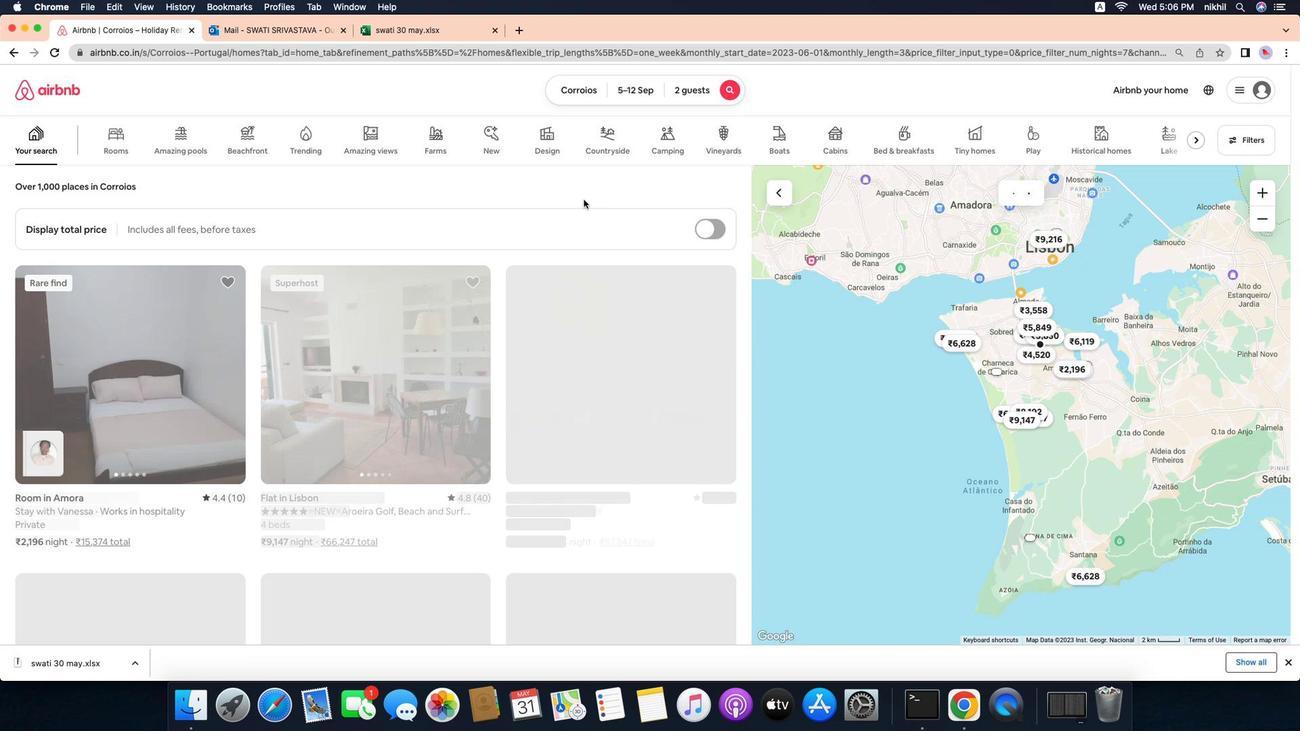 
Action: Mouse scrolled (582, 200) with delta (582, 200)
Screenshot: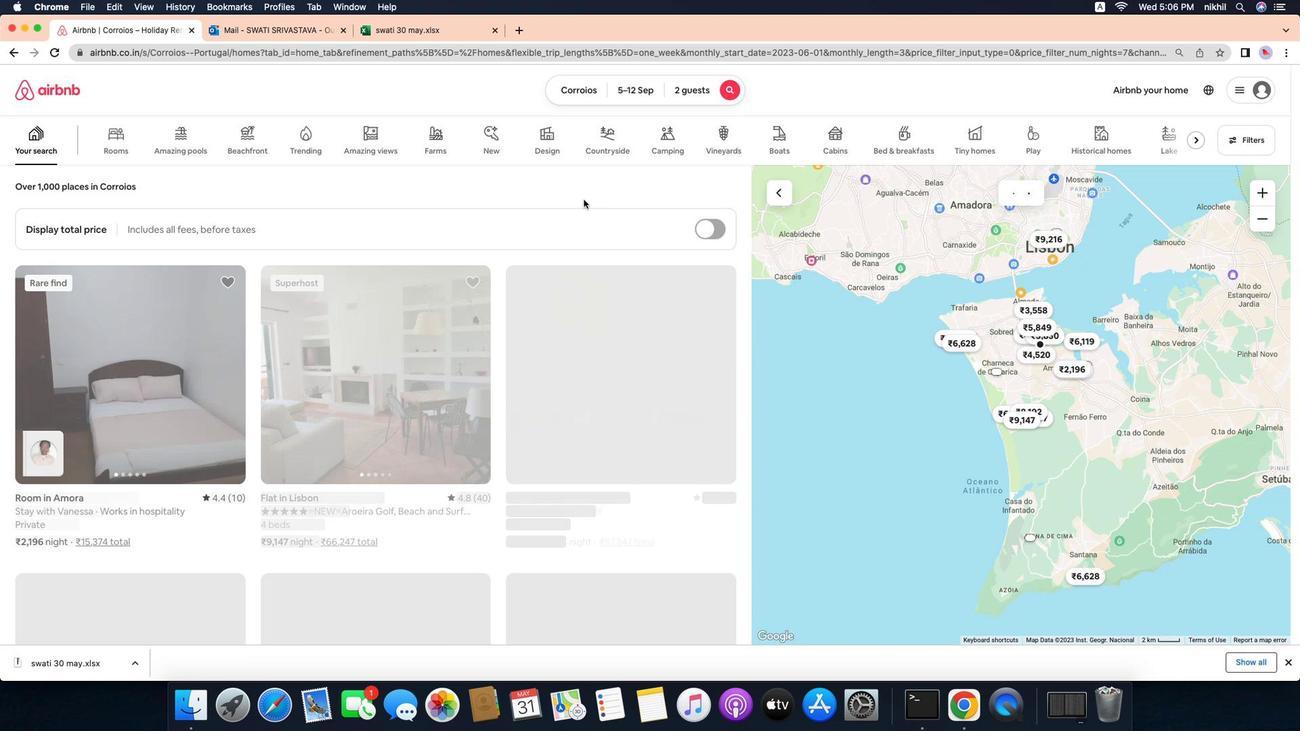 
Action: Mouse moved to (582, 200)
Screenshot: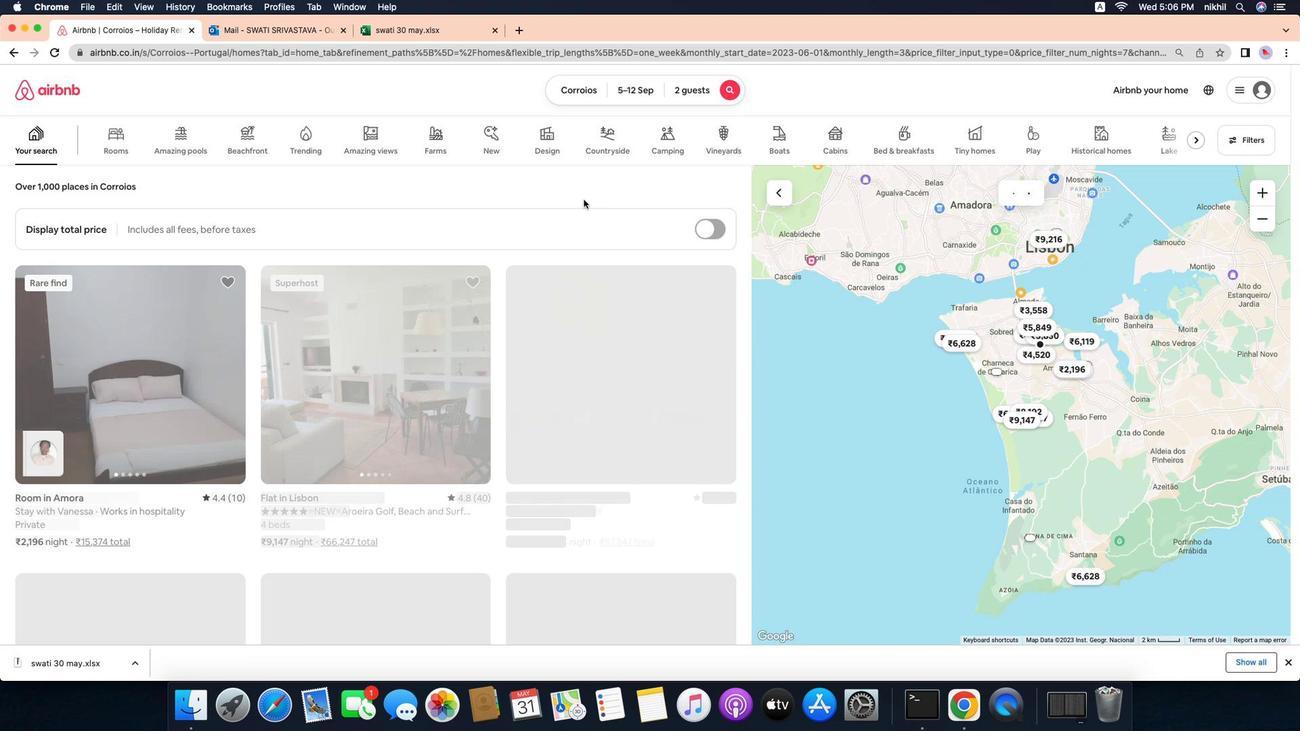 
Action: Mouse scrolled (582, 200) with delta (582, 200)
Screenshot: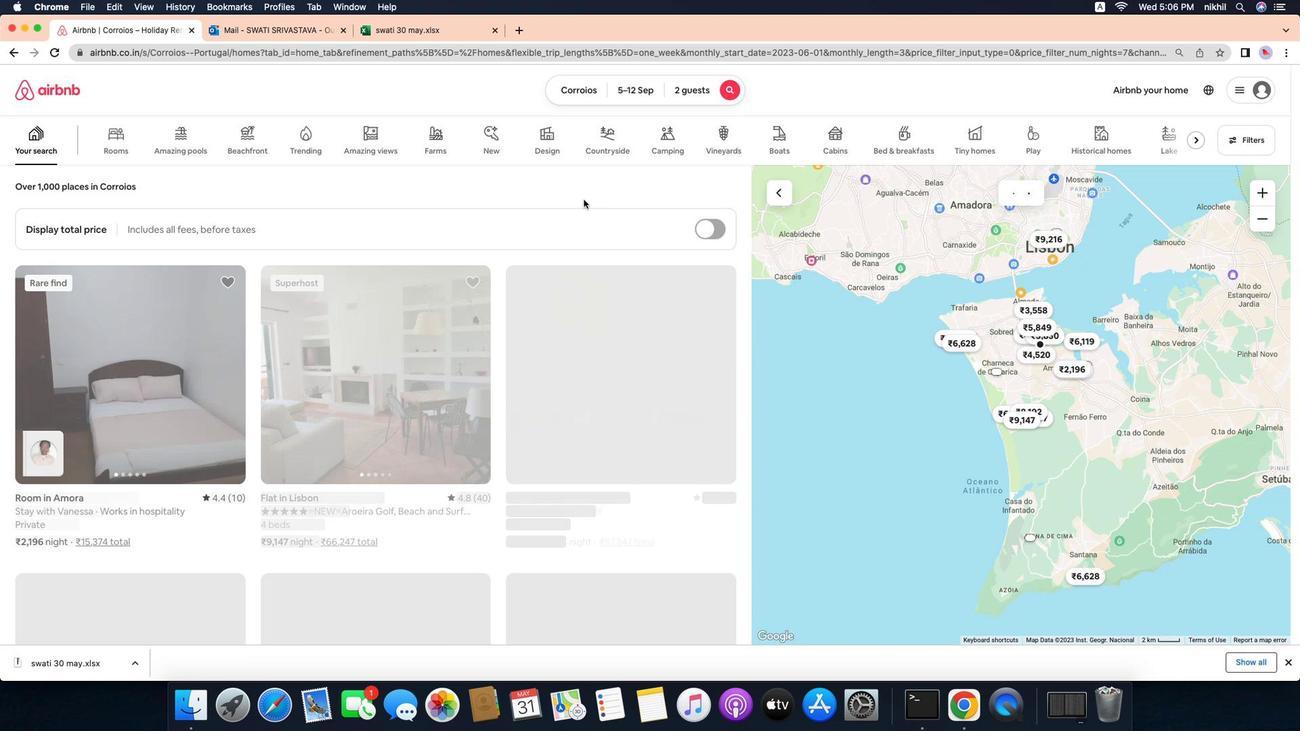 
Action: Mouse moved to (582, 200)
Screenshot: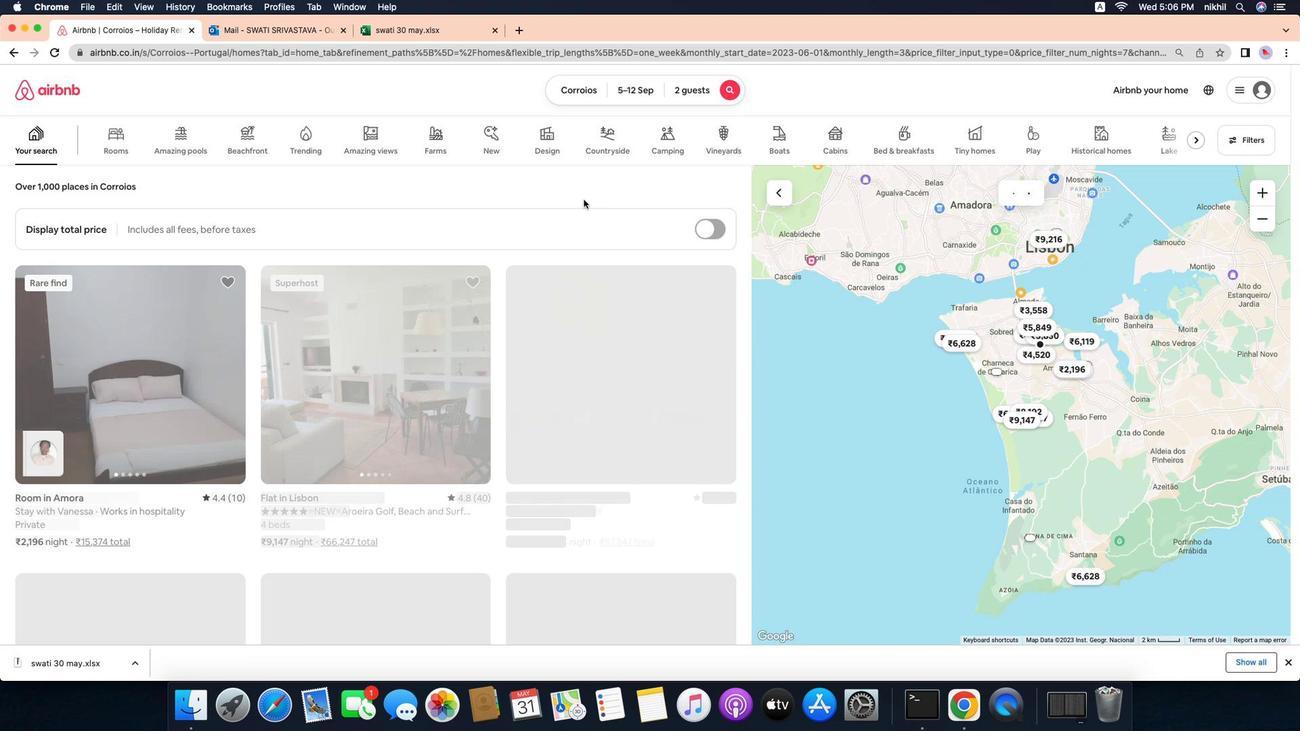 
Action: Mouse scrolled (582, 200) with delta (582, 200)
Screenshot: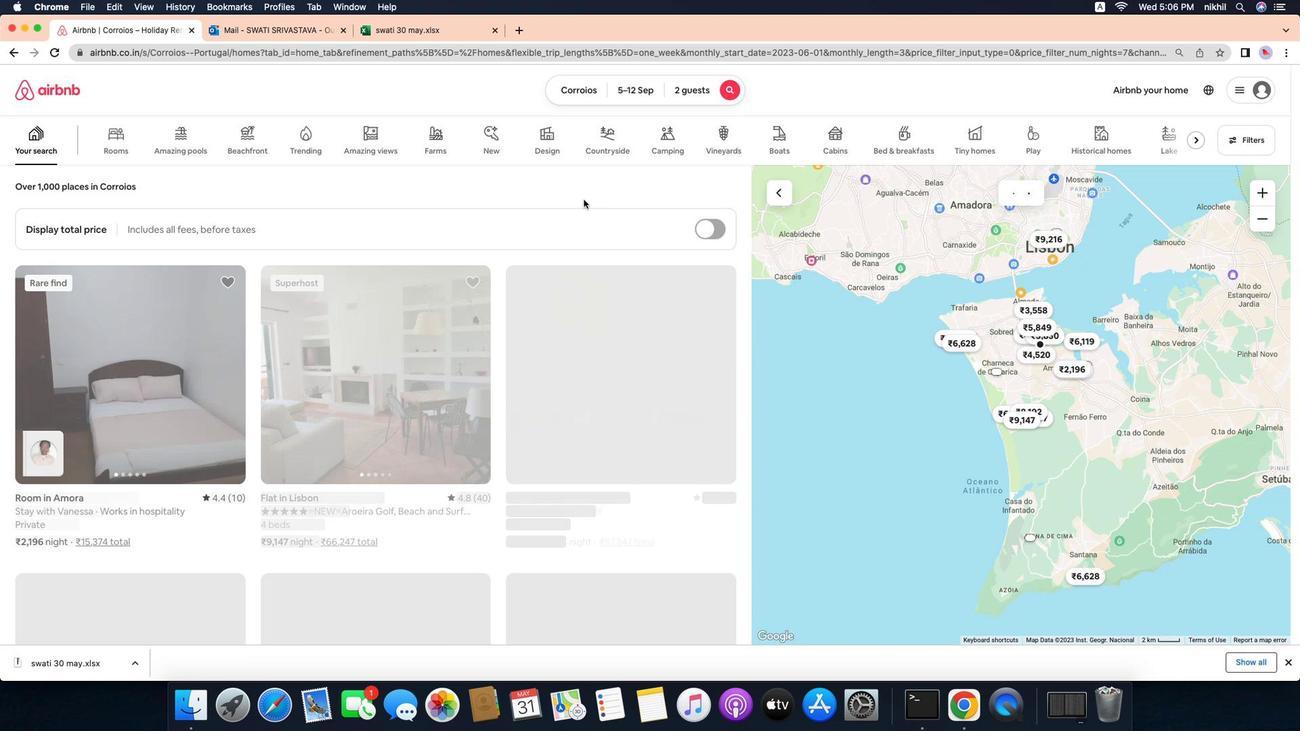 
Action: Mouse moved to (582, 200)
Screenshot: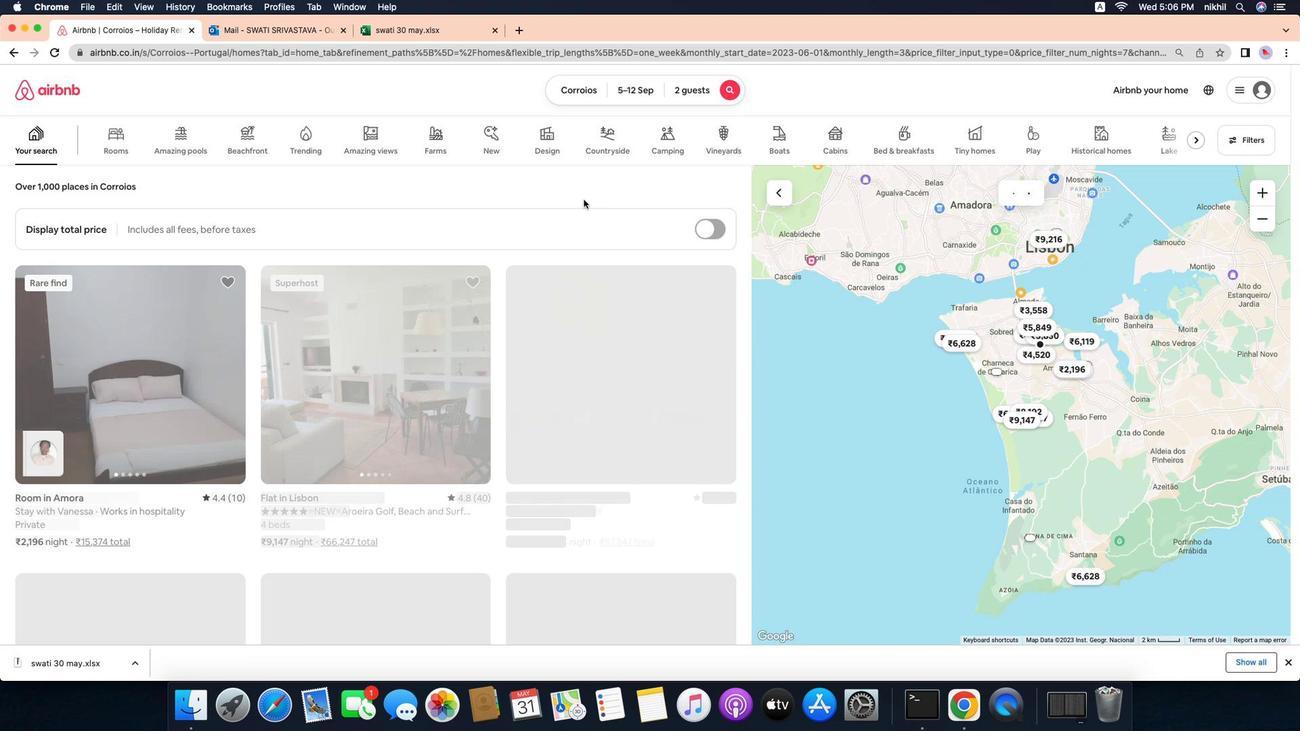 
Action: Mouse pressed left at (582, 200)
Screenshot: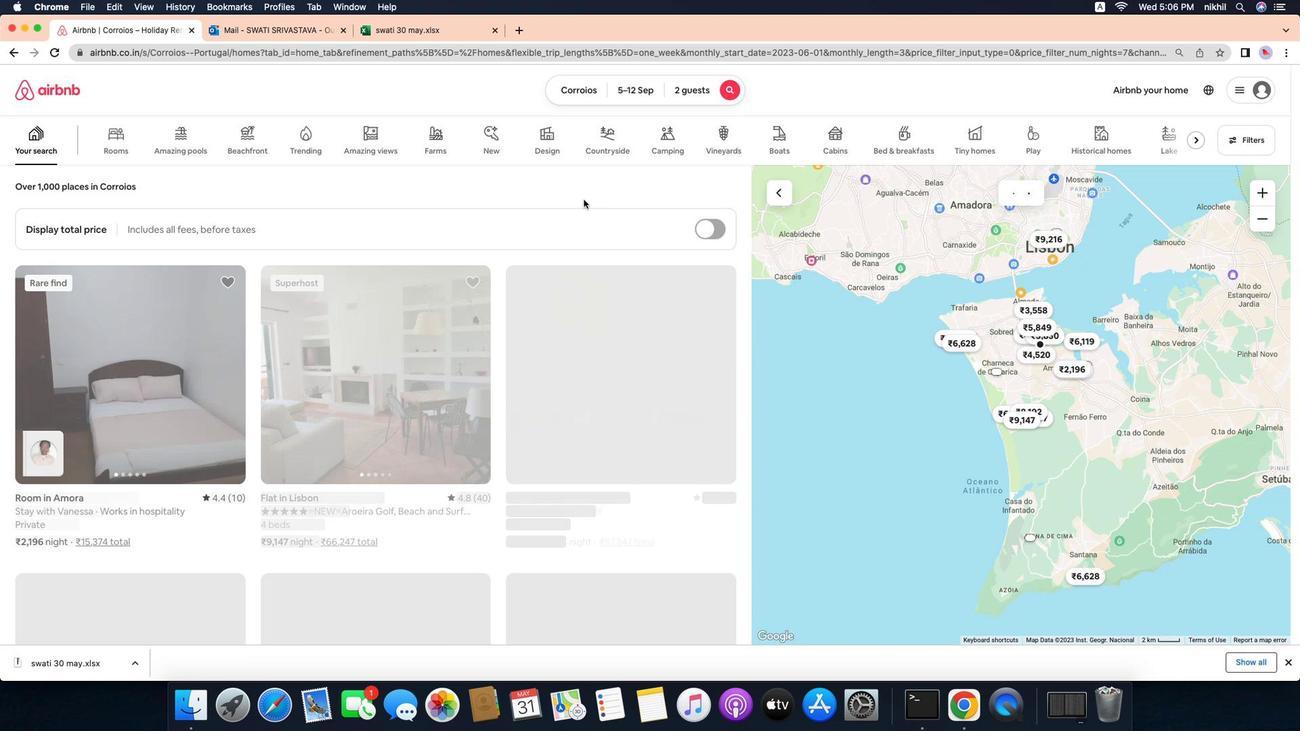 
Action: Mouse moved to (582, 200)
Screenshot: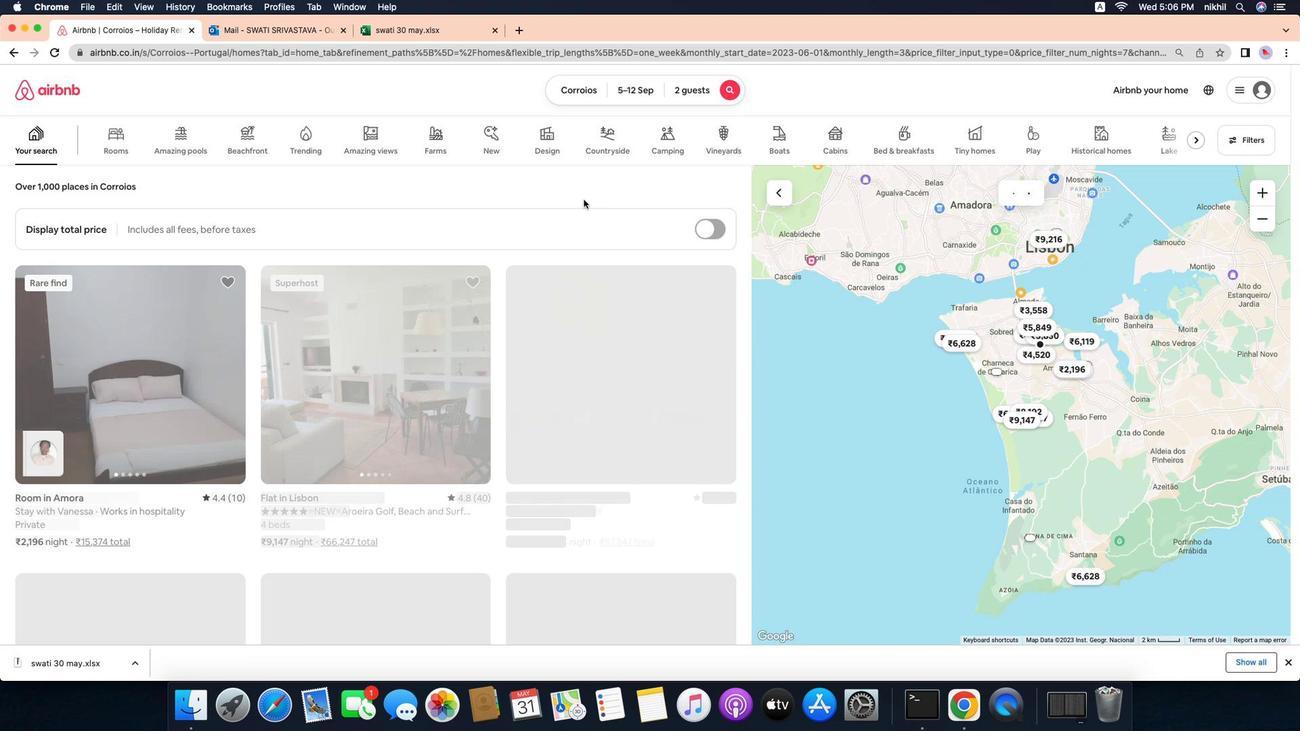 
Action: Mouse scrolled (582, 200) with delta (582, 200)
Screenshot: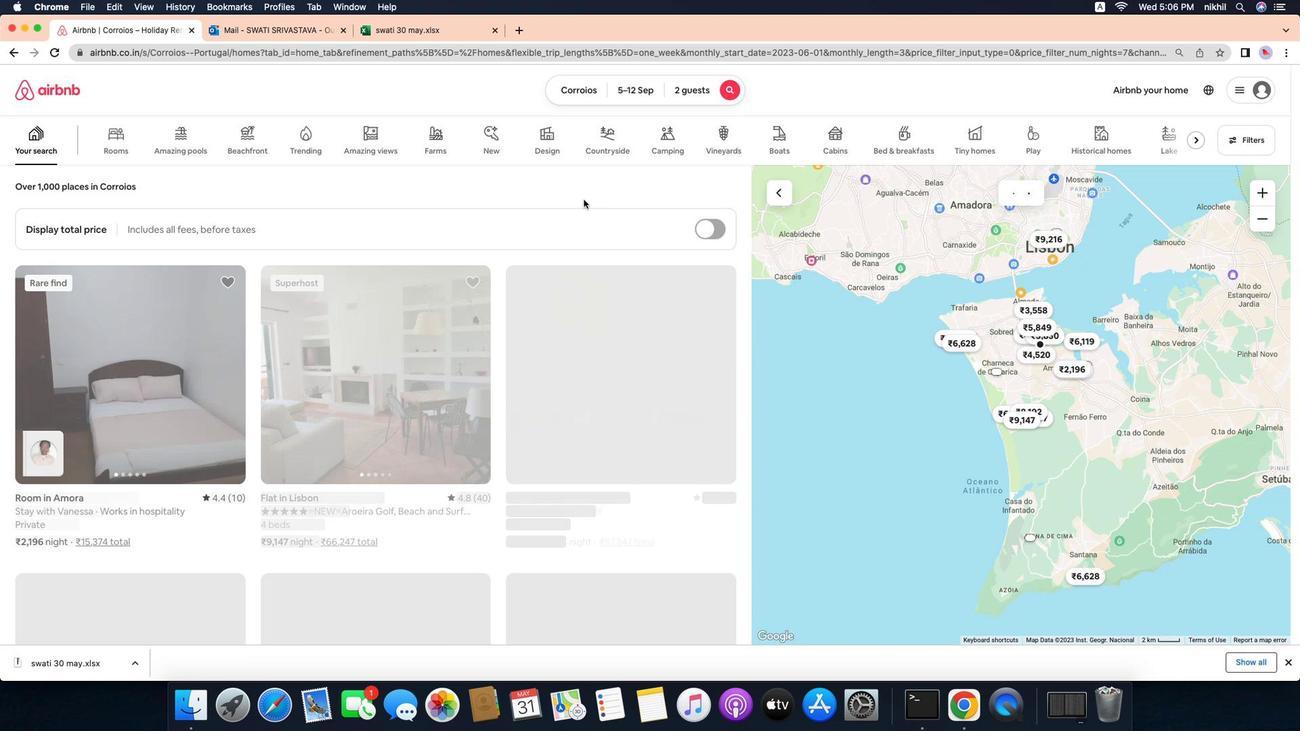 
Action: Mouse moved to (582, 200)
Screenshot: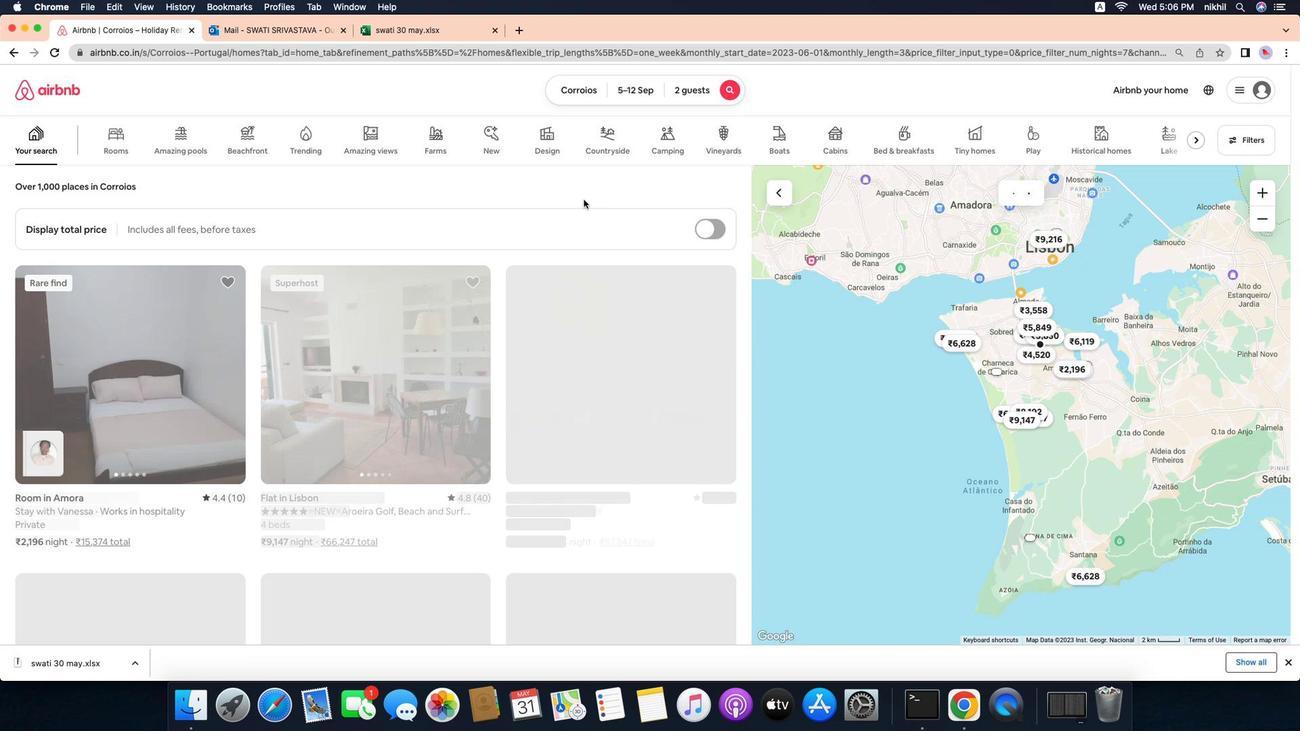 
Action: Mouse scrolled (582, 200) with delta (582, 200)
Screenshot: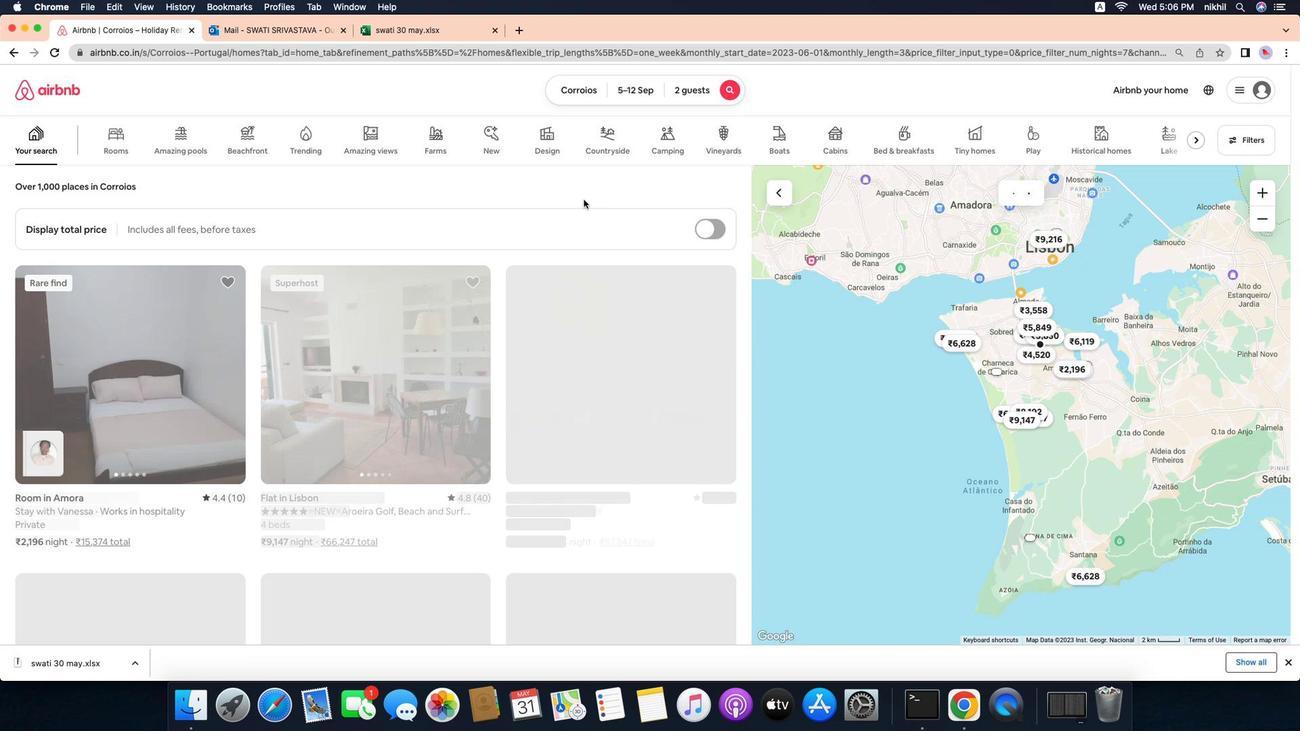 
Action: Mouse moved to (582, 200)
Screenshot: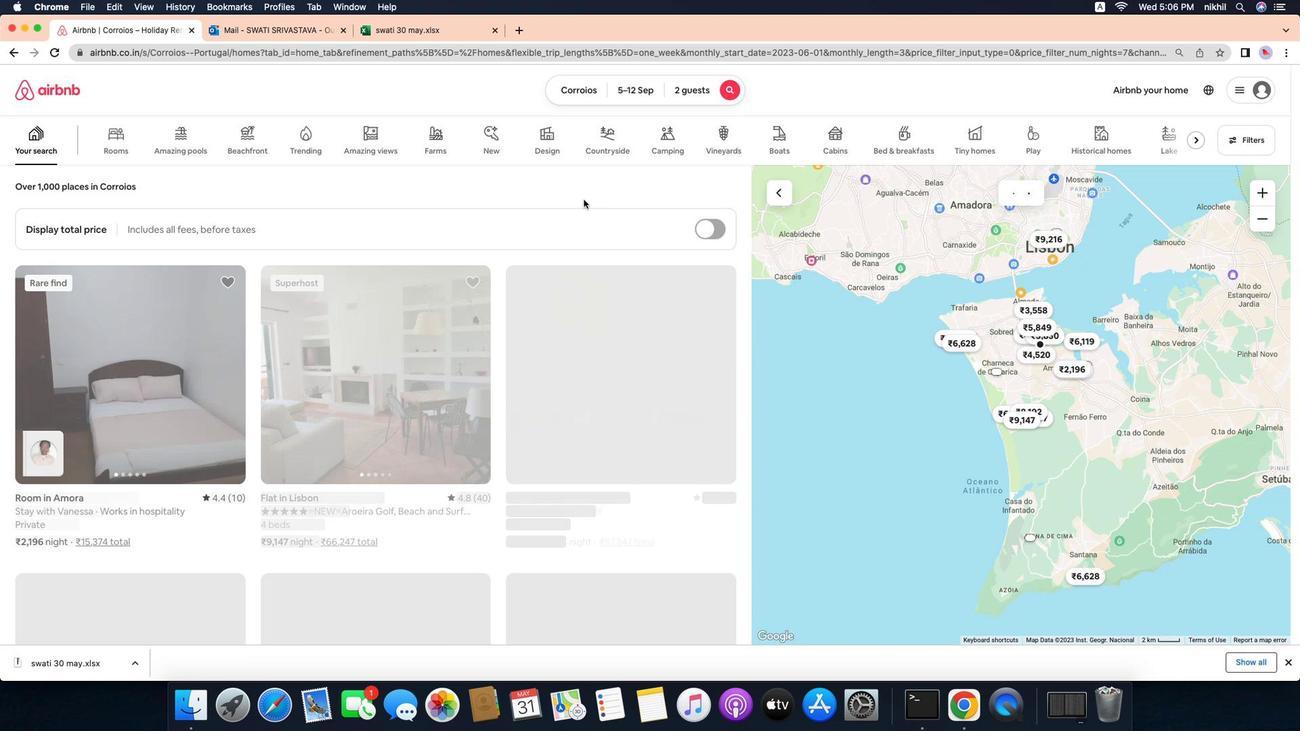 
Action: Mouse scrolled (582, 200) with delta (582, 200)
Screenshot: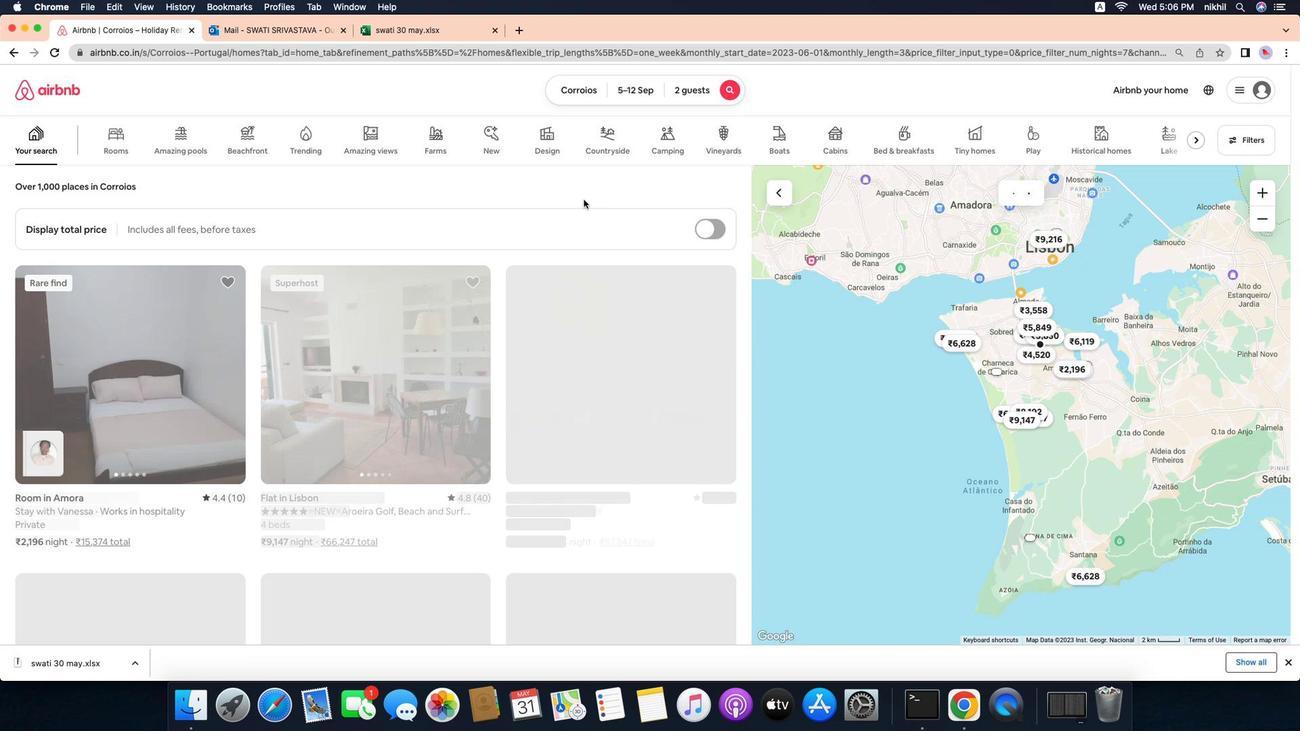 
Action: Mouse moved to (582, 200)
Screenshot: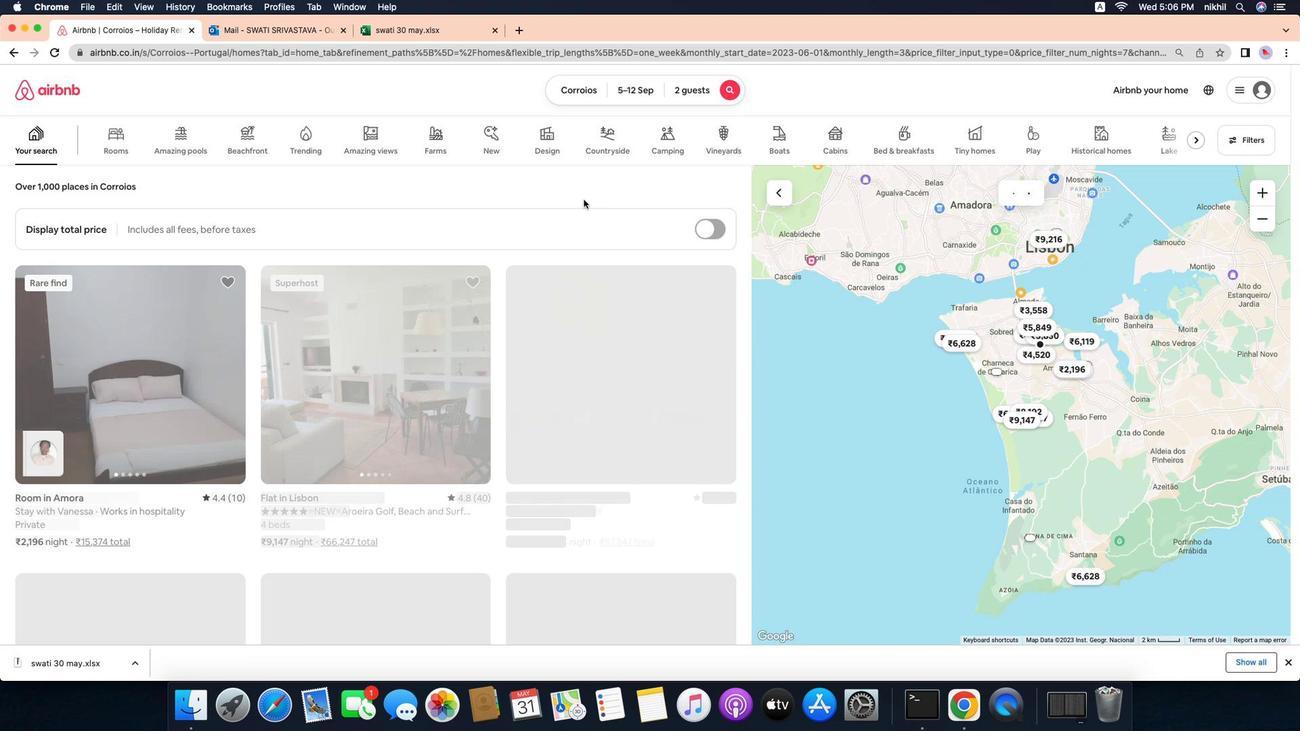 
Action: Mouse scrolled (582, 200) with delta (582, 200)
Screenshot: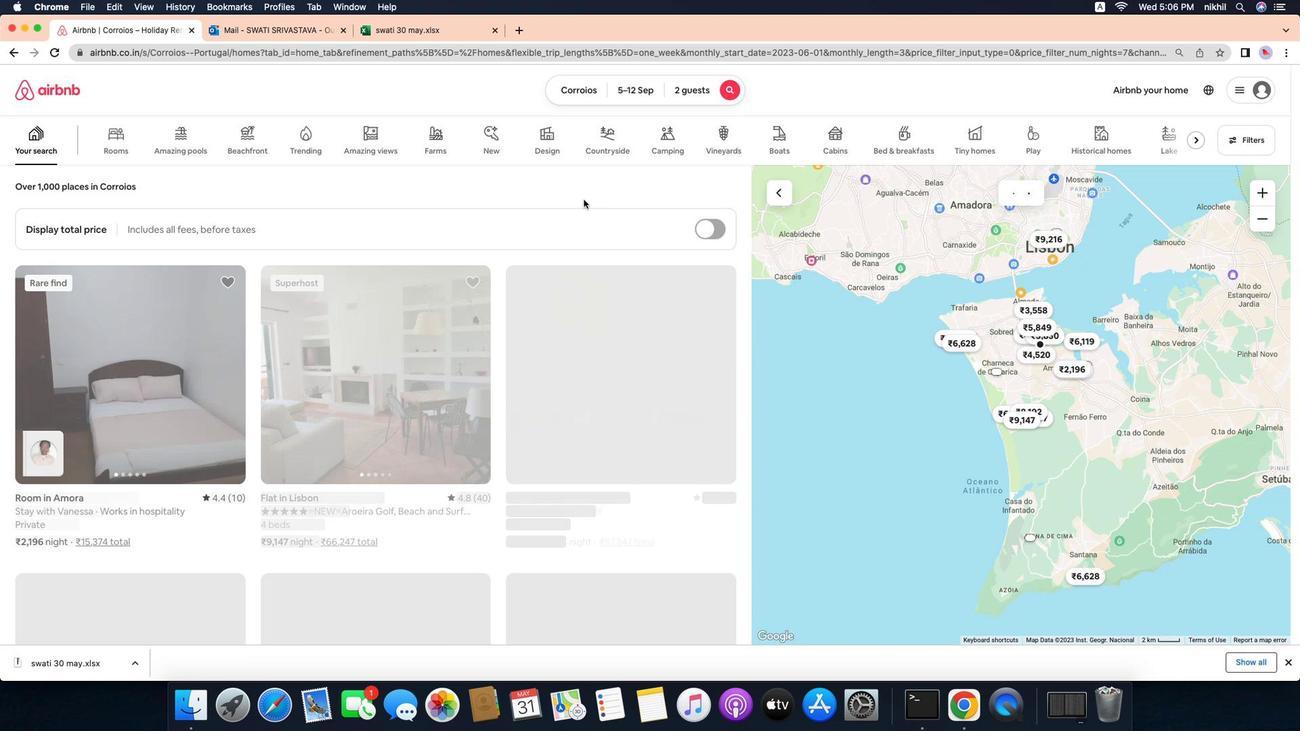 
Action: Mouse moved to (582, 200)
Screenshot: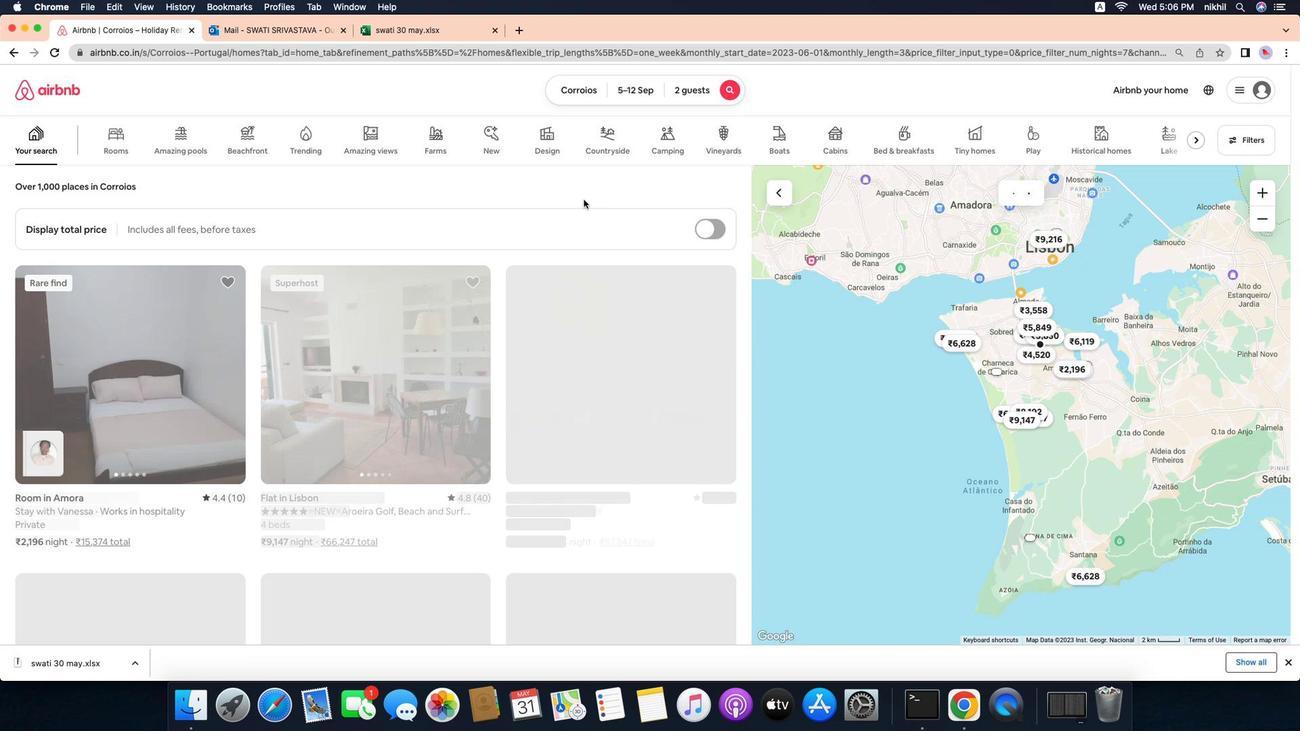 
Action: Mouse scrolled (582, 200) with delta (582, 200)
Screenshot: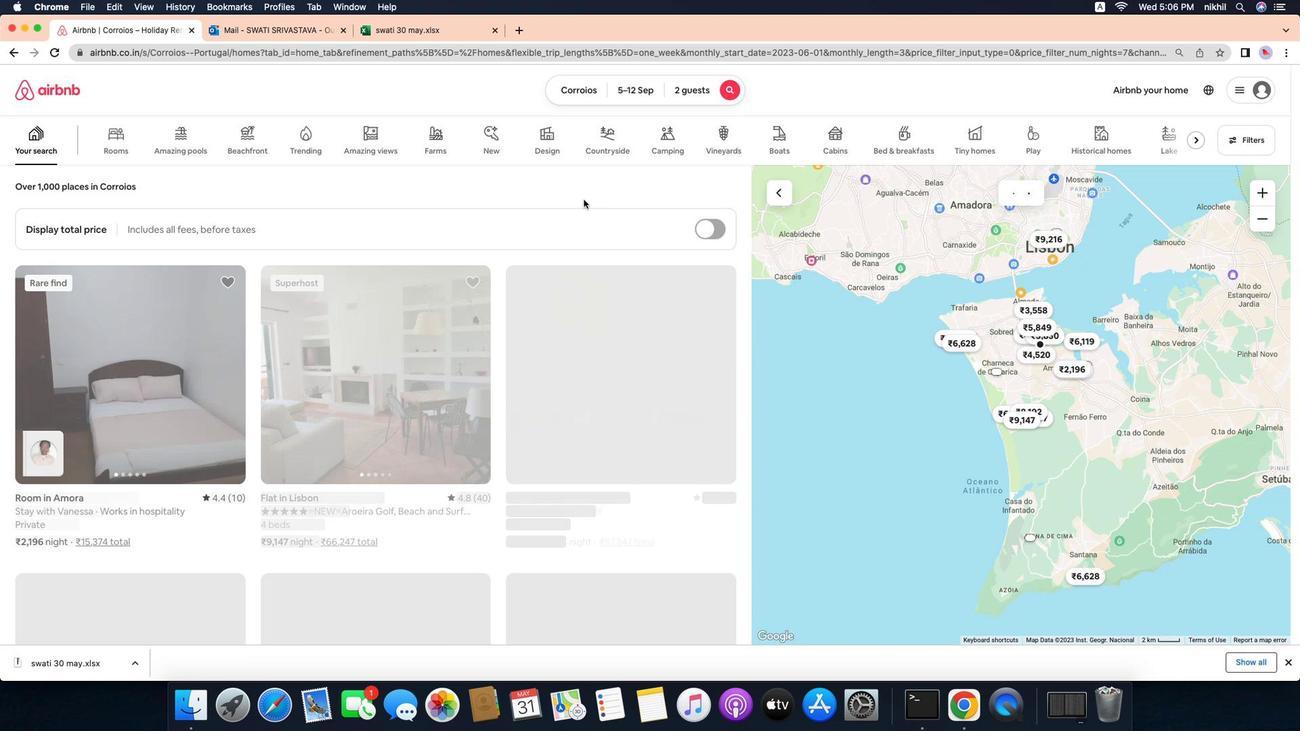 
Action: Mouse moved to (582, 200)
Screenshot: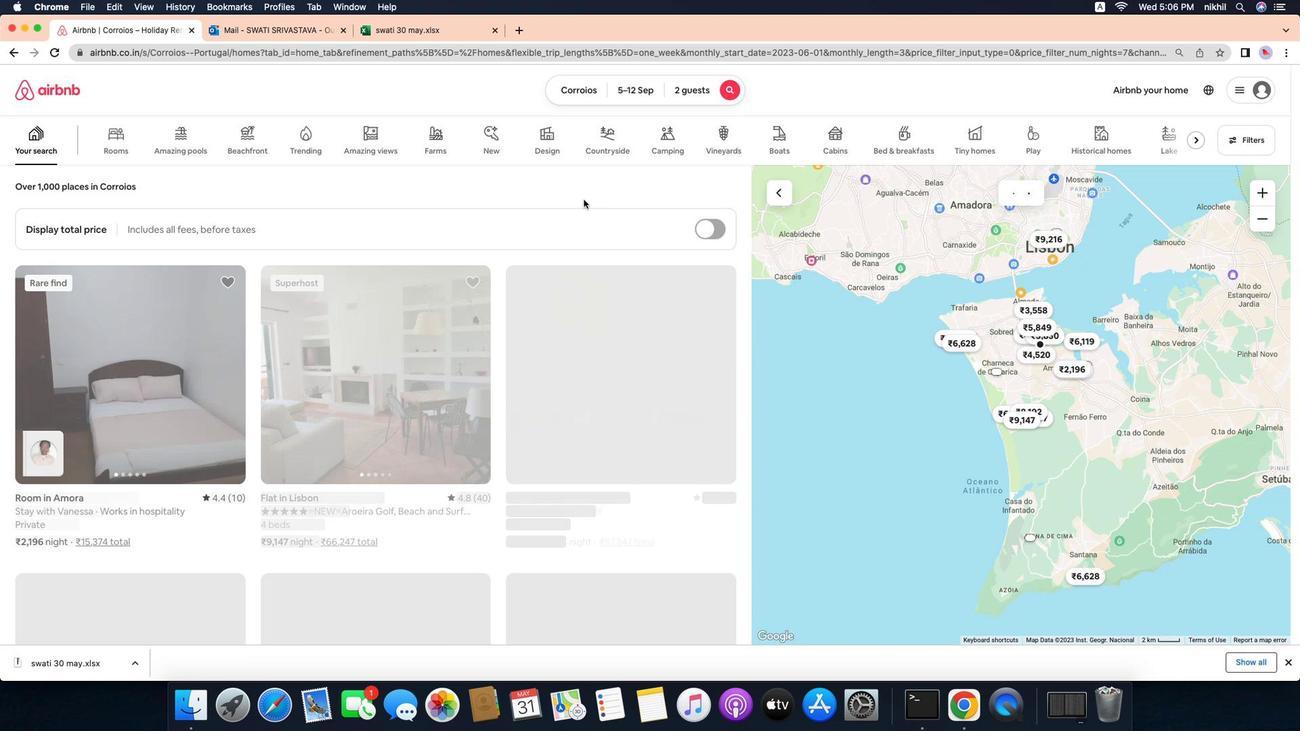 
Action: Mouse scrolled (582, 200) with delta (582, 200)
Screenshot: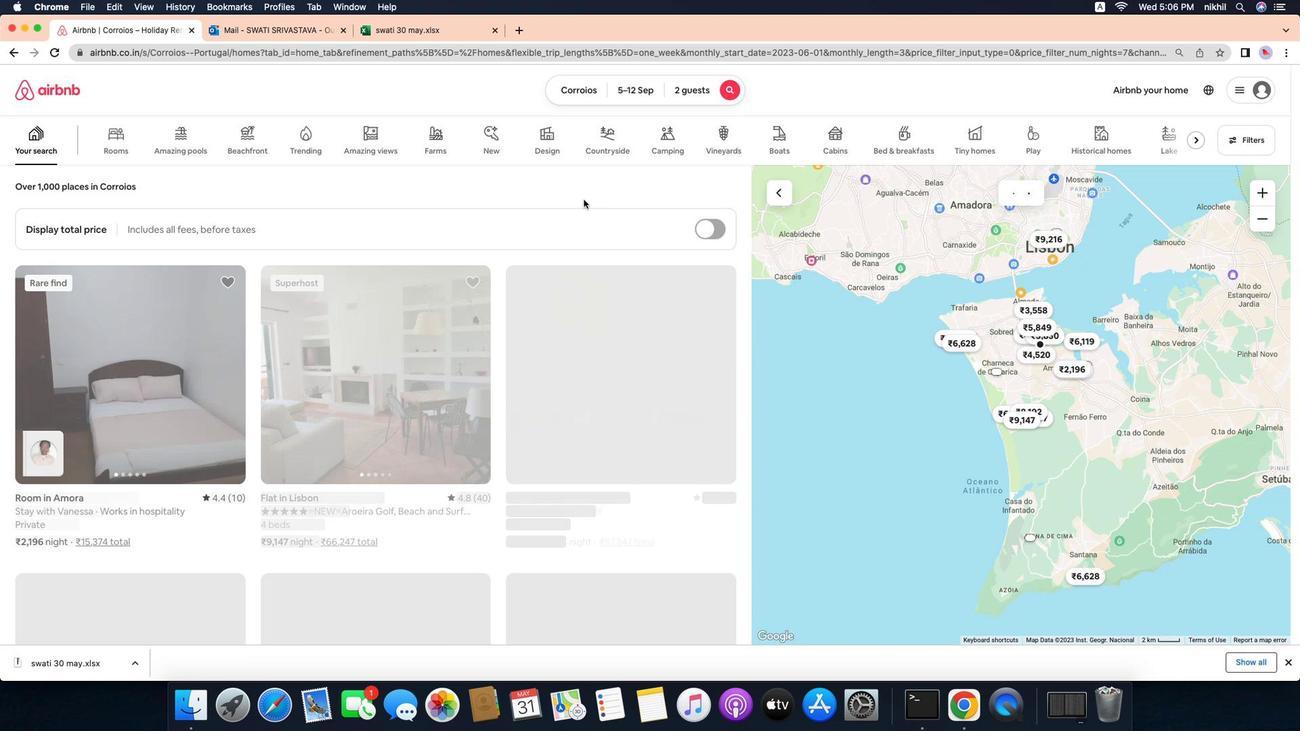 
Action: Mouse moved to (582, 200)
Screenshot: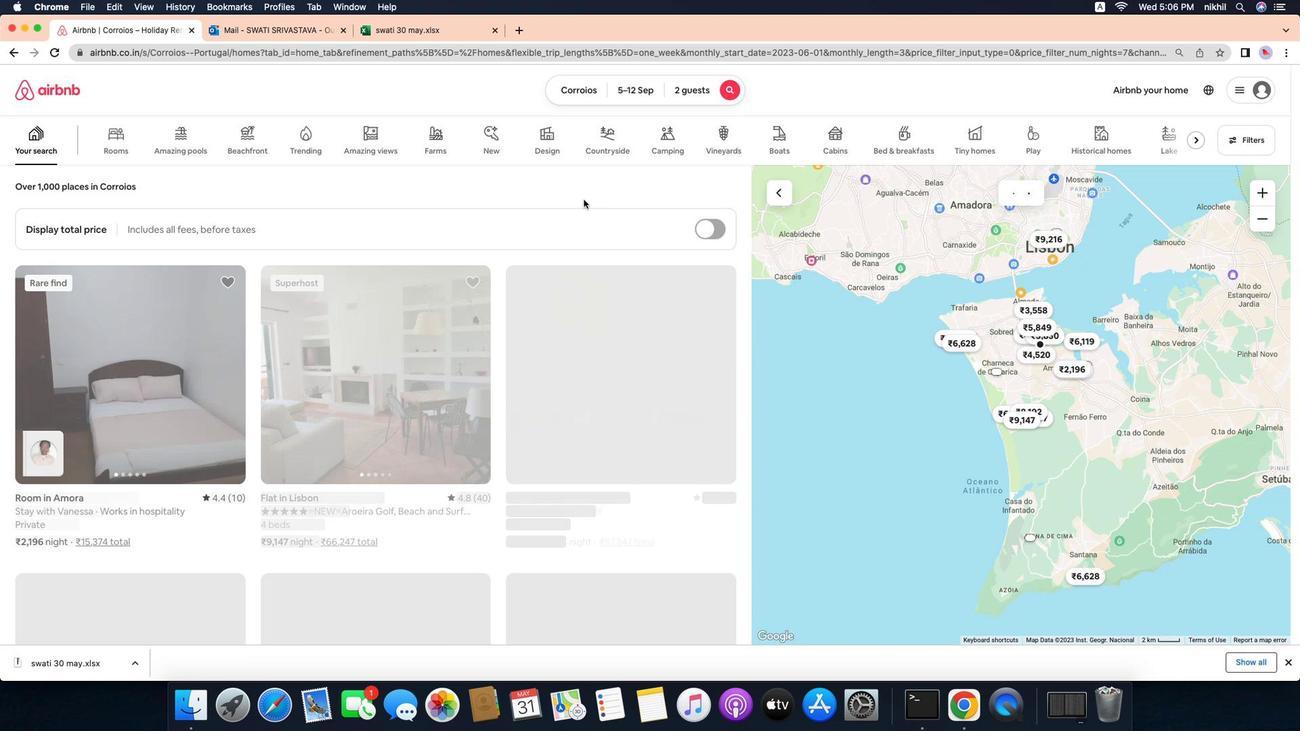 
Action: Mouse scrolled (582, 200) with delta (582, 200)
Screenshot: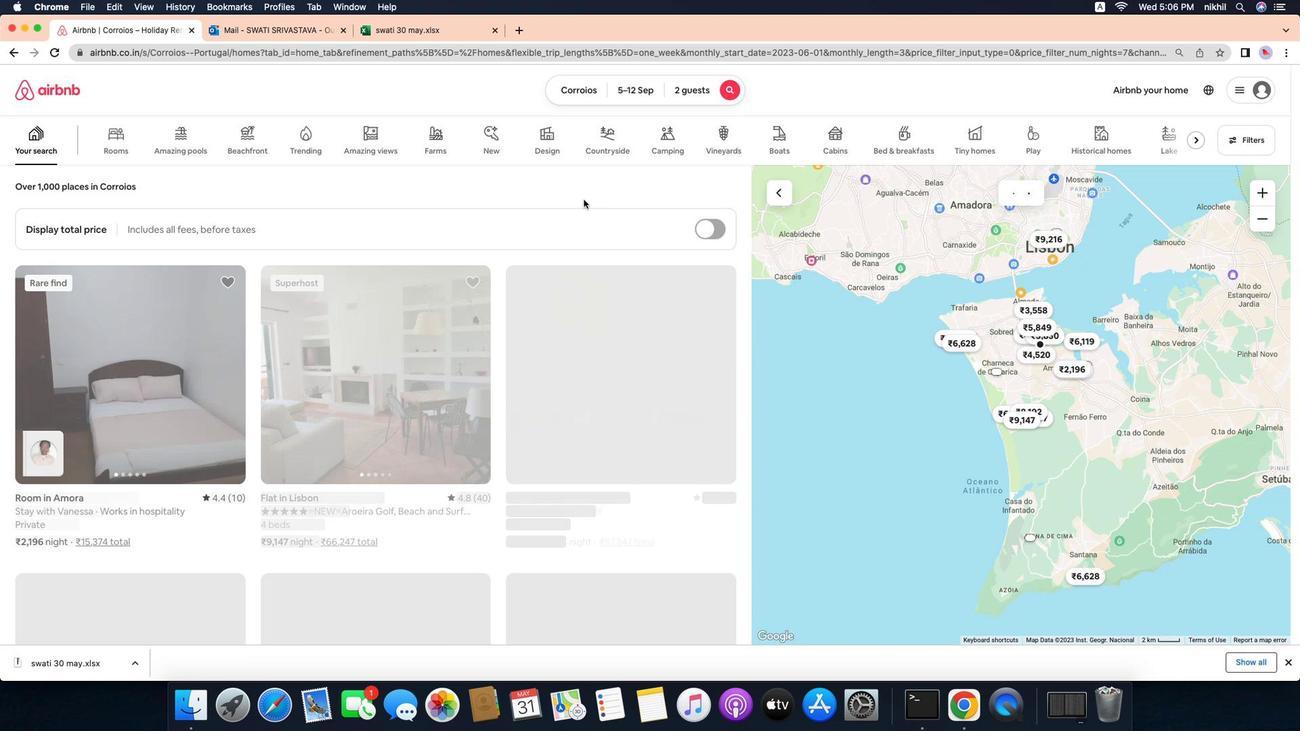 
Action: Mouse moved to (582, 200)
Screenshot: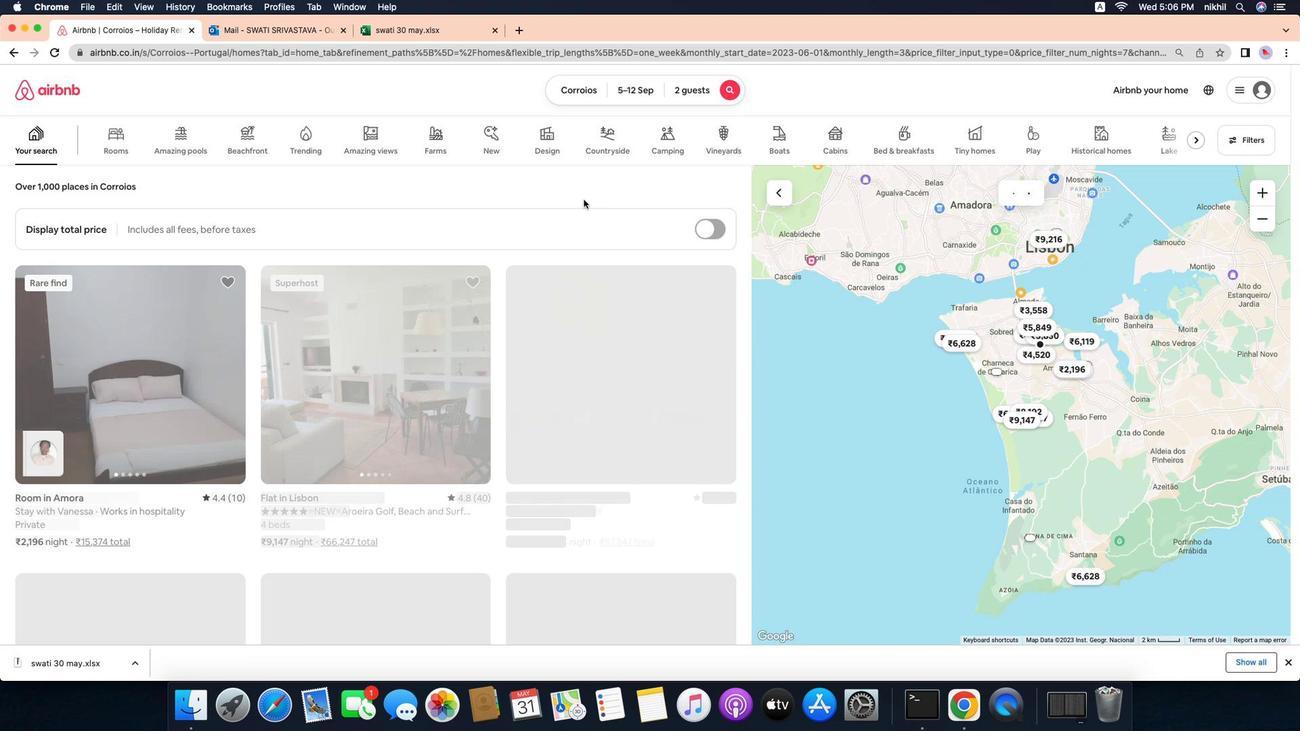 
Action: Mouse scrolled (582, 200) with delta (582, 200)
Screenshot: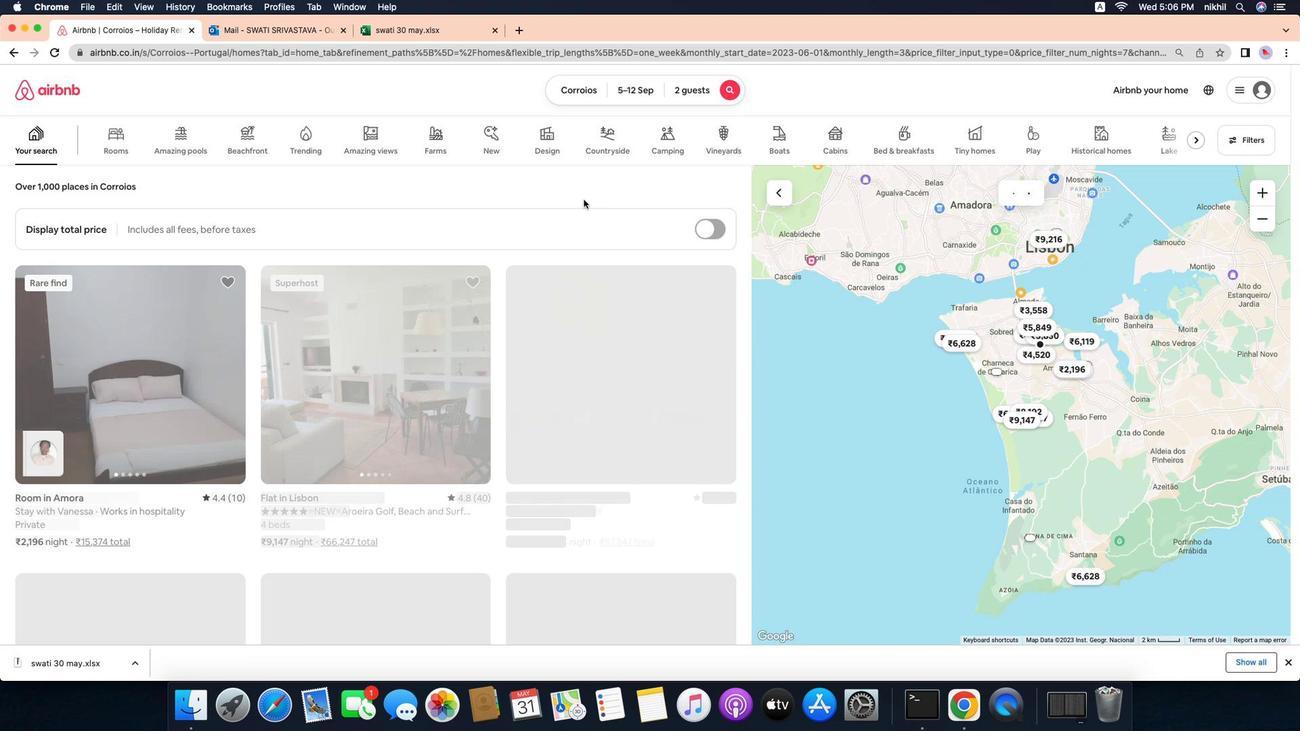 
Action: Mouse moved to (582, 200)
Screenshot: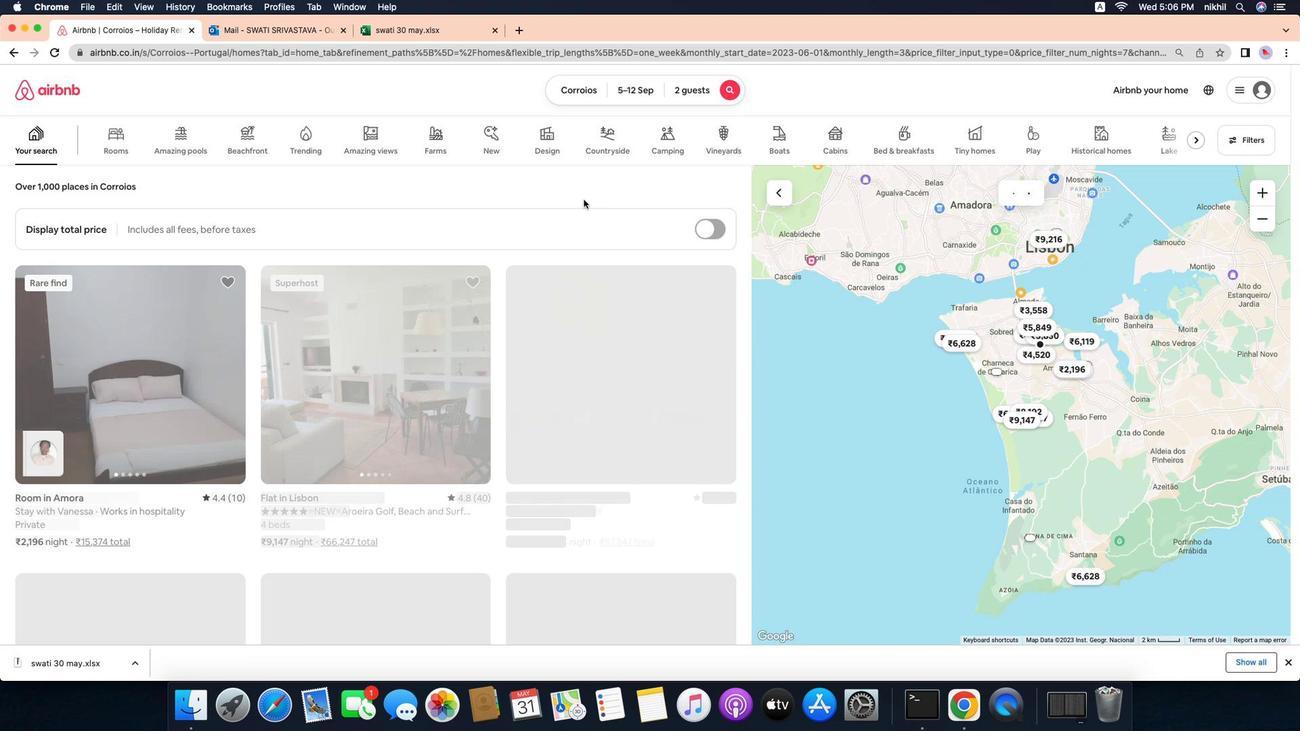 
Action: Mouse pressed left at (582, 200)
Screenshot: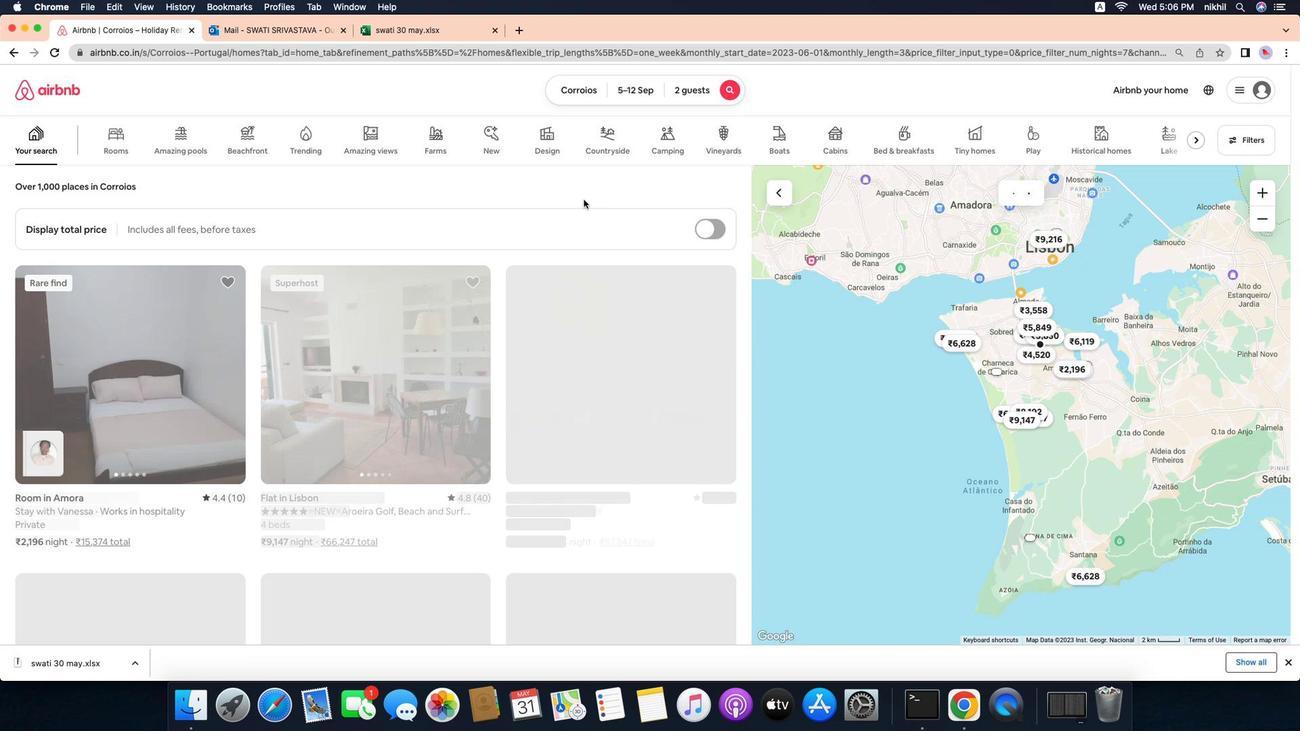 
Action: Mouse moved to (582, 200)
Screenshot: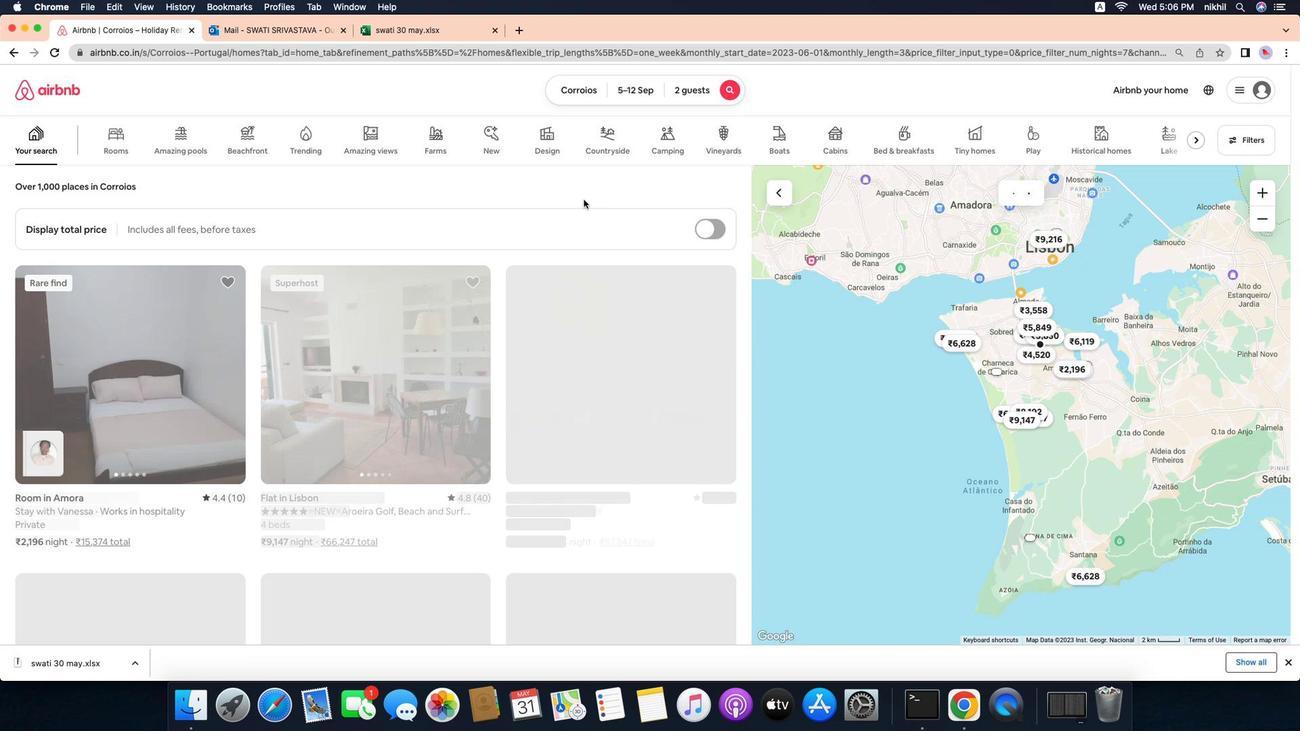 
Action: Mouse pressed left at (582, 200)
Screenshot: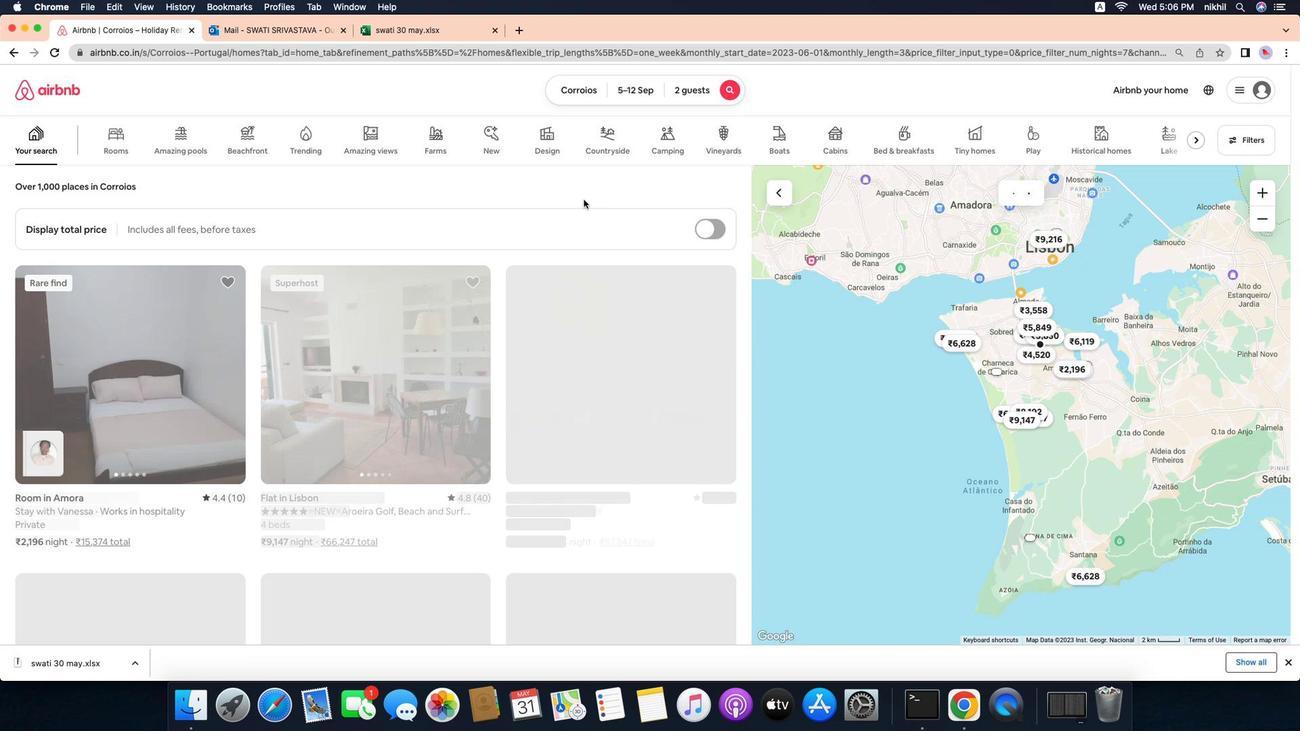 
Action: Mouse moved to (582, 200)
Screenshot: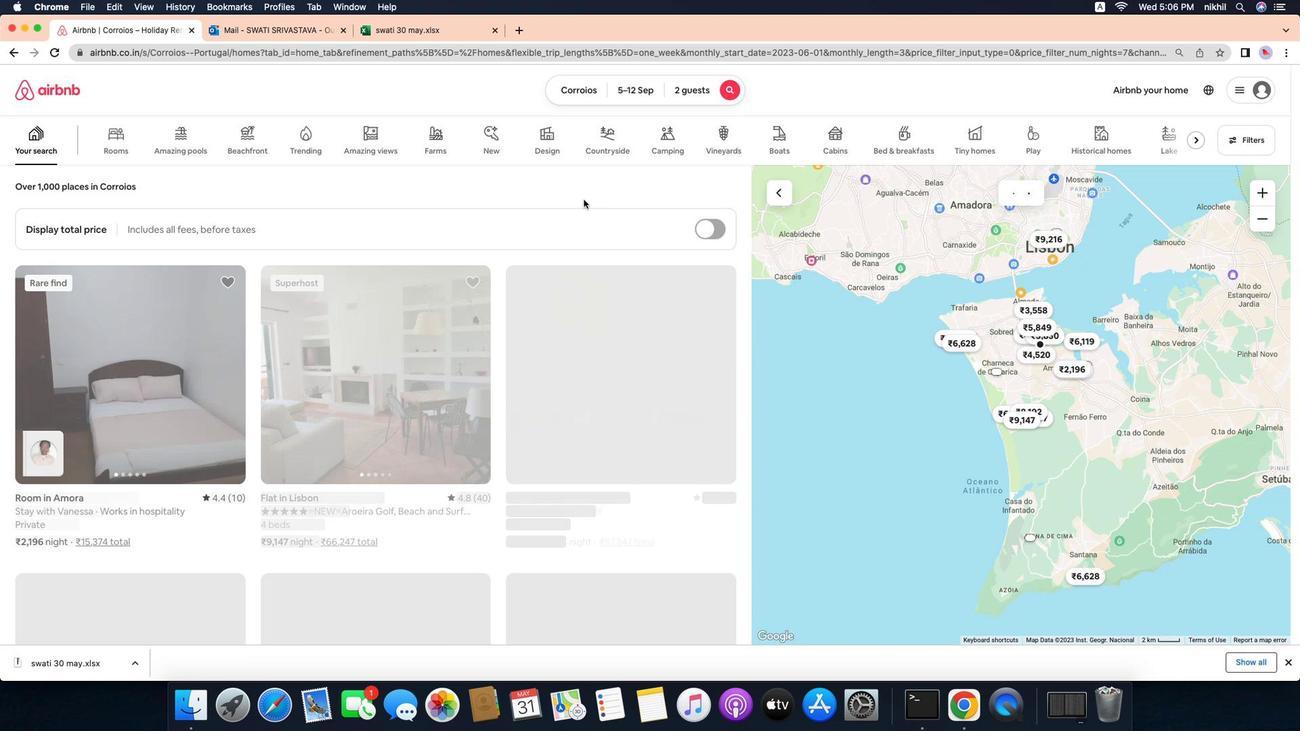 
